 Task: Add an event with the title Second Client Appreciation Networking Event: Wine Tasting Reception, date '2023/10/05', time 7:50 AM to 9:50 AMand add a description: Participants will be led through a body scan exercise, where they will direct their attention to different parts of their body, noticing sensations and releasing any tension or discomfort. This practice promotes body awareness and relaxation., put the event into Orange category . Add location for the event as: 456 Champs-Élysées, Paris, France, logged in from the account softage.9@softage.netand send the event invitation to softage.1@softage.net with CC to  softage.2@softage.net. Set a reminder for the event 99 week before
Action: Mouse moved to (116, 149)
Screenshot: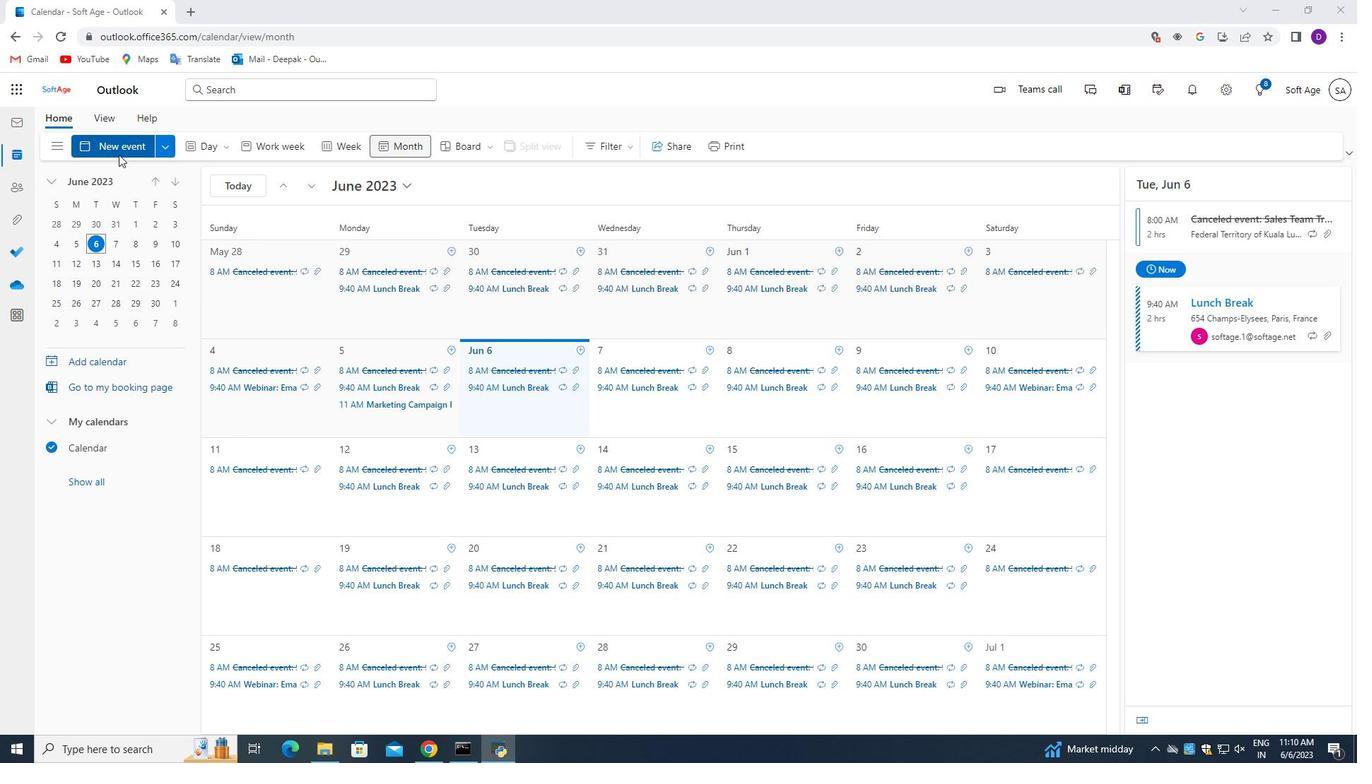 
Action: Mouse pressed left at (116, 149)
Screenshot: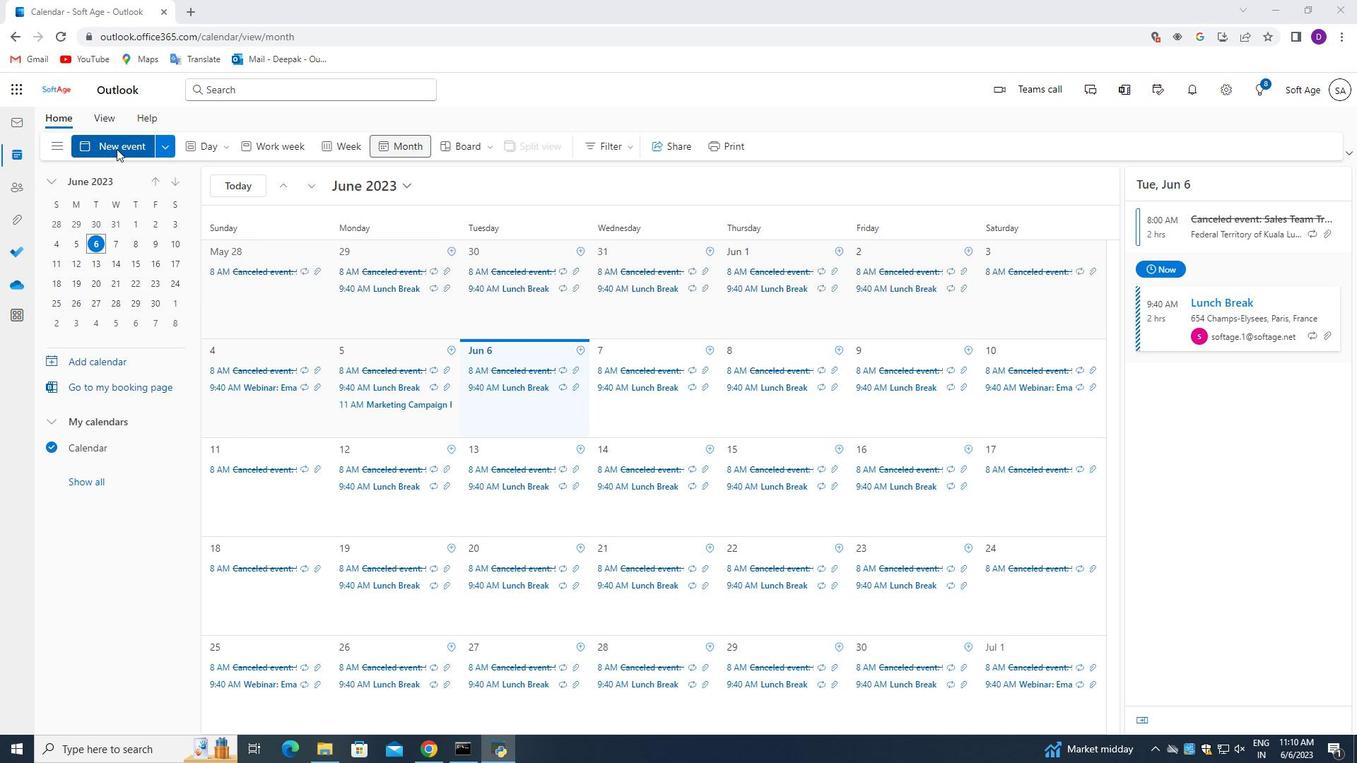 
Action: Mouse moved to (533, 535)
Screenshot: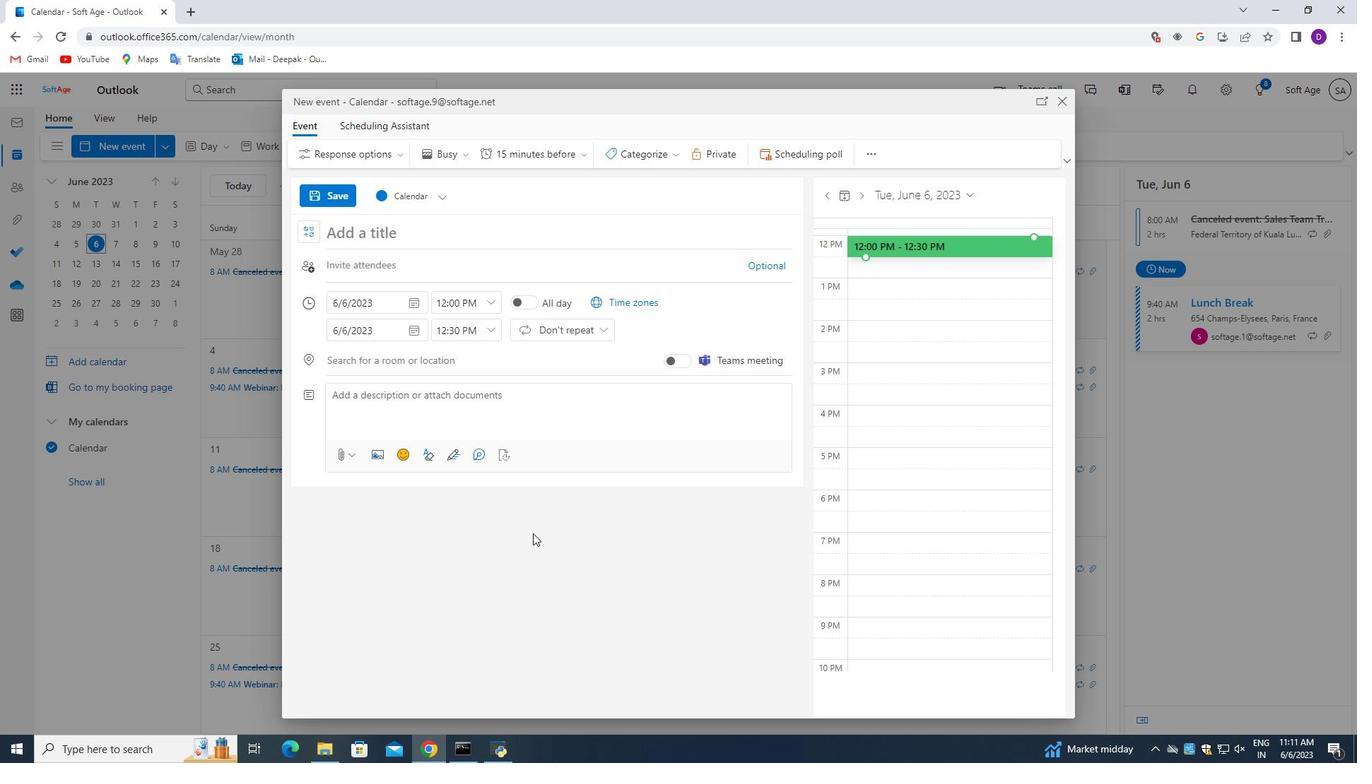 
Action: Key pressed <Key.shift_r>Second<Key.space><Key.shift_r>client<Key.space><Key.shift_r>a<Key.backspace><Key.backspace><Key.backspace><Key.backspace><Key.backspace><Key.backspace><Key.backspace><Key.backspace><Key.shift_r>Client<Key.space><Key.shift_r>Appreciation<Key.space><Key.shift>Networking<Key.space><Key.shift_r>Event<Key.shift_r>:<Key.space><Key.shift_r>Wine<Key.space><Key.shift_r>Tasting<Key.space><Key.shift_r>Reception,<Key.backspace>
Screenshot: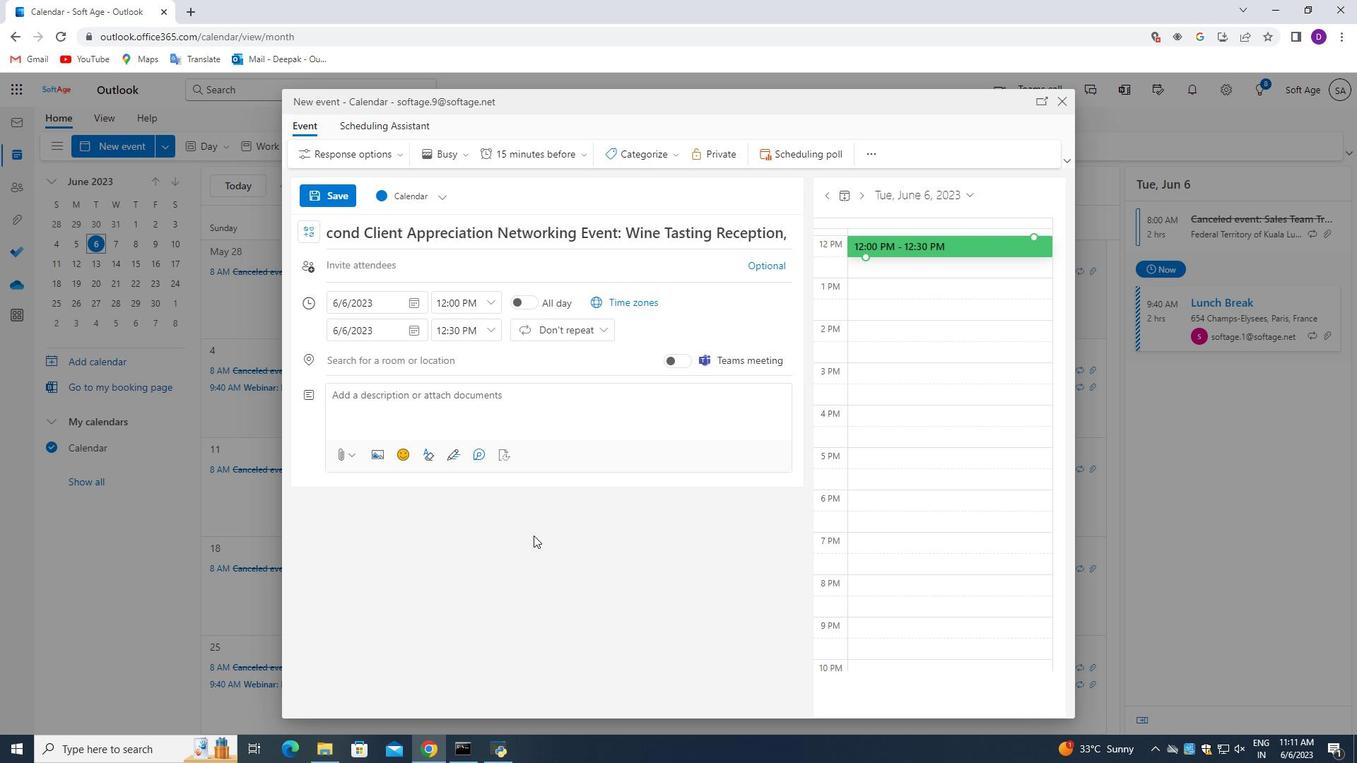 
Action: Mouse moved to (413, 300)
Screenshot: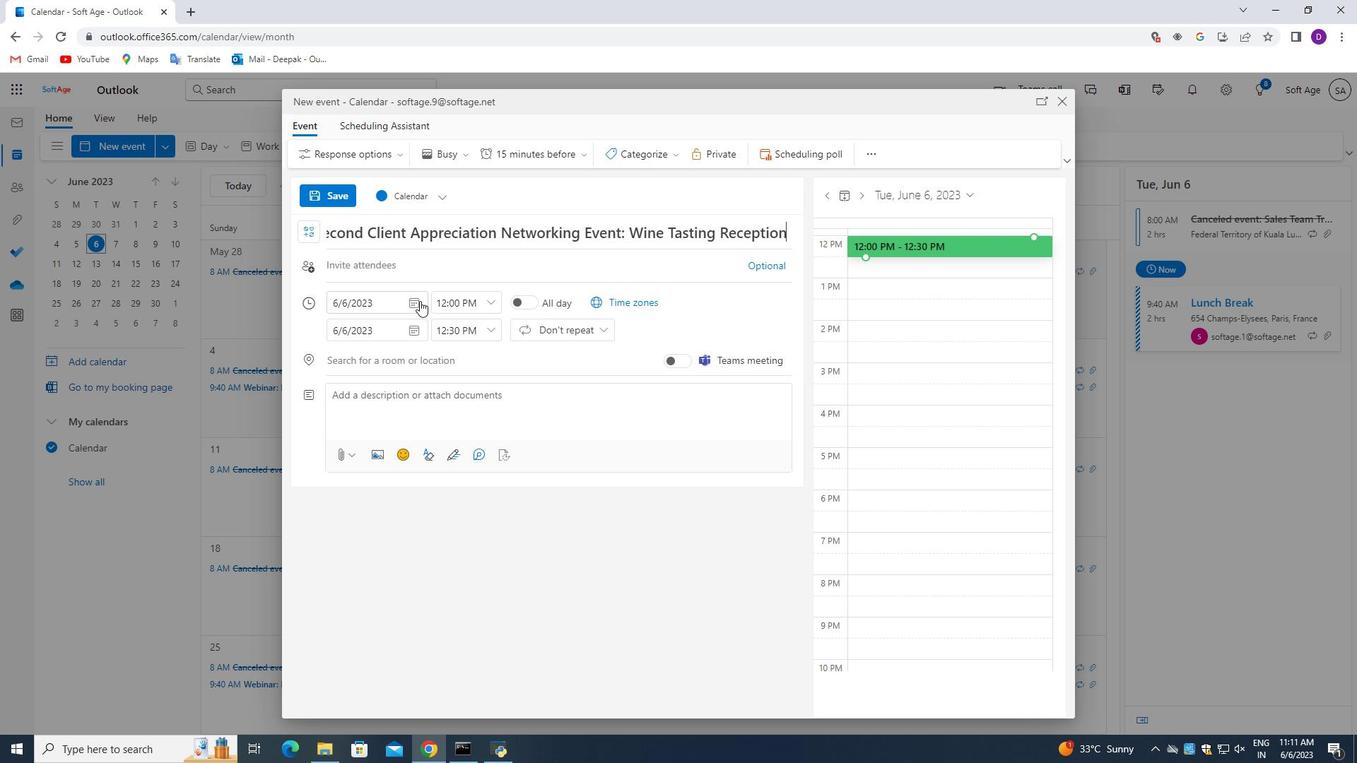 
Action: Mouse pressed left at (413, 300)
Screenshot: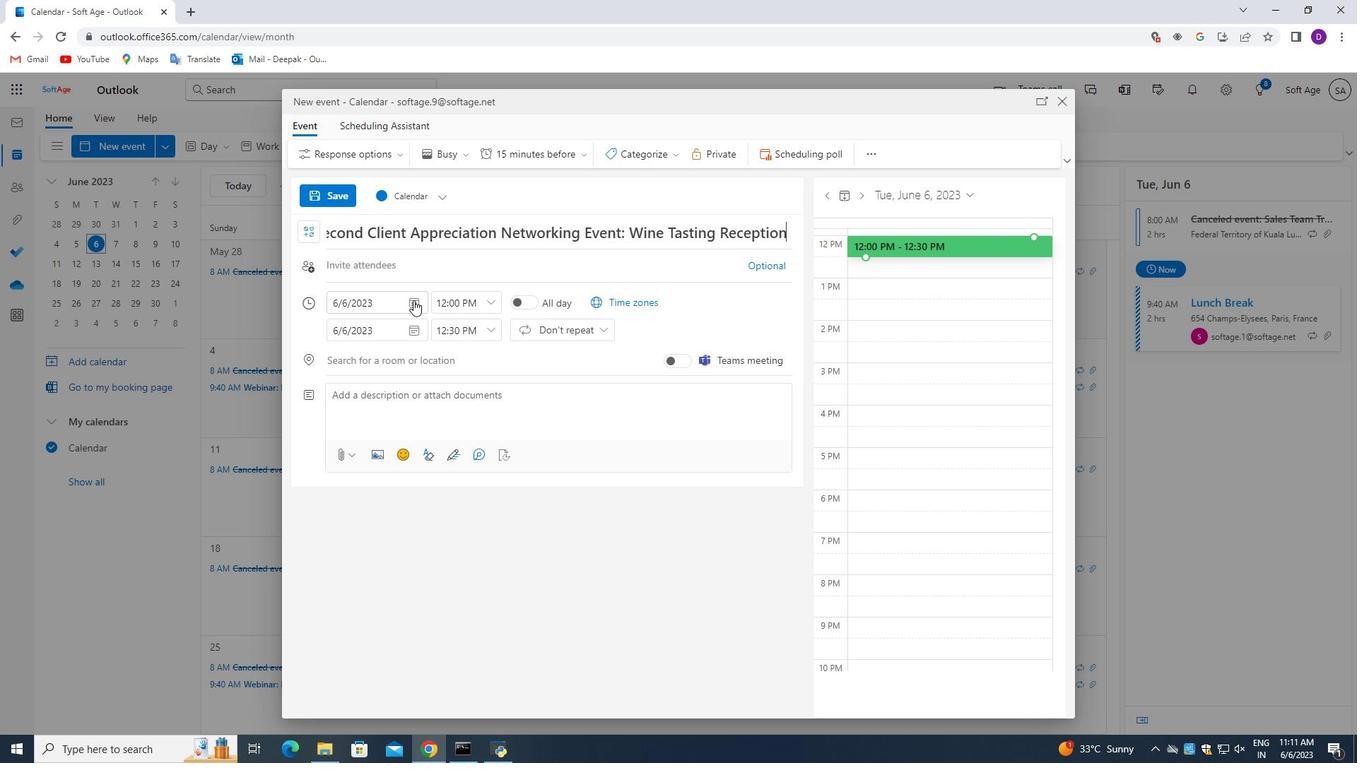 
Action: Mouse moved to (383, 326)
Screenshot: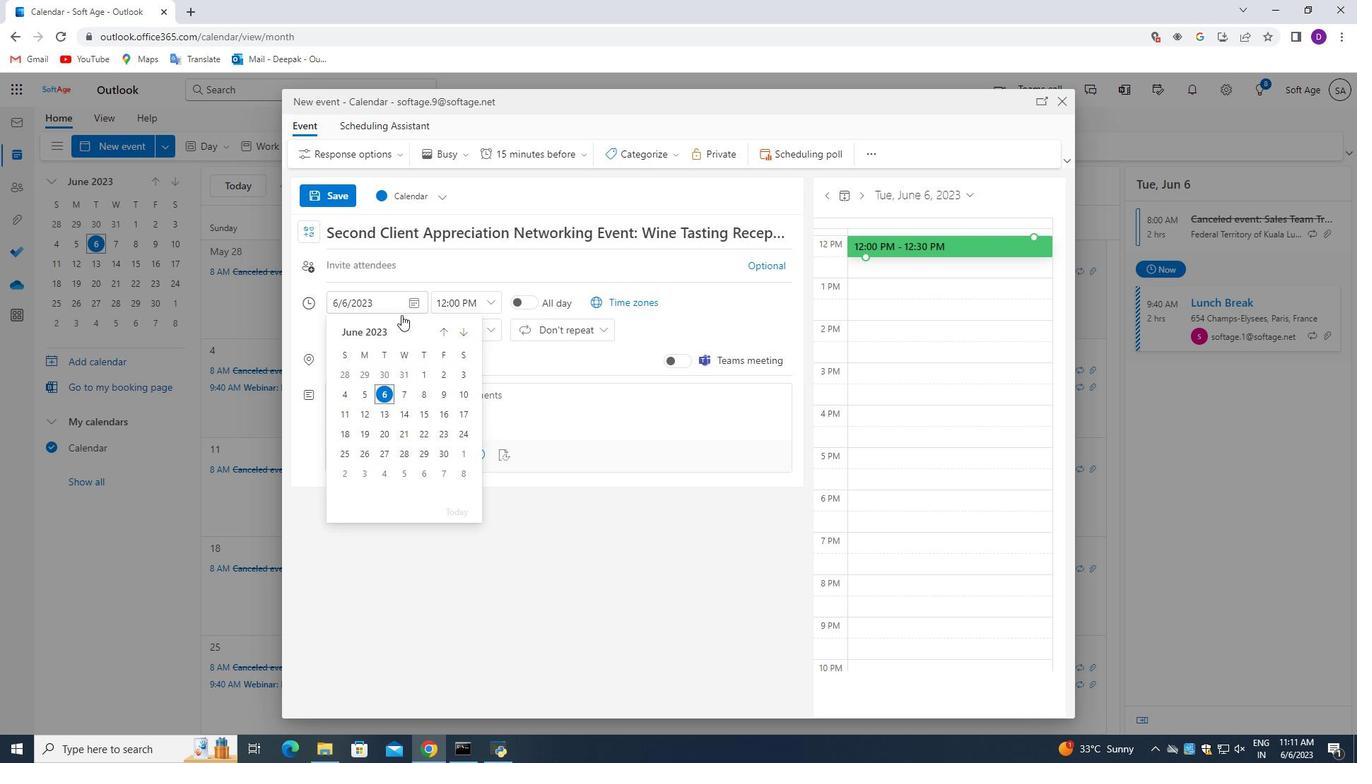 
Action: Mouse pressed left at (383, 326)
Screenshot: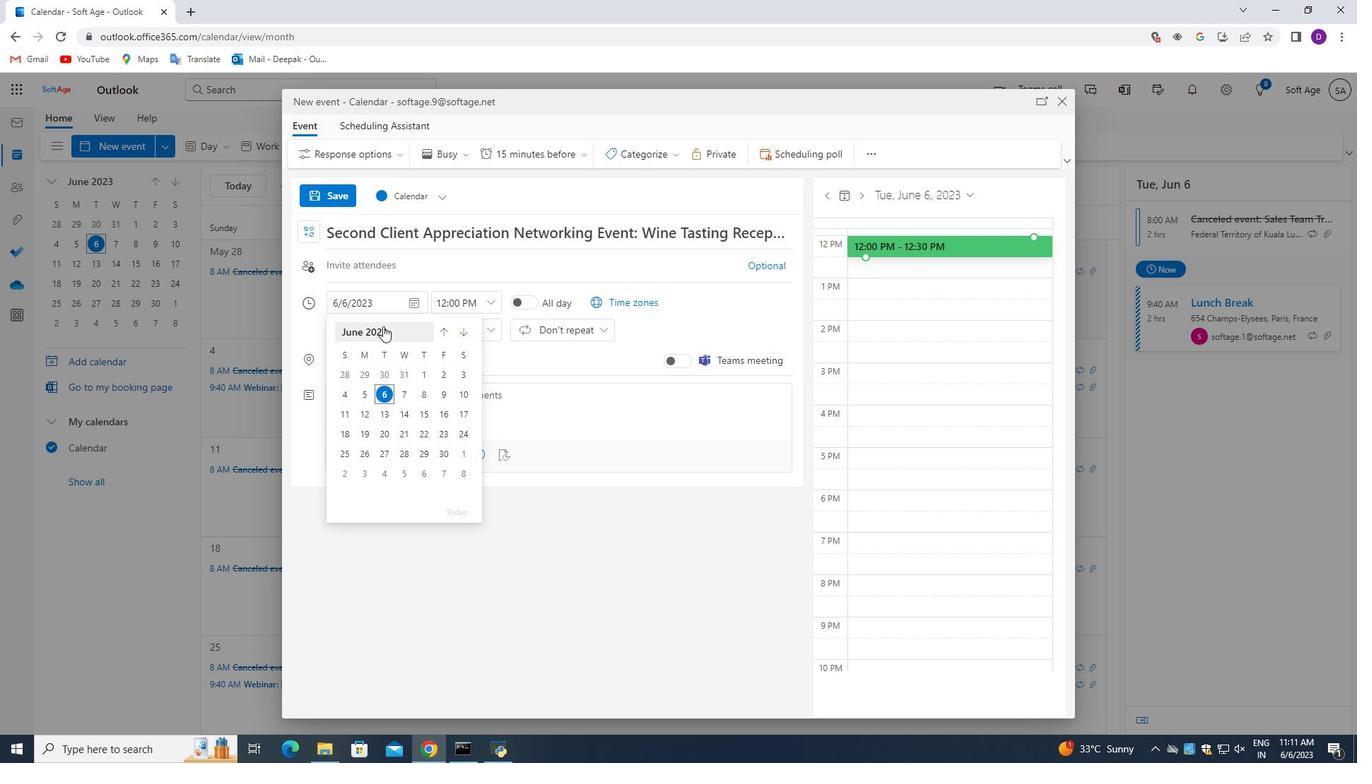 
Action: Mouse moved to (388, 437)
Screenshot: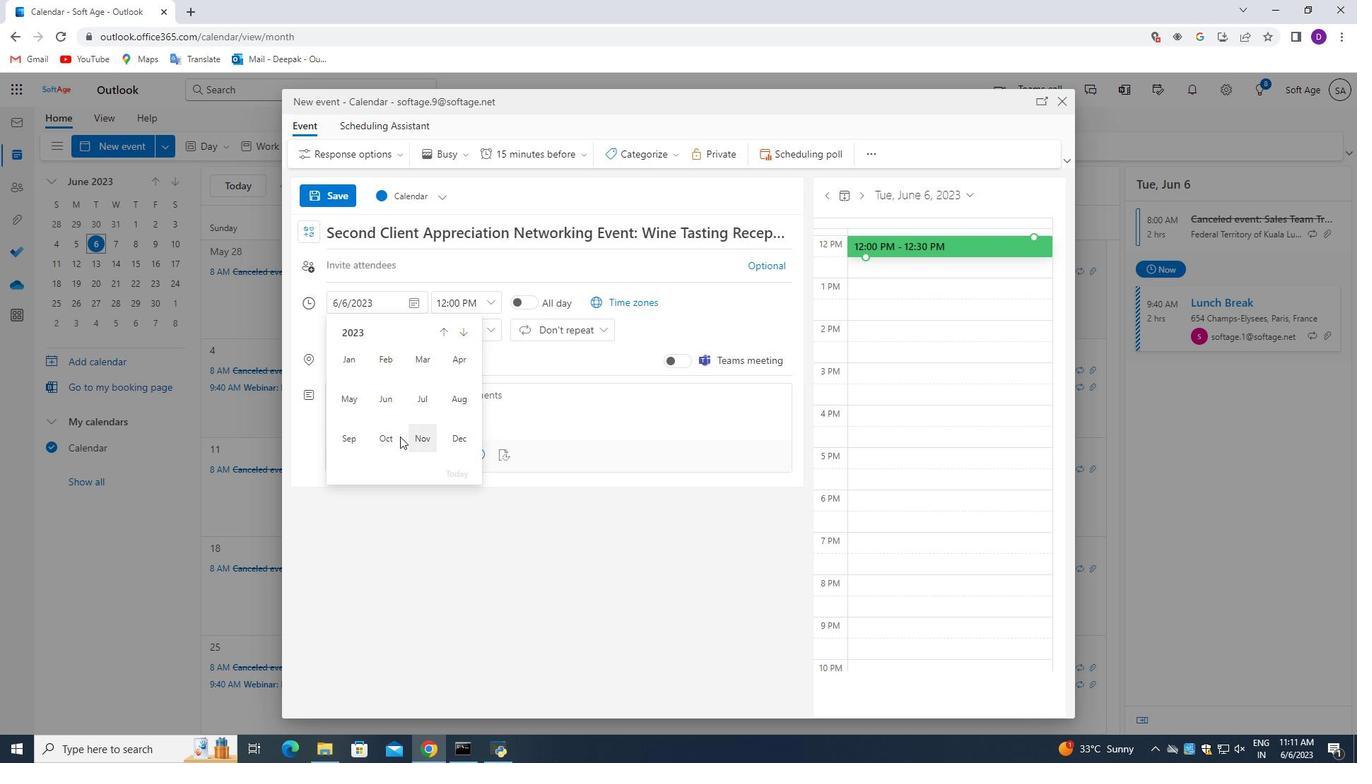 
Action: Mouse pressed left at (388, 437)
Screenshot: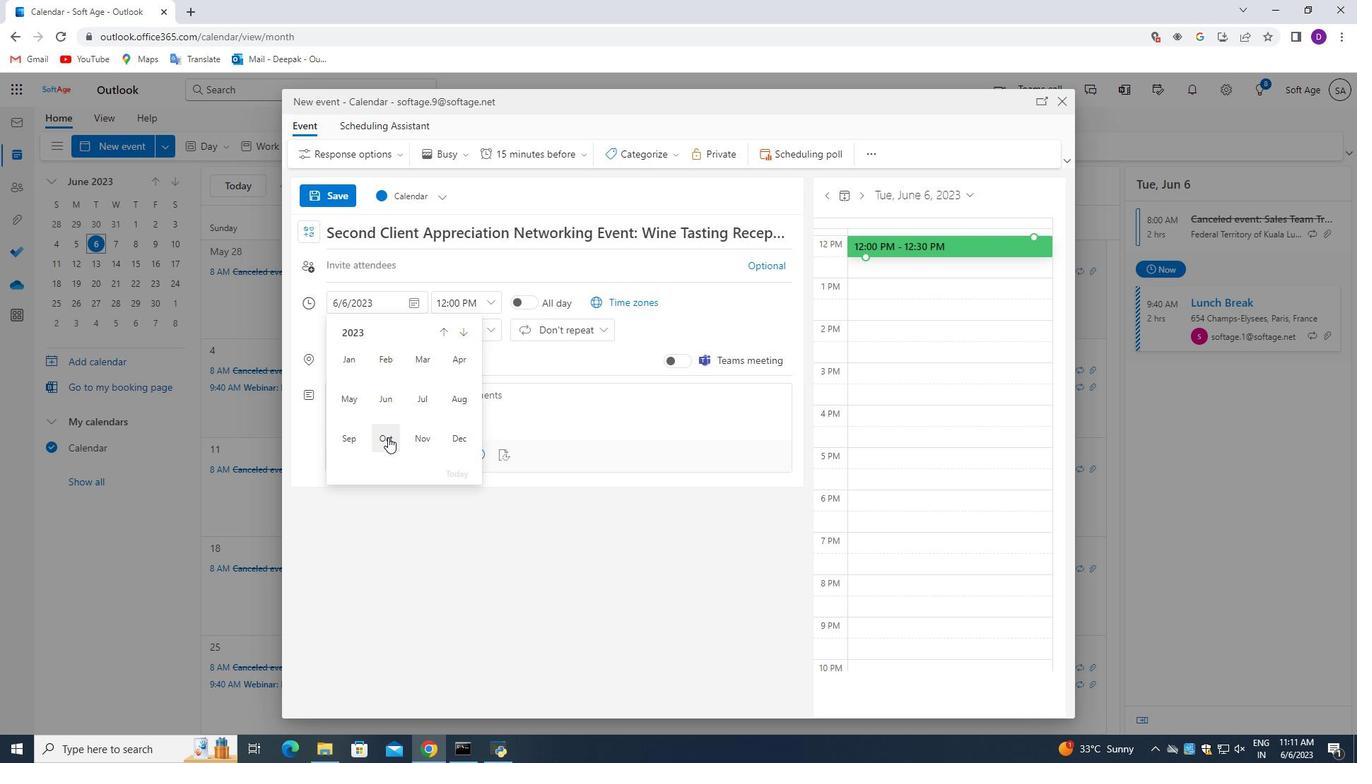 
Action: Mouse moved to (424, 373)
Screenshot: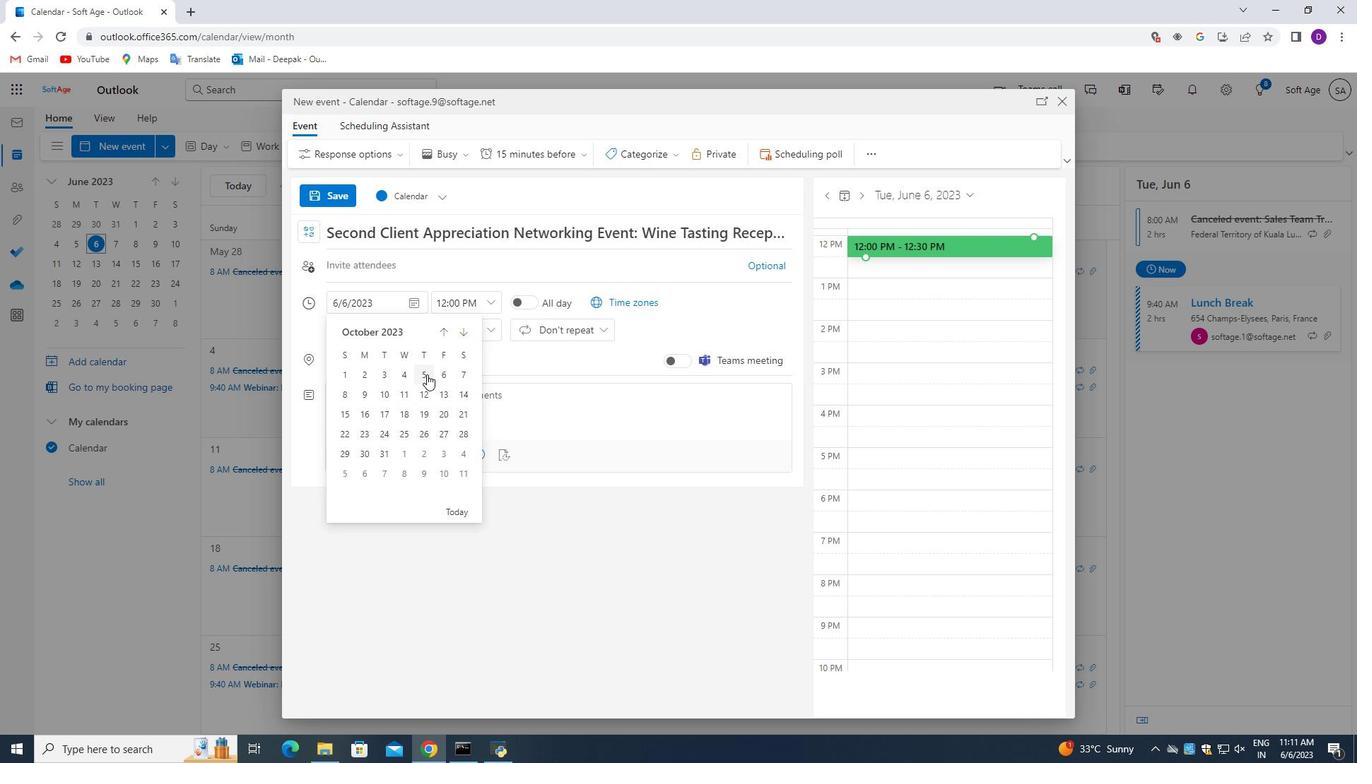 
Action: Mouse pressed left at (424, 373)
Screenshot: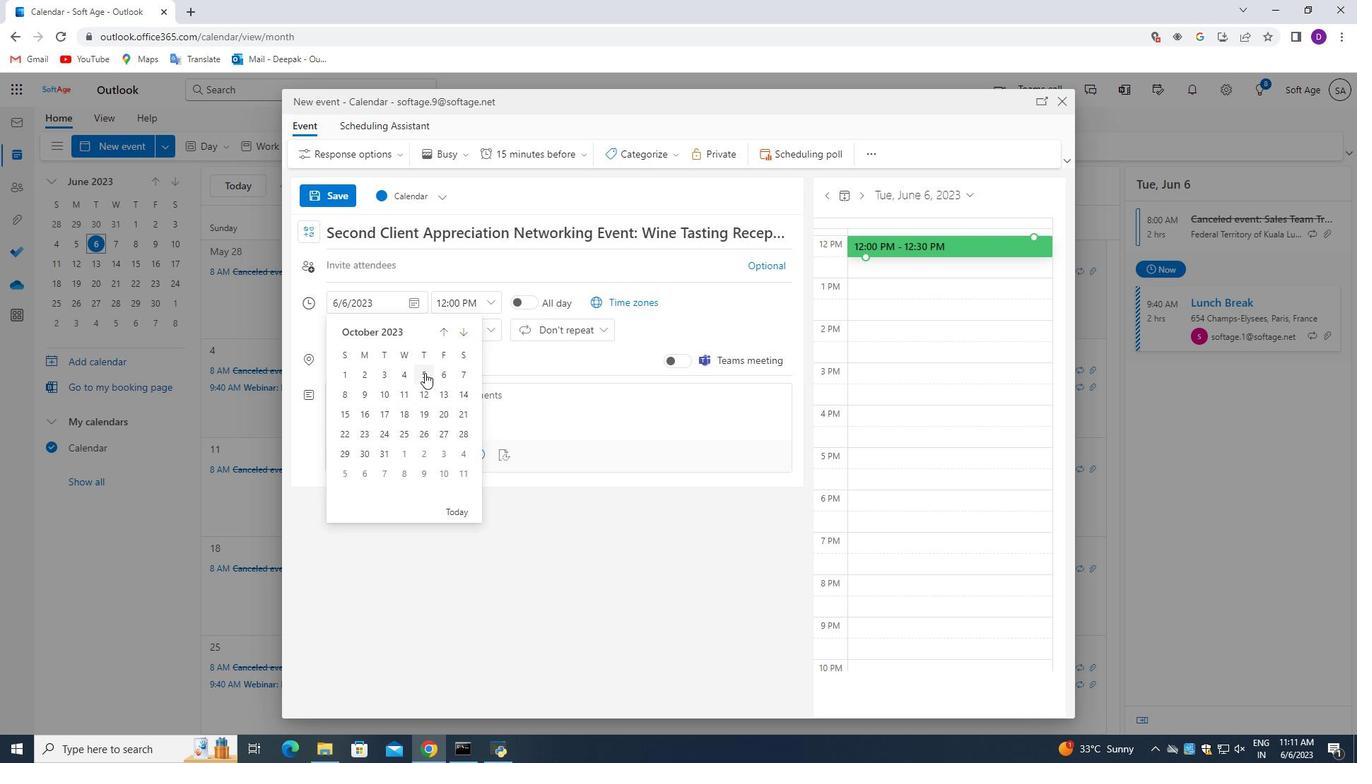 
Action: Mouse moved to (488, 302)
Screenshot: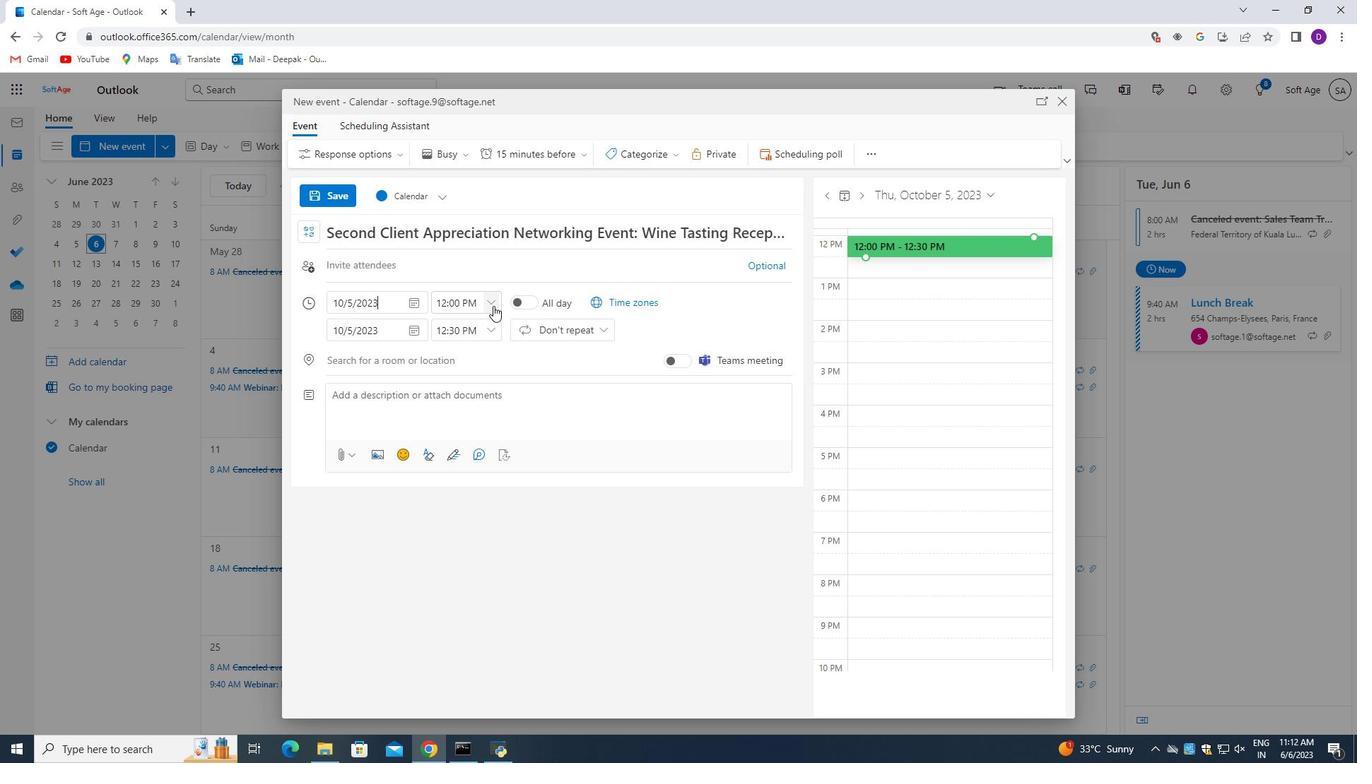 
Action: Mouse pressed left at (488, 302)
Screenshot: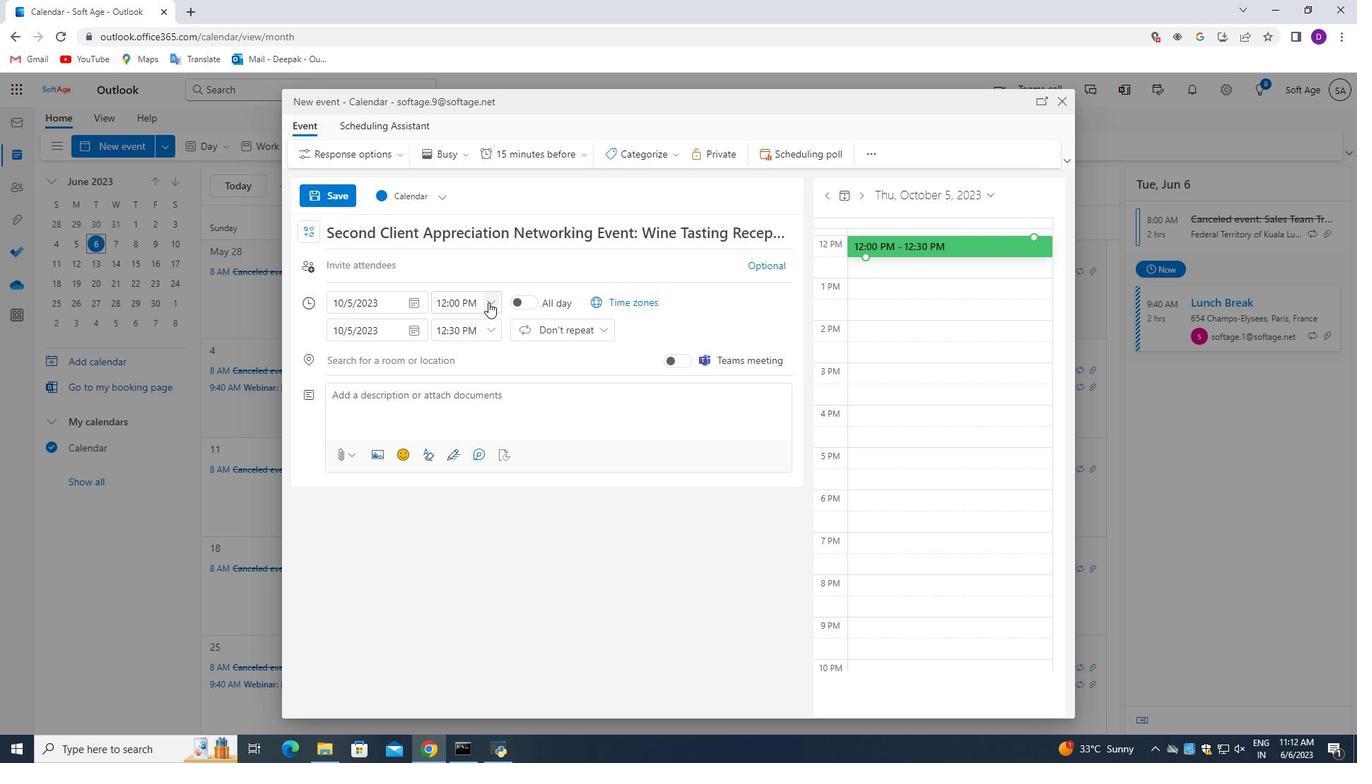 
Action: Mouse moved to (471, 403)
Screenshot: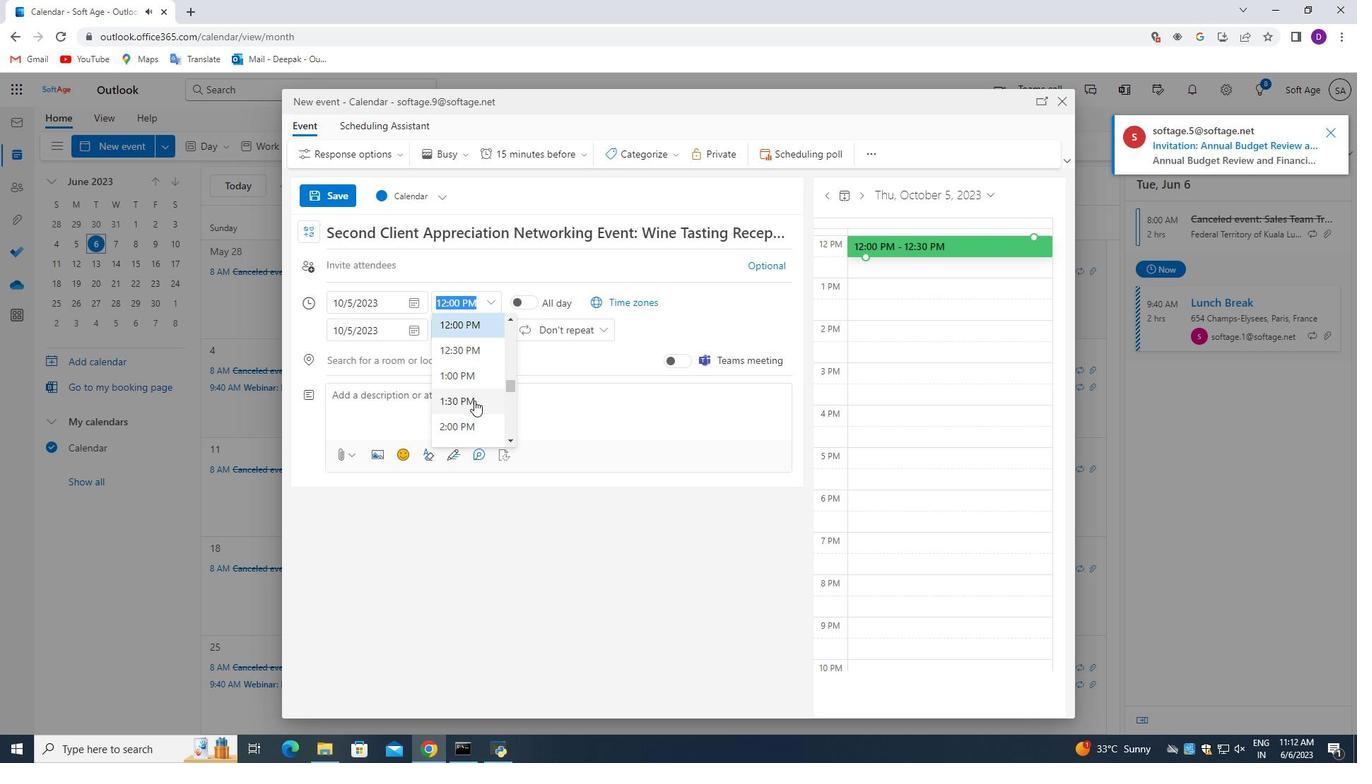 
Action: Mouse scrolled (473, 402) with delta (0, 0)
Screenshot: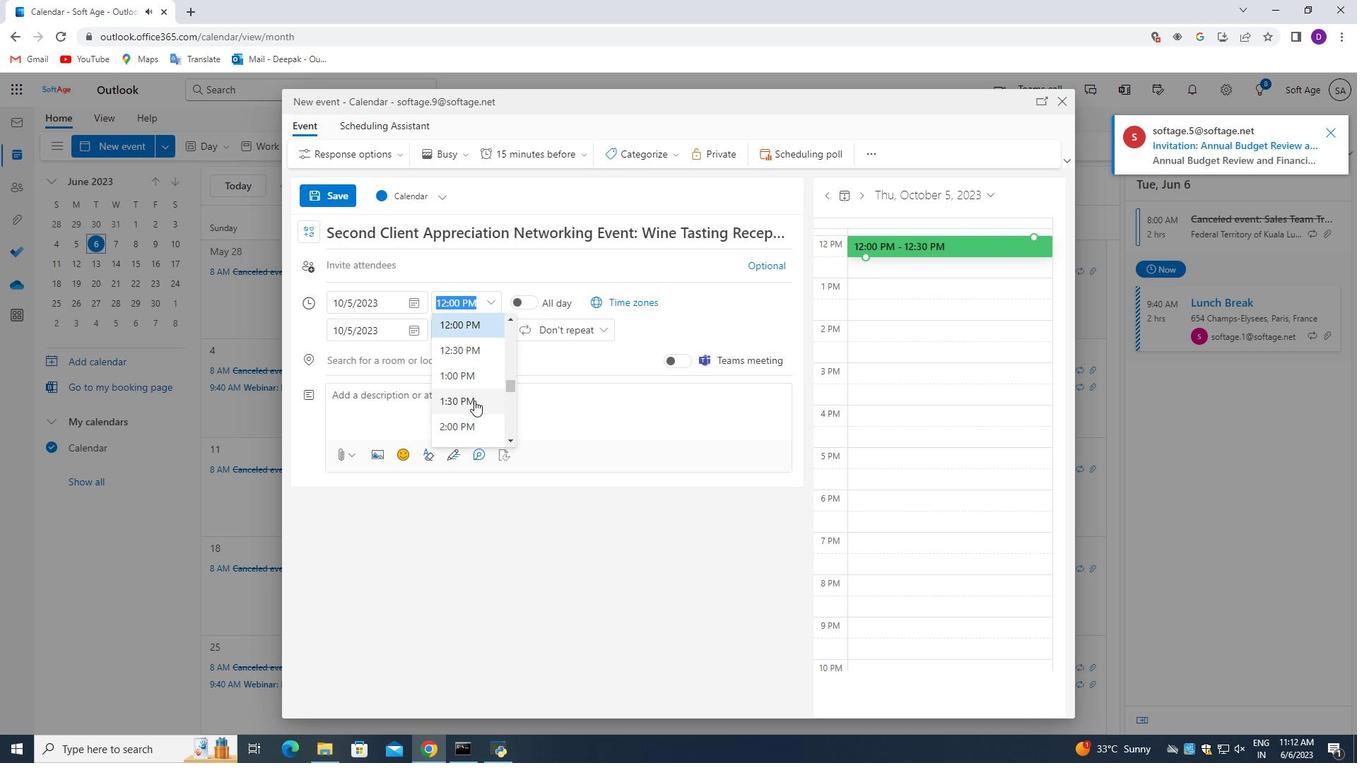 
Action: Mouse moved to (470, 403)
Screenshot: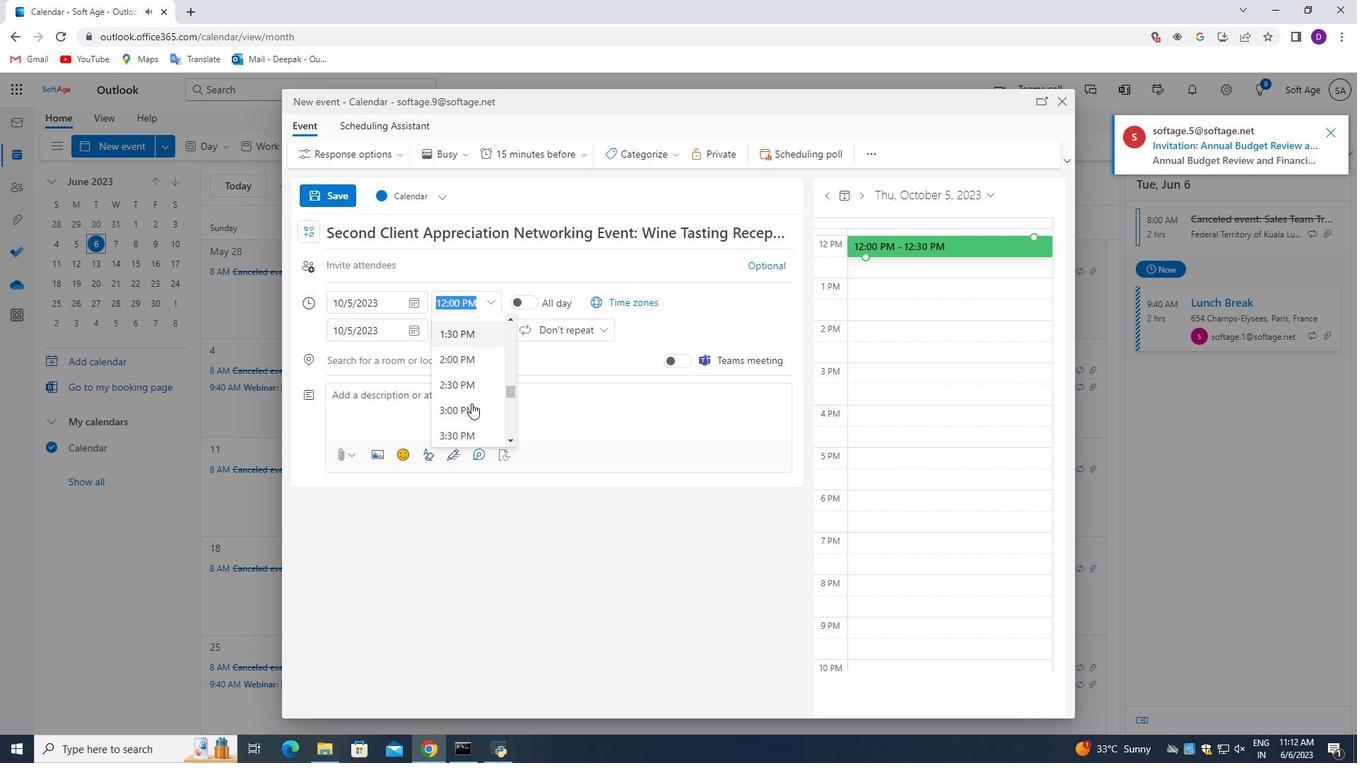 
Action: Mouse scrolled (470, 404) with delta (0, 0)
Screenshot: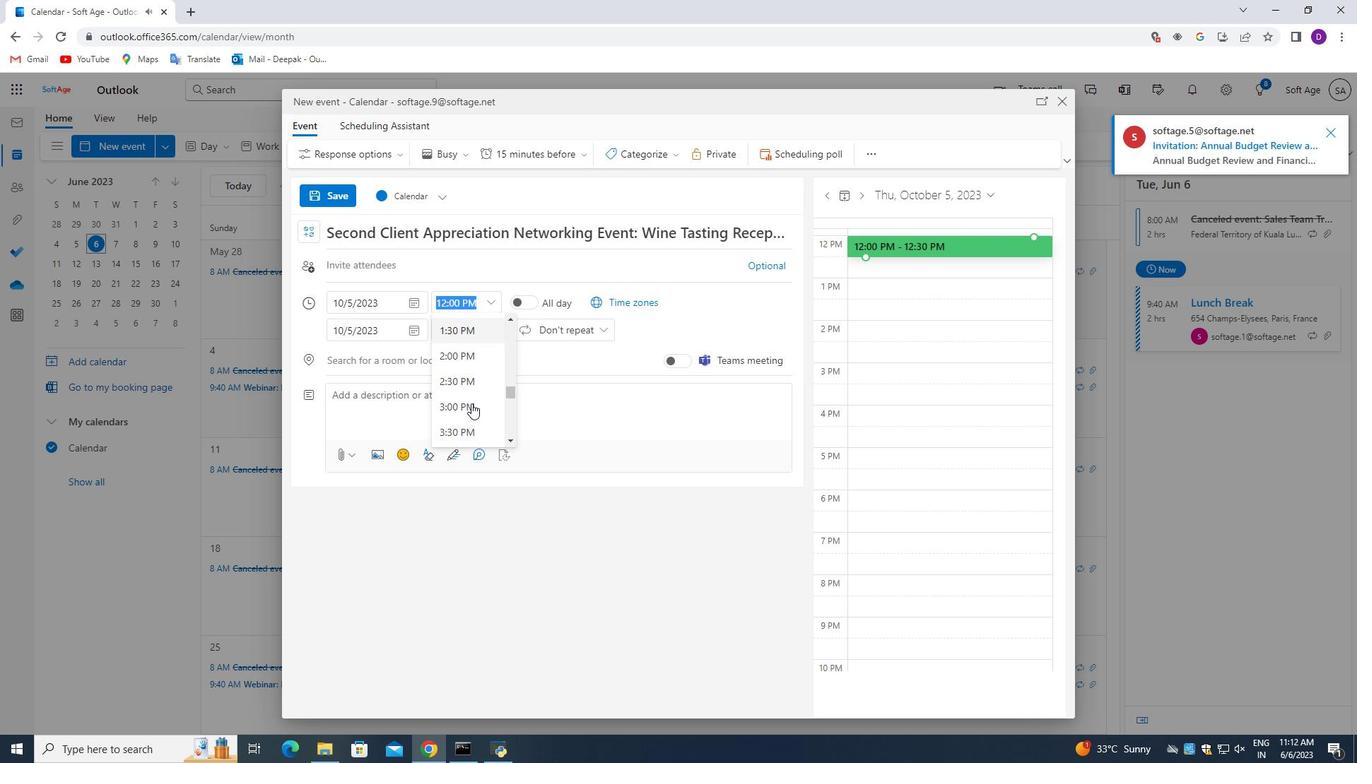 
Action: Mouse scrolled (470, 404) with delta (0, 0)
Screenshot: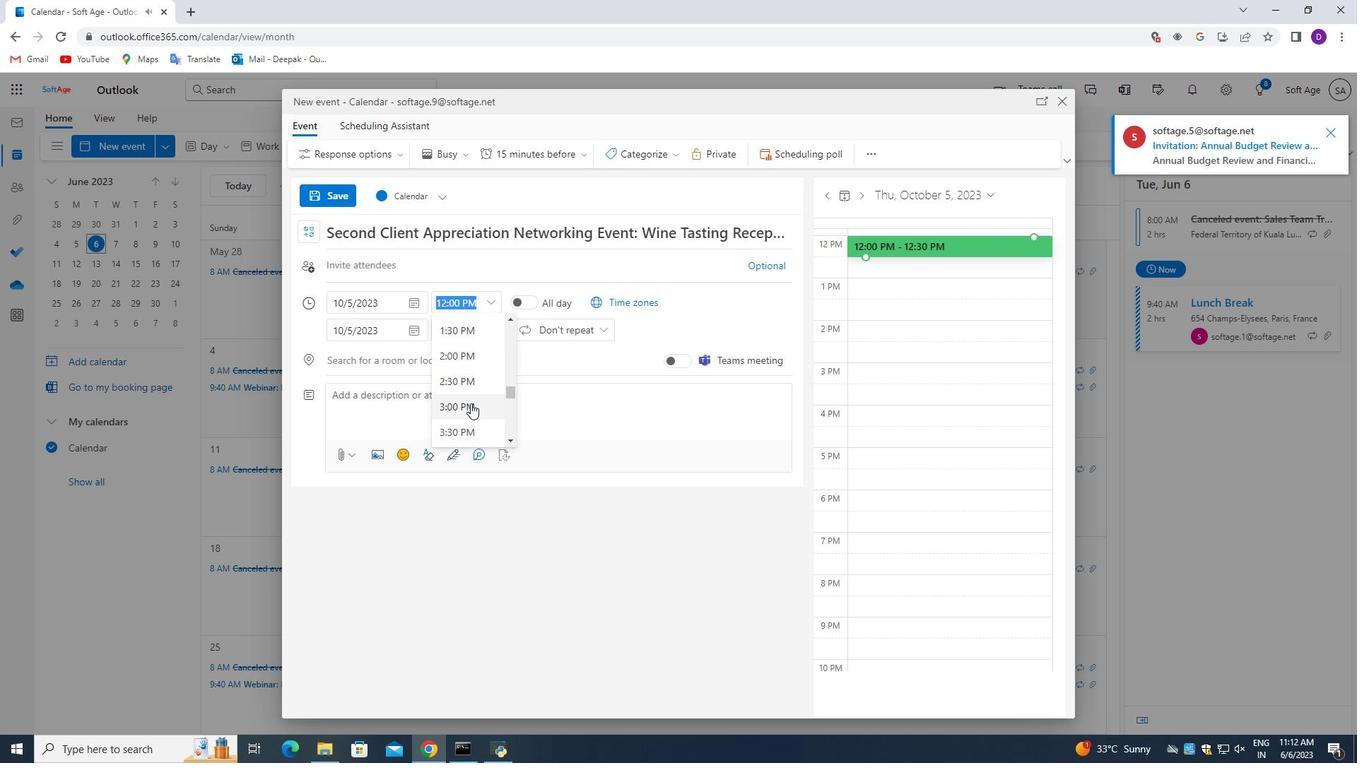 
Action: Mouse moved to (470, 400)
Screenshot: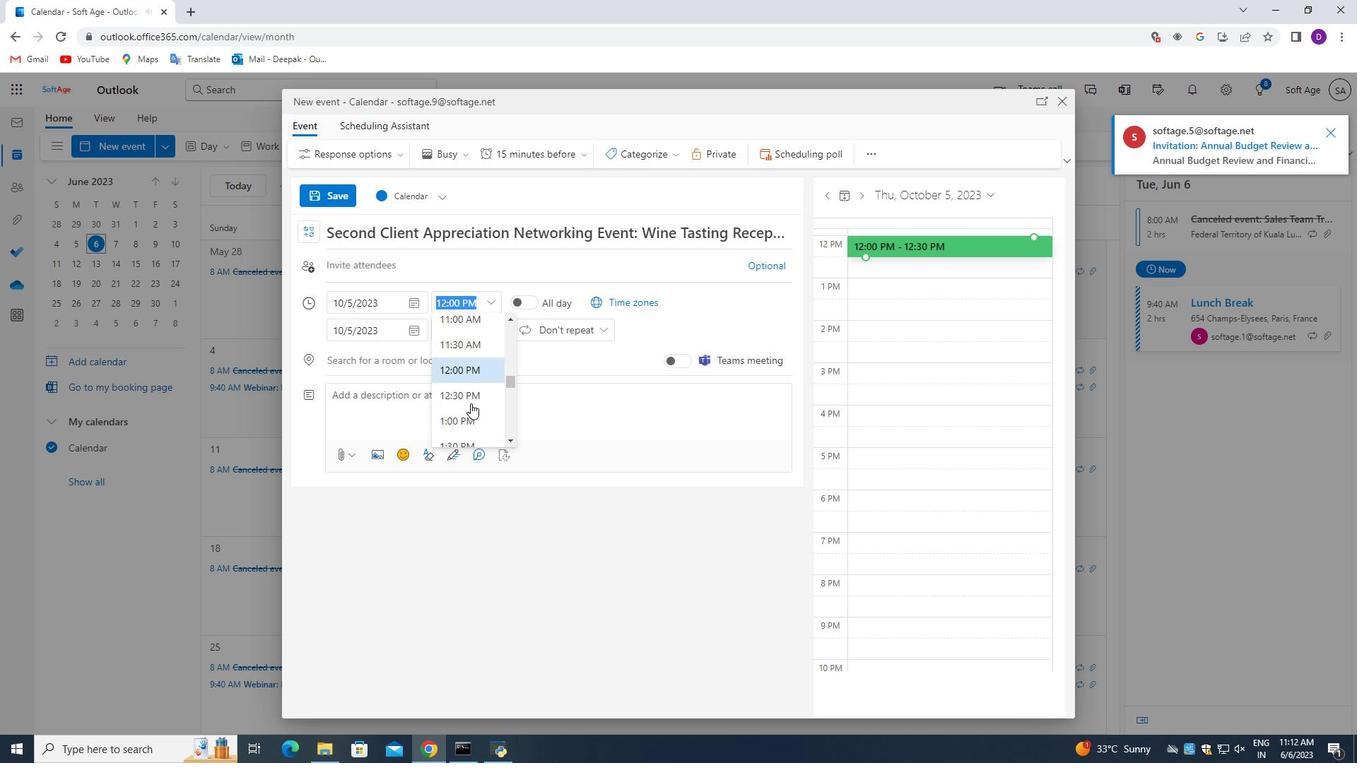 
Action: Mouse scrolled (470, 400) with delta (0, 0)
Screenshot: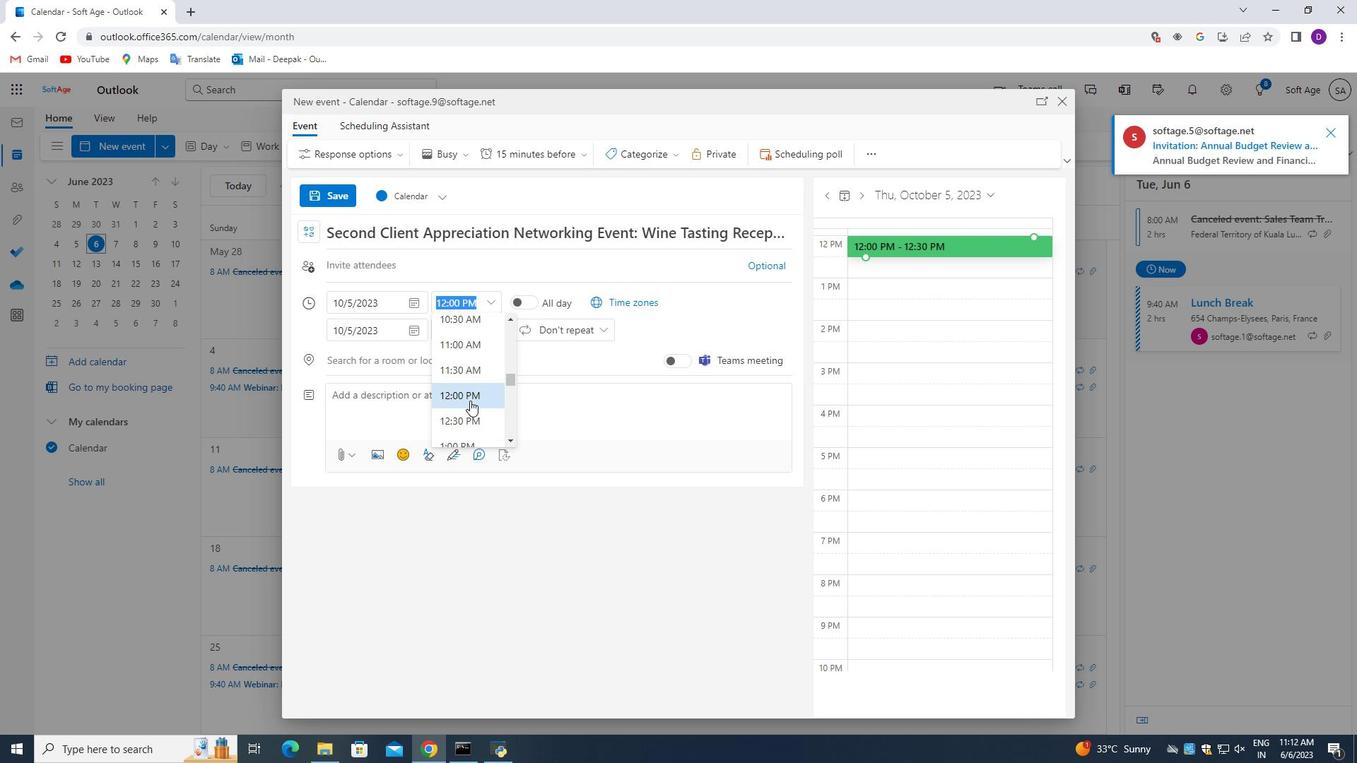 
Action: Mouse scrolled (470, 400) with delta (0, 0)
Screenshot: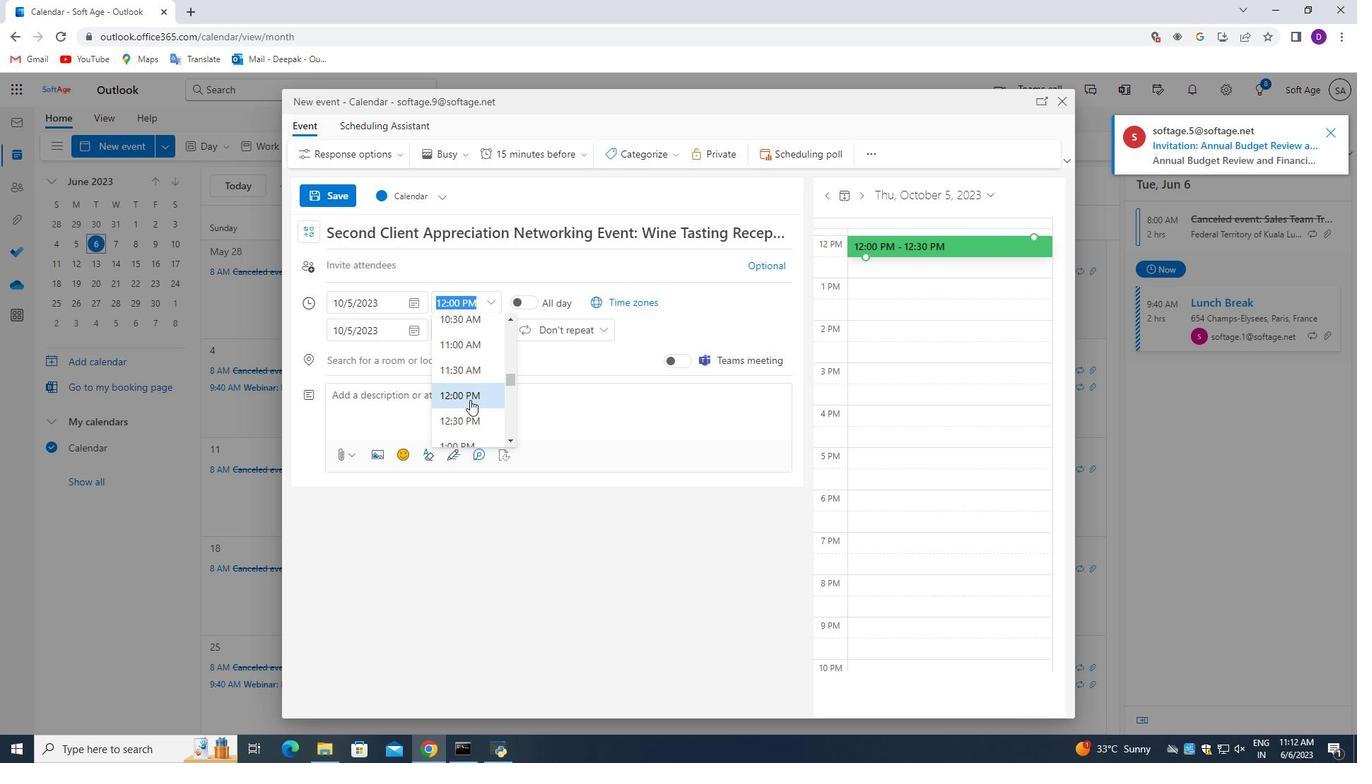 
Action: Mouse moved to (459, 390)
Screenshot: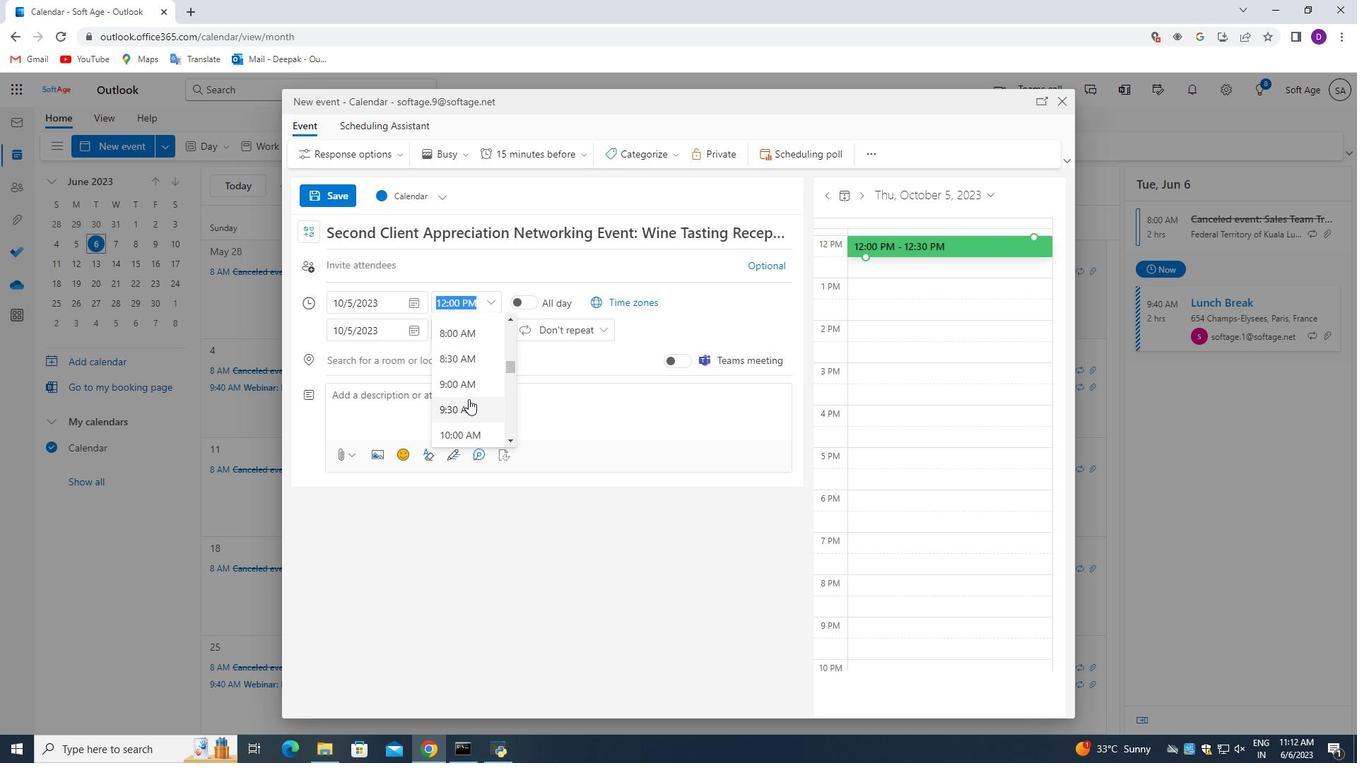 
Action: Mouse scrolled (459, 390) with delta (0, 0)
Screenshot: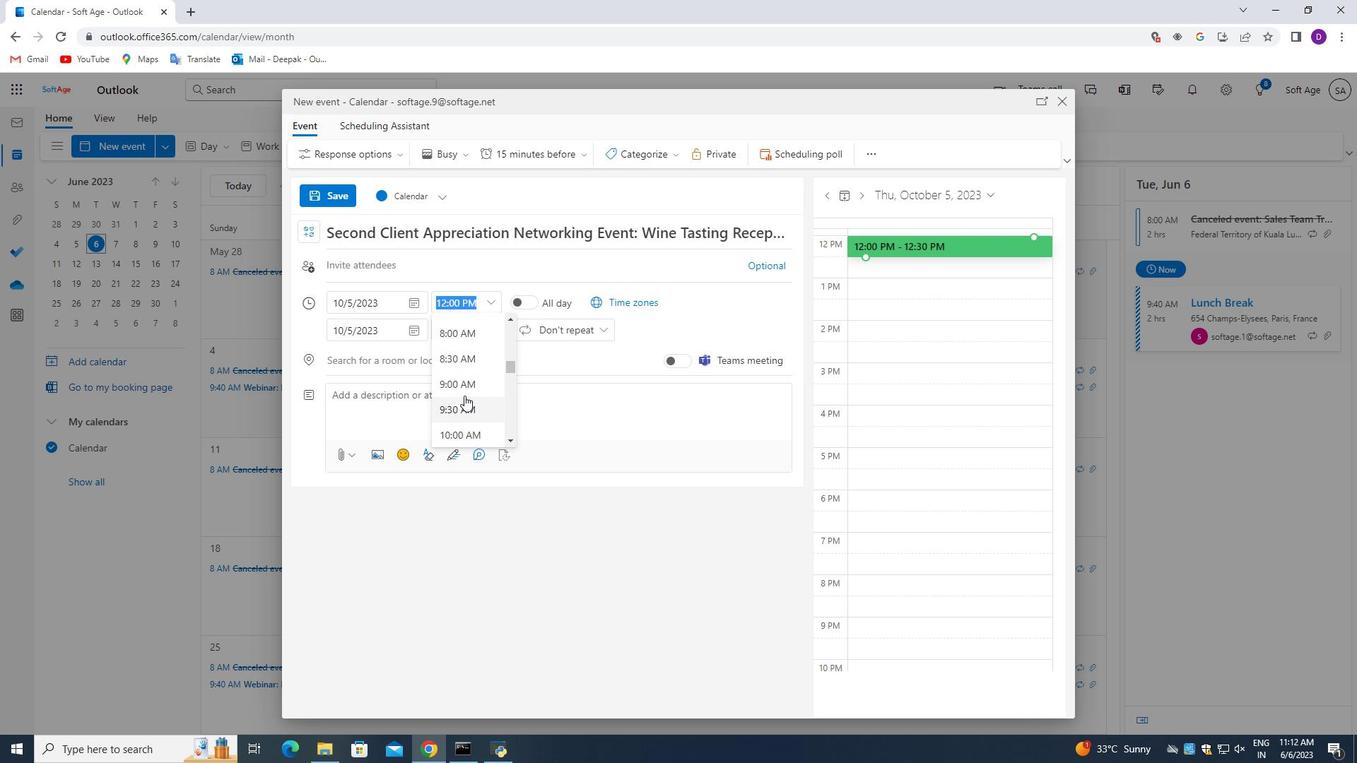 
Action: Mouse scrolled (459, 390) with delta (0, 0)
Screenshot: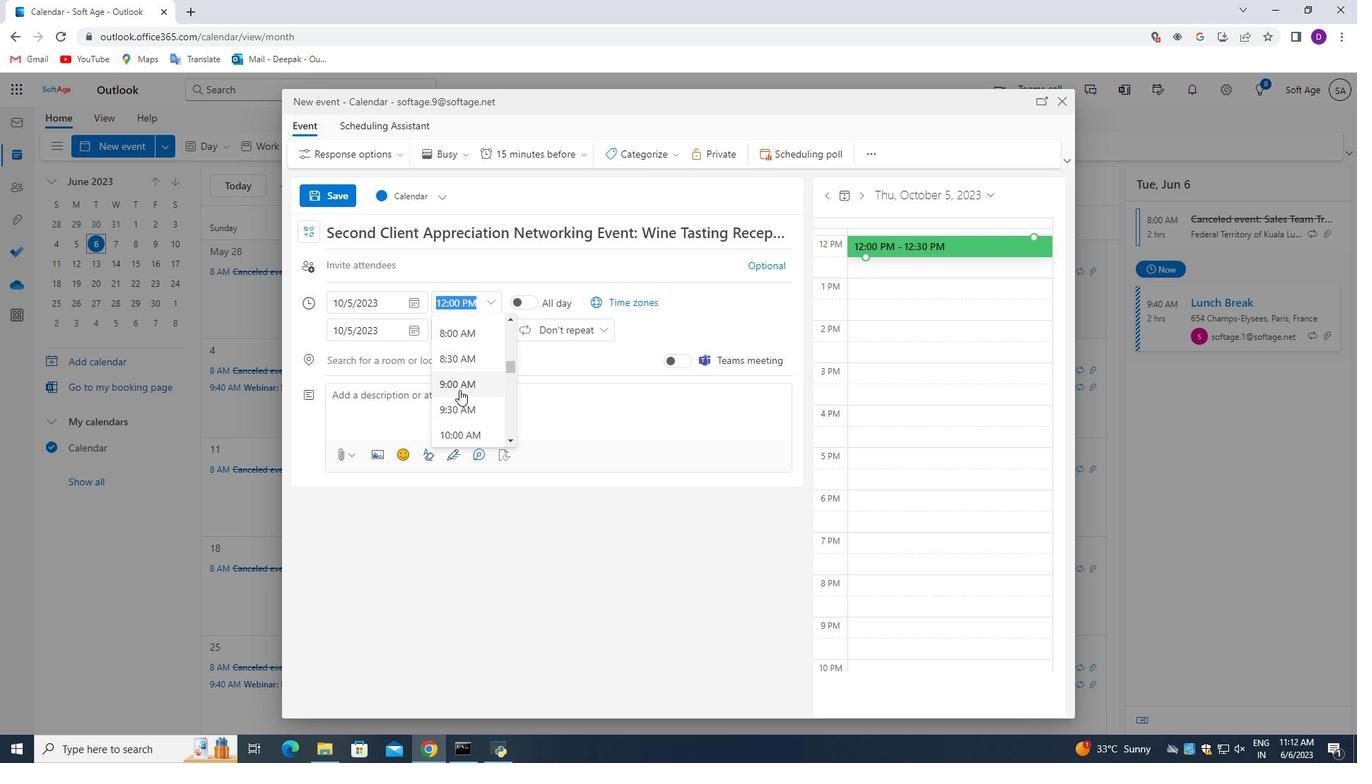 
Action: Mouse moved to (468, 383)
Screenshot: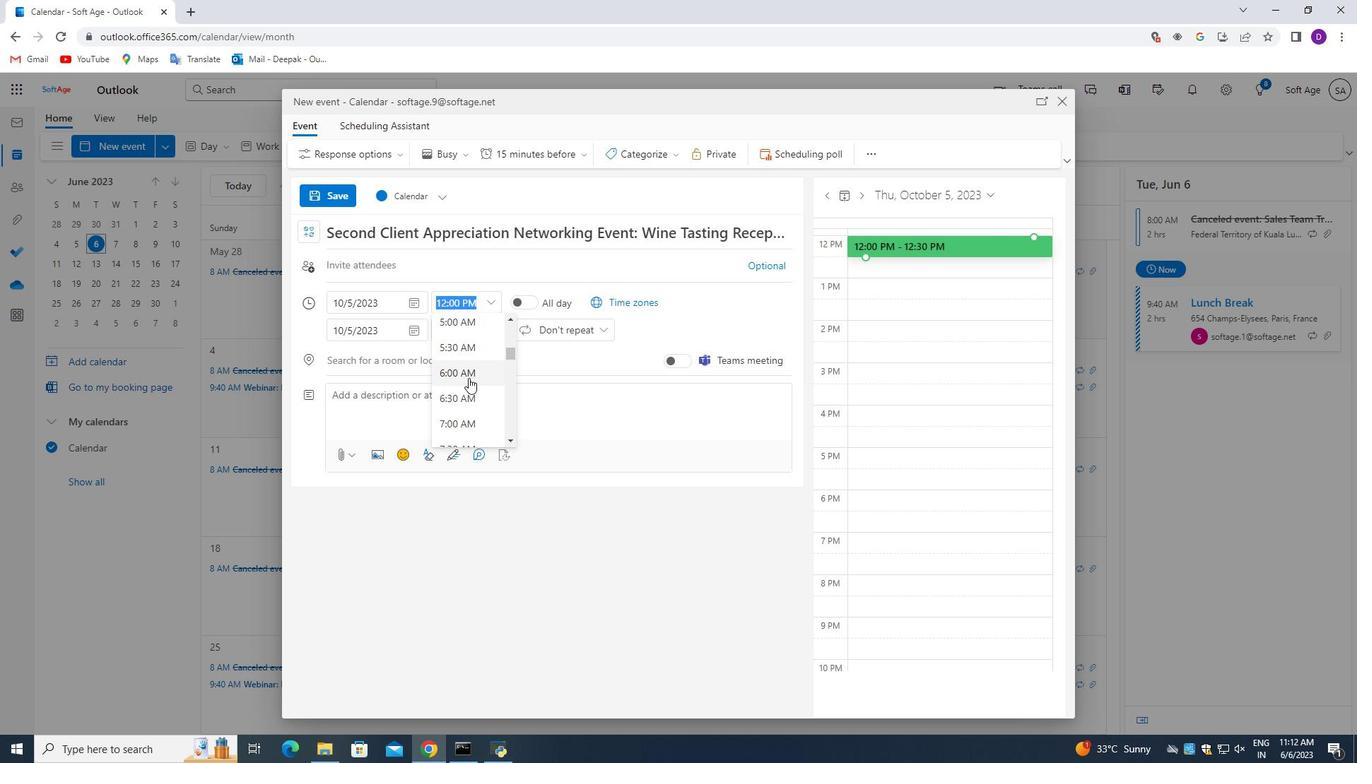 
Action: Mouse scrolled (468, 383) with delta (0, 0)
Screenshot: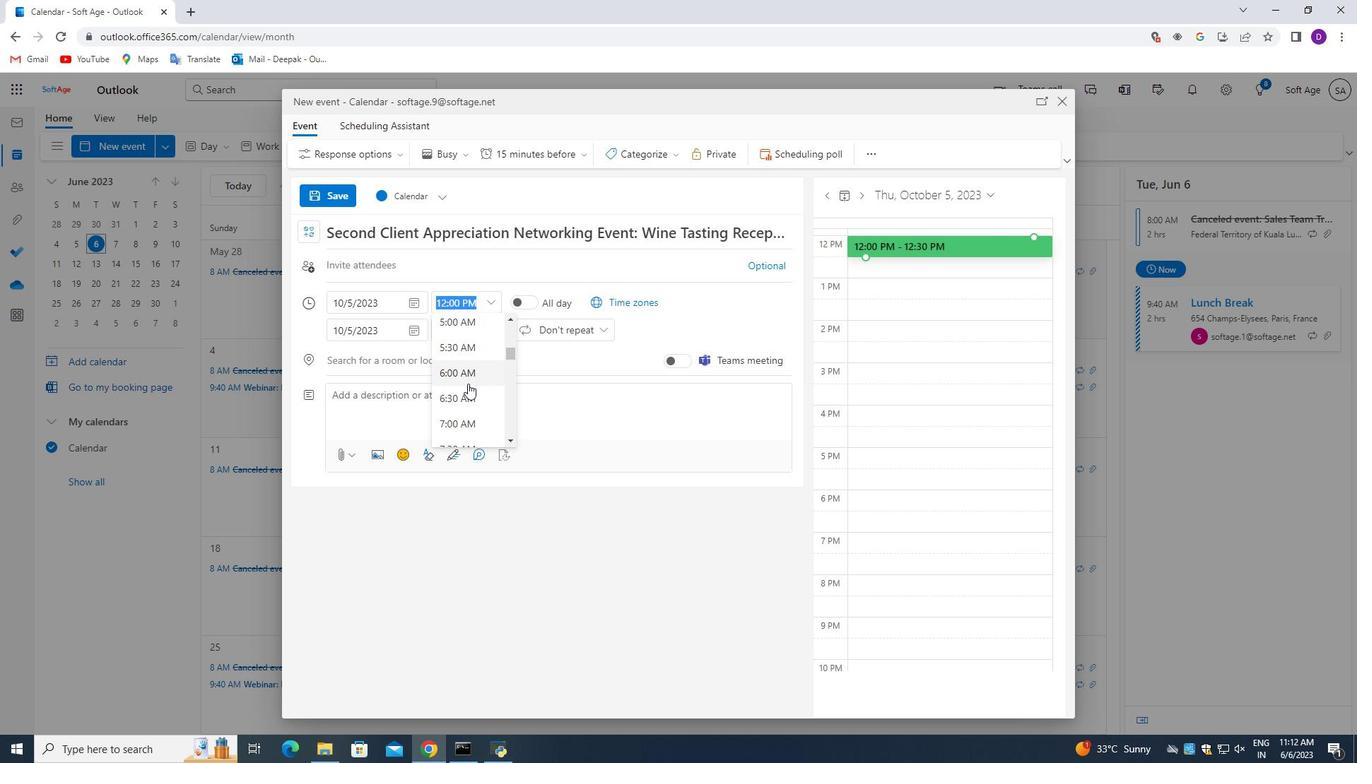 
Action: Mouse moved to (455, 378)
Screenshot: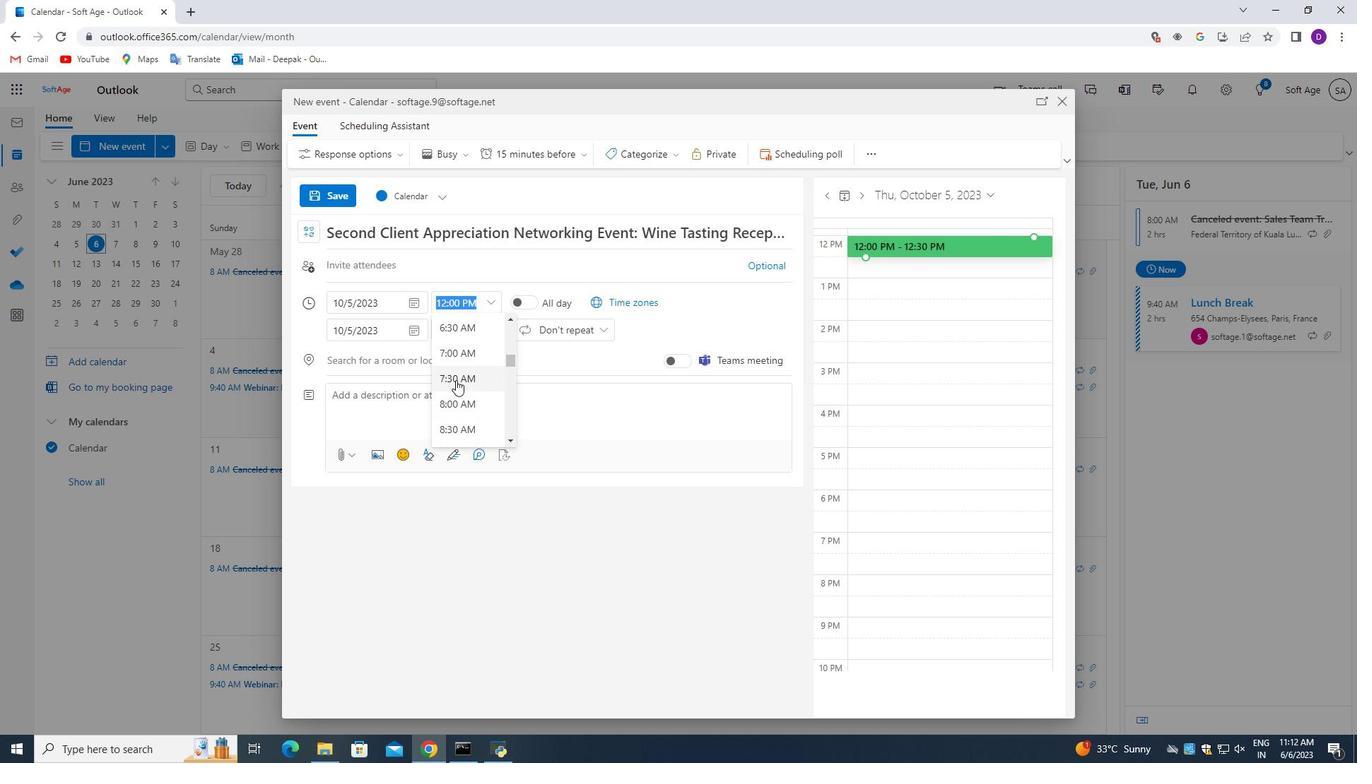 
Action: Mouse pressed left at (455, 378)
Screenshot: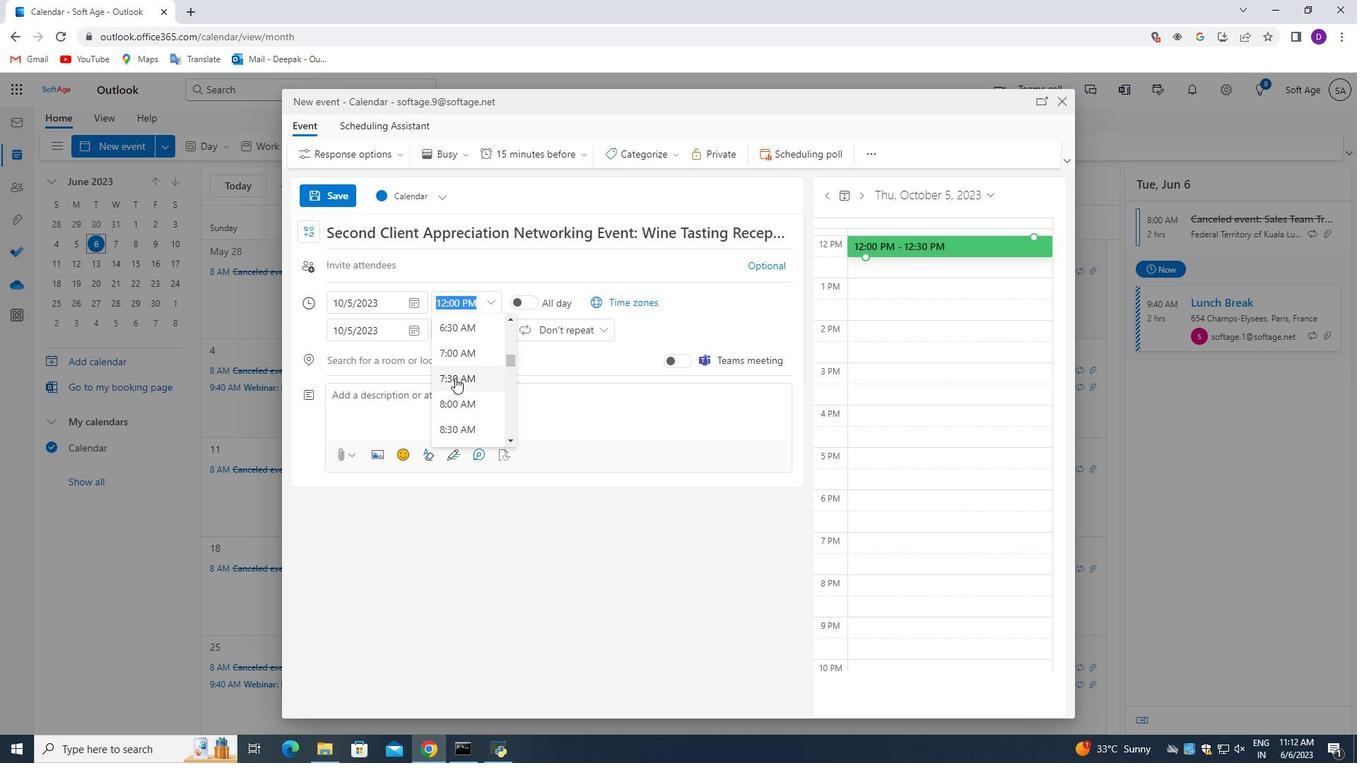
Action: Mouse moved to (448, 302)
Screenshot: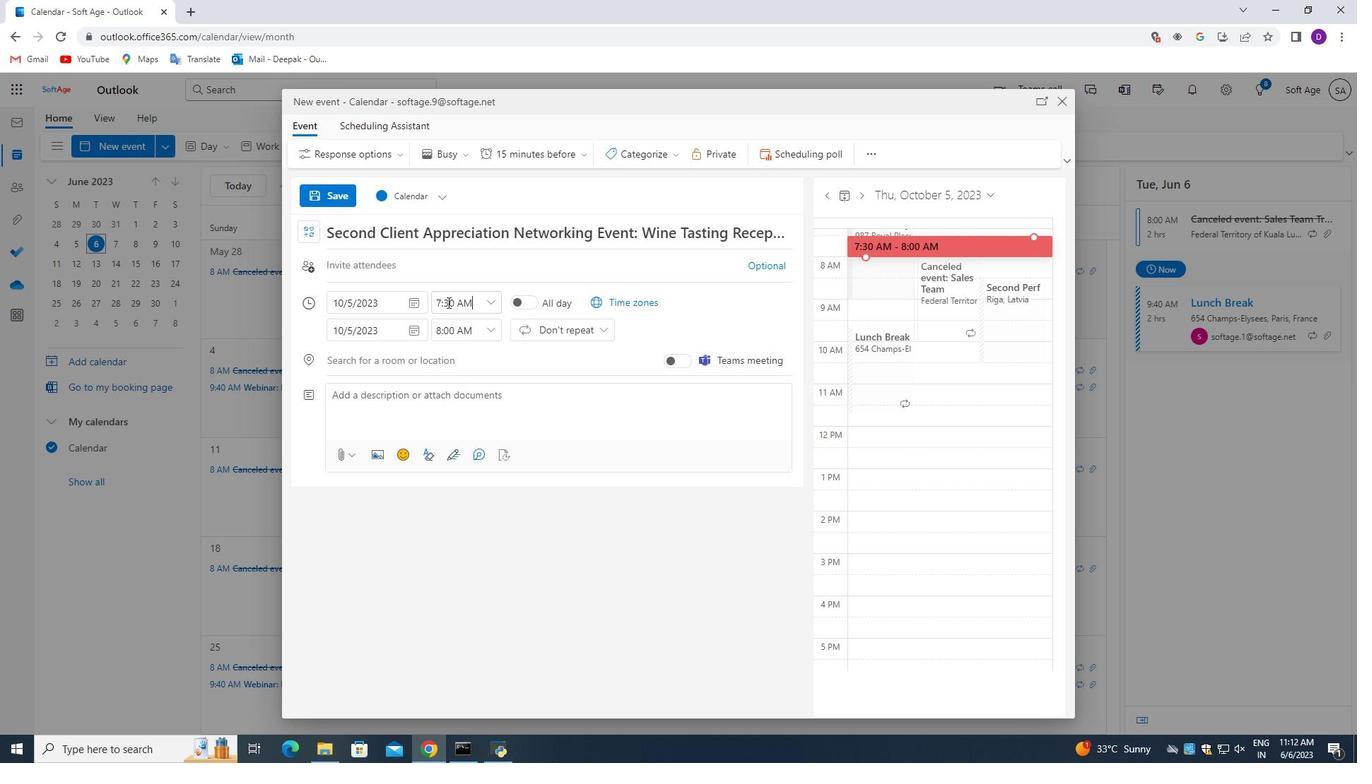 
Action: Mouse pressed left at (448, 302)
Screenshot: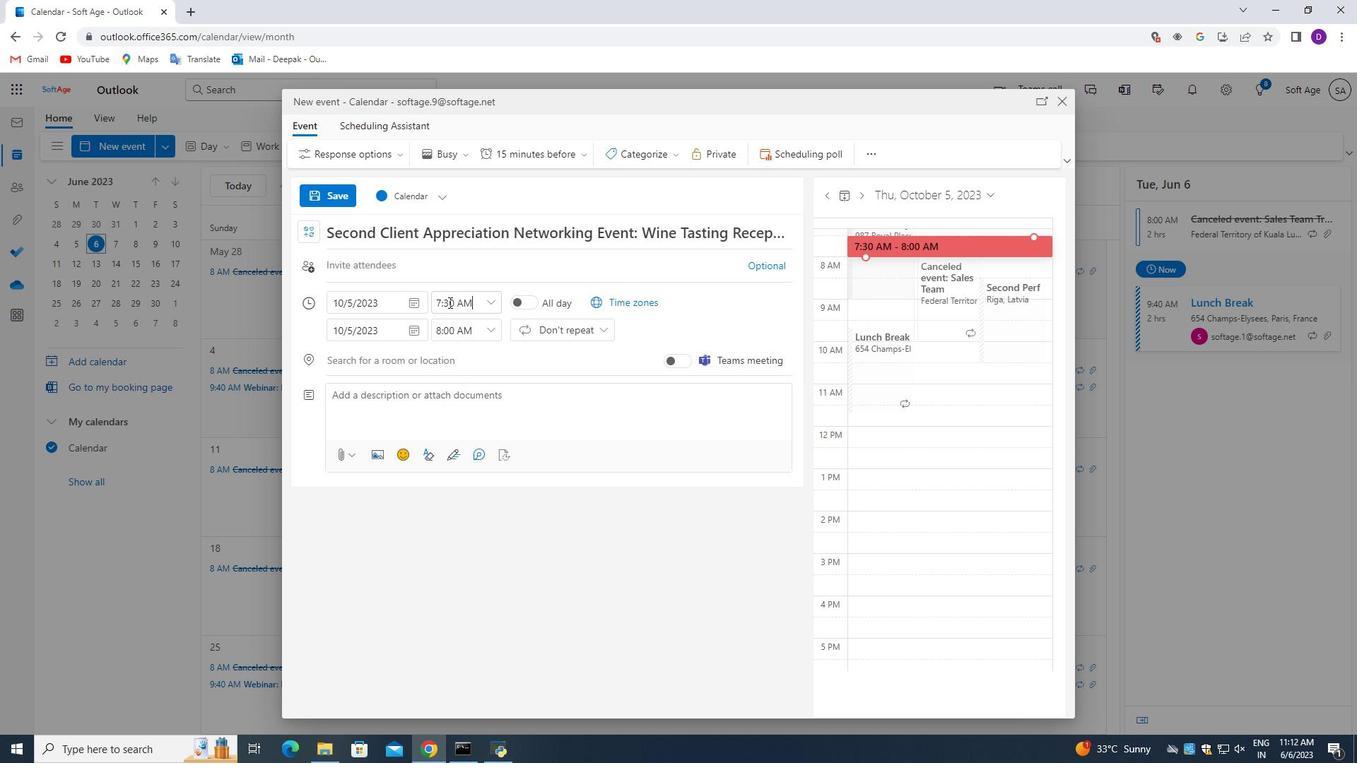 
Action: Mouse moved to (479, 385)
Screenshot: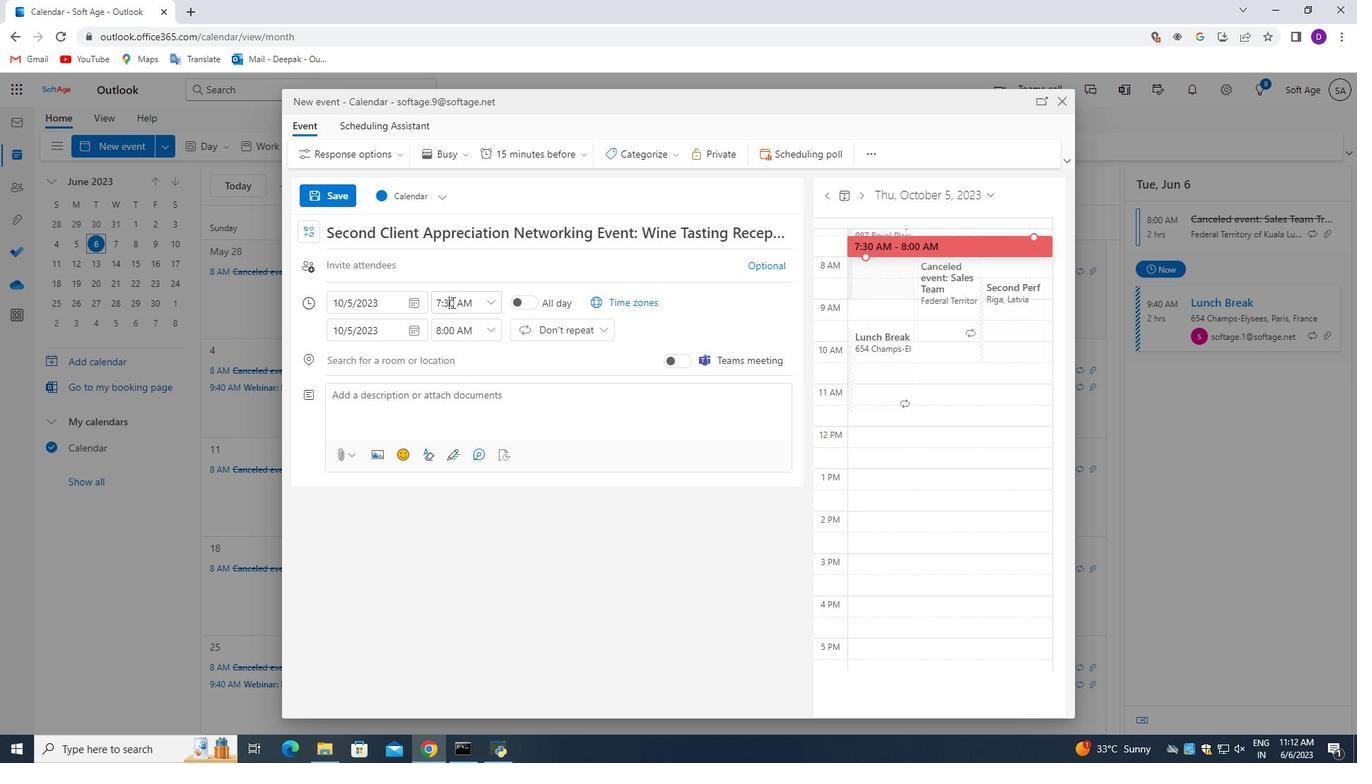 
Action: Key pressed <Key.backspace>5
Screenshot: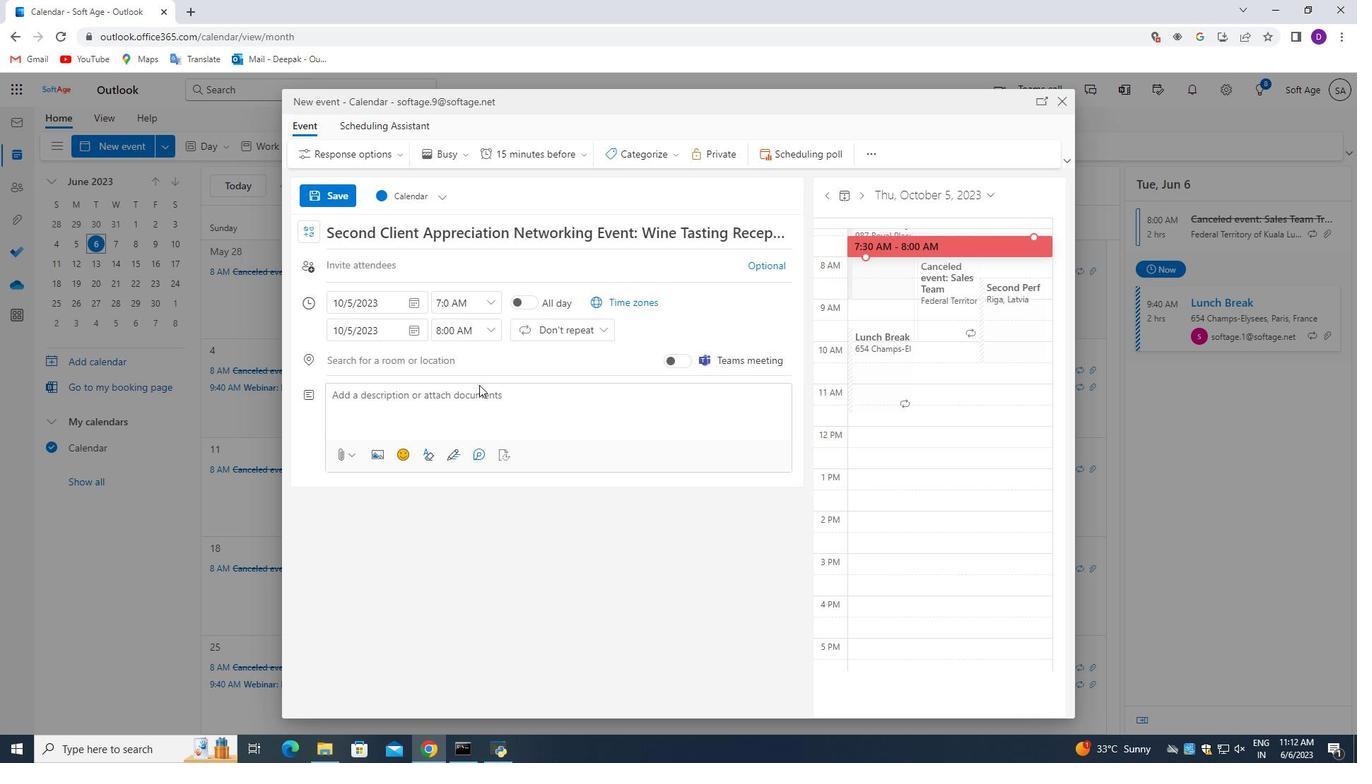 
Action: Mouse moved to (489, 332)
Screenshot: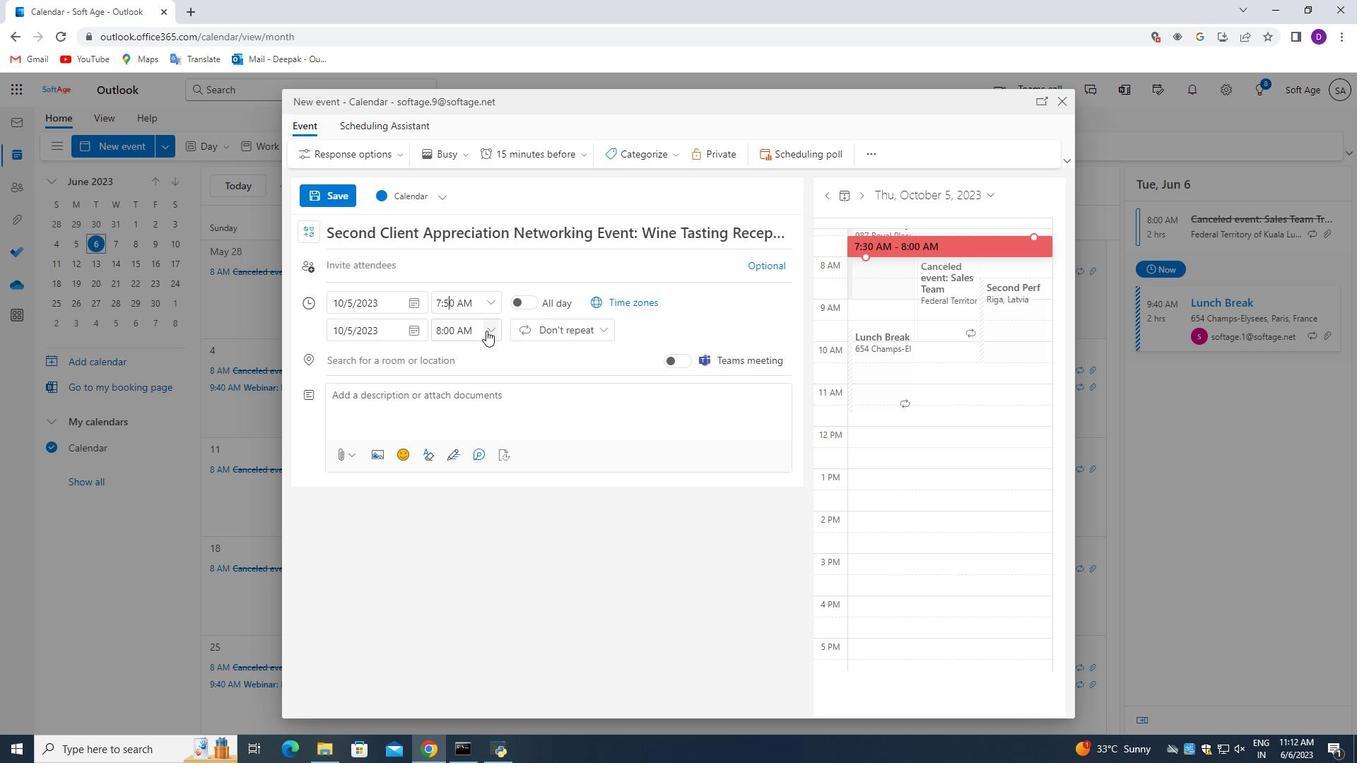 
Action: Mouse pressed left at (489, 332)
Screenshot: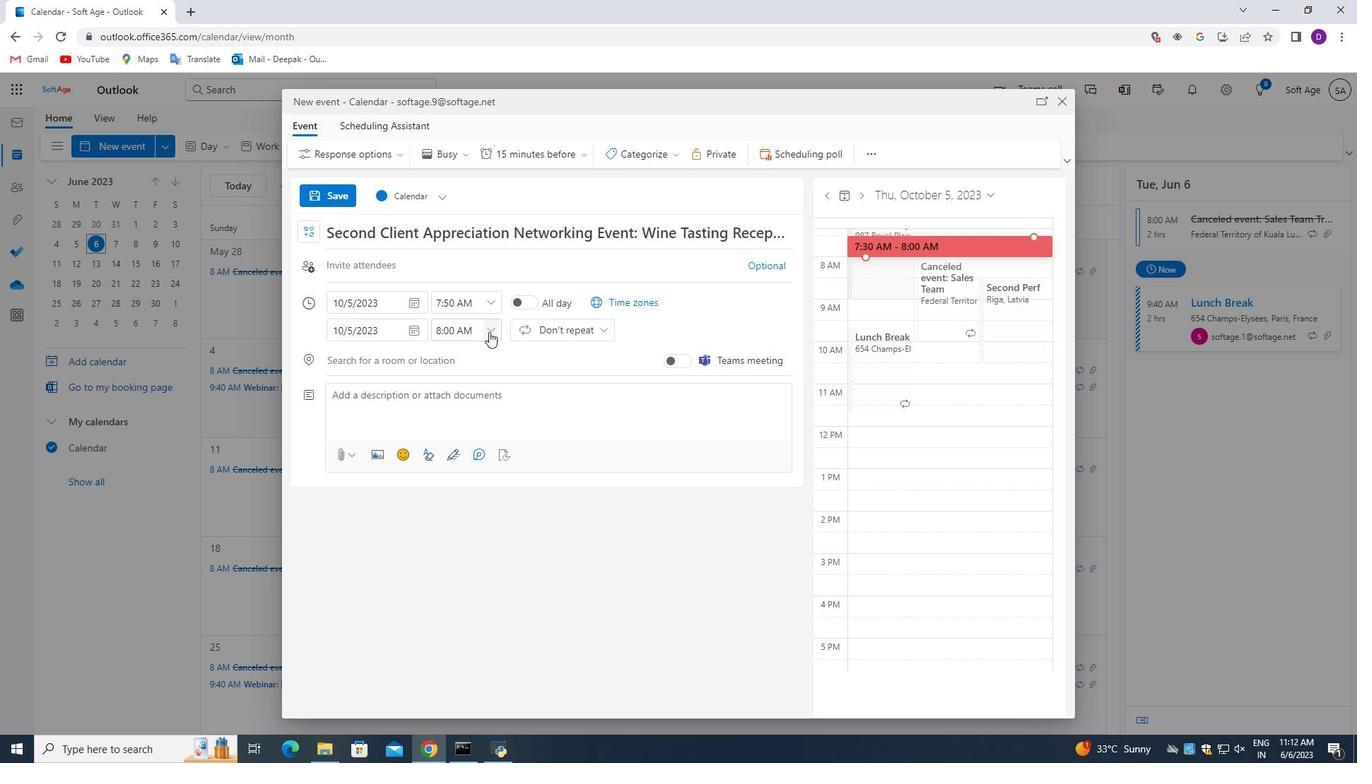 
Action: Mouse moved to (482, 423)
Screenshot: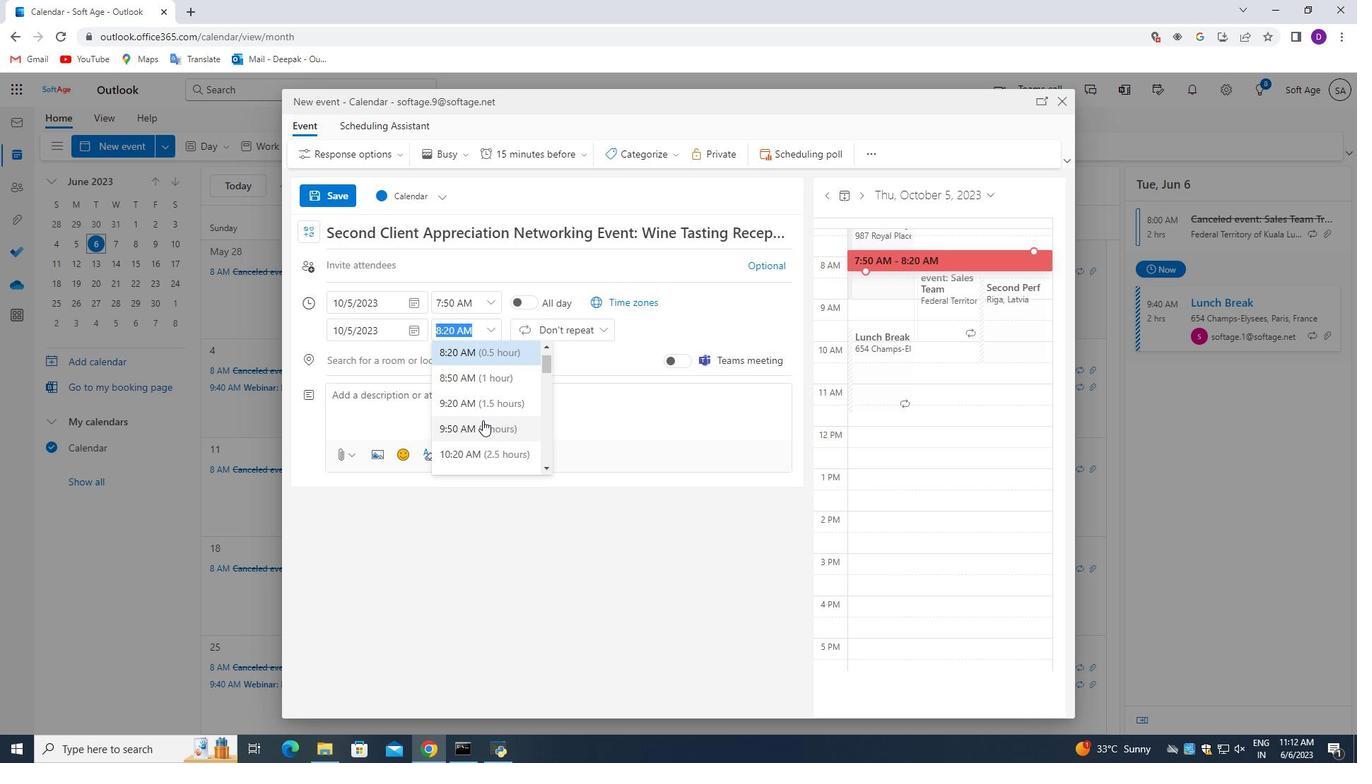 
Action: Mouse pressed left at (482, 423)
Screenshot: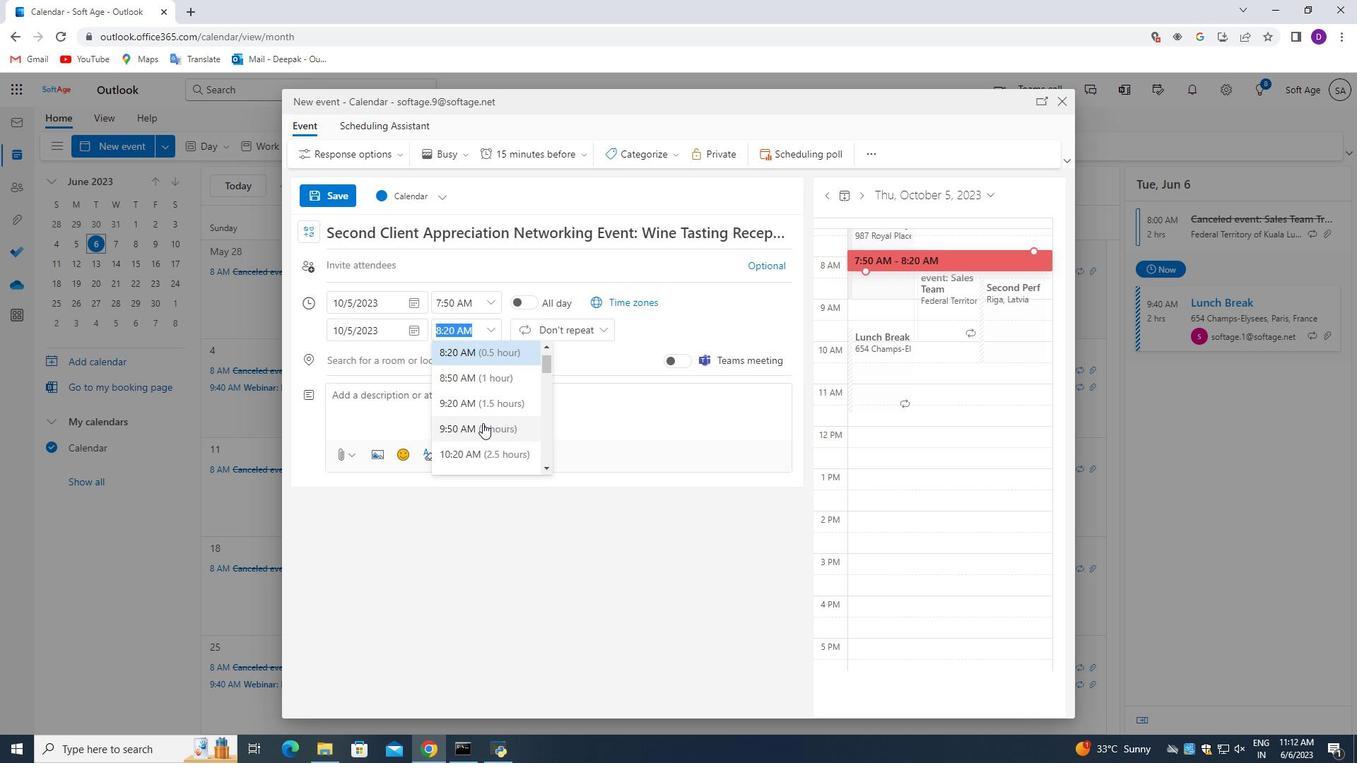 
Action: Mouse moved to (434, 400)
Screenshot: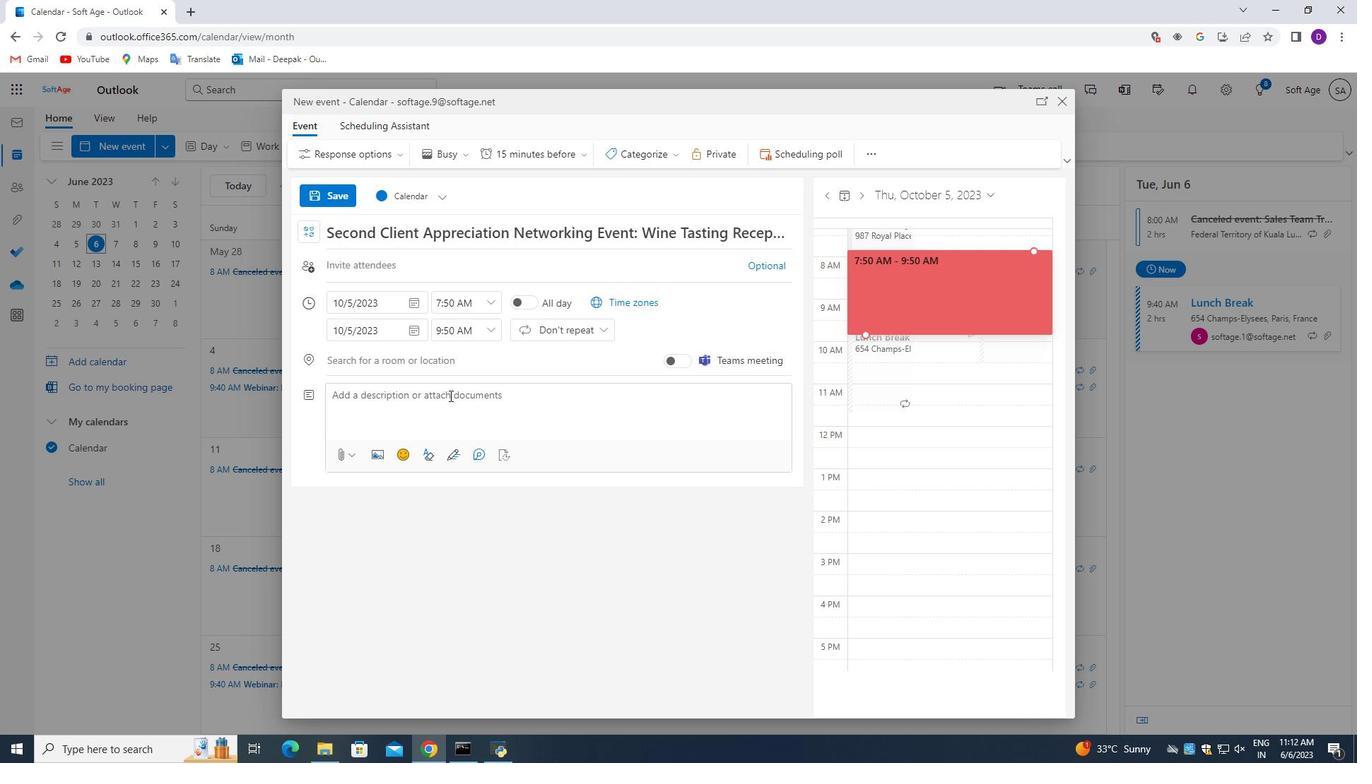 
Action: Mouse pressed left at (434, 400)
Screenshot: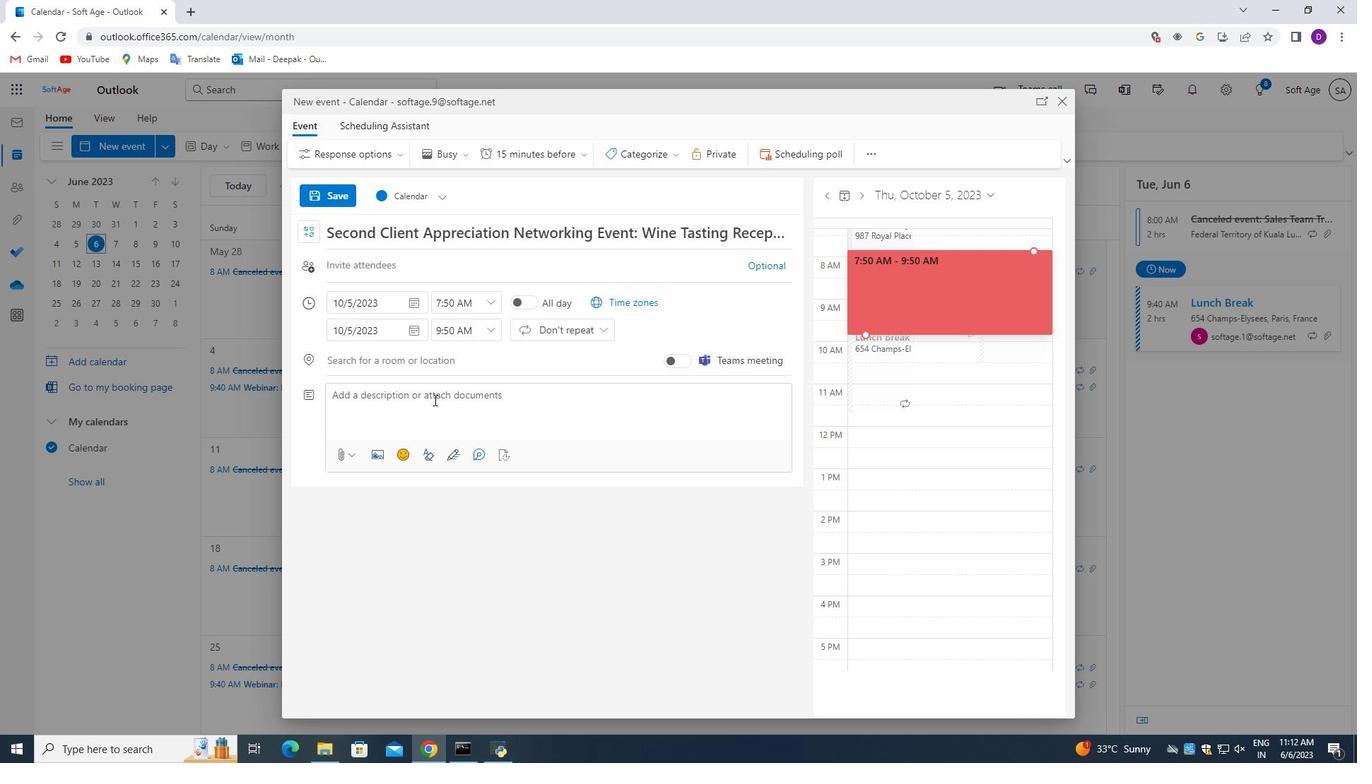 
Action: Mouse moved to (456, 576)
Screenshot: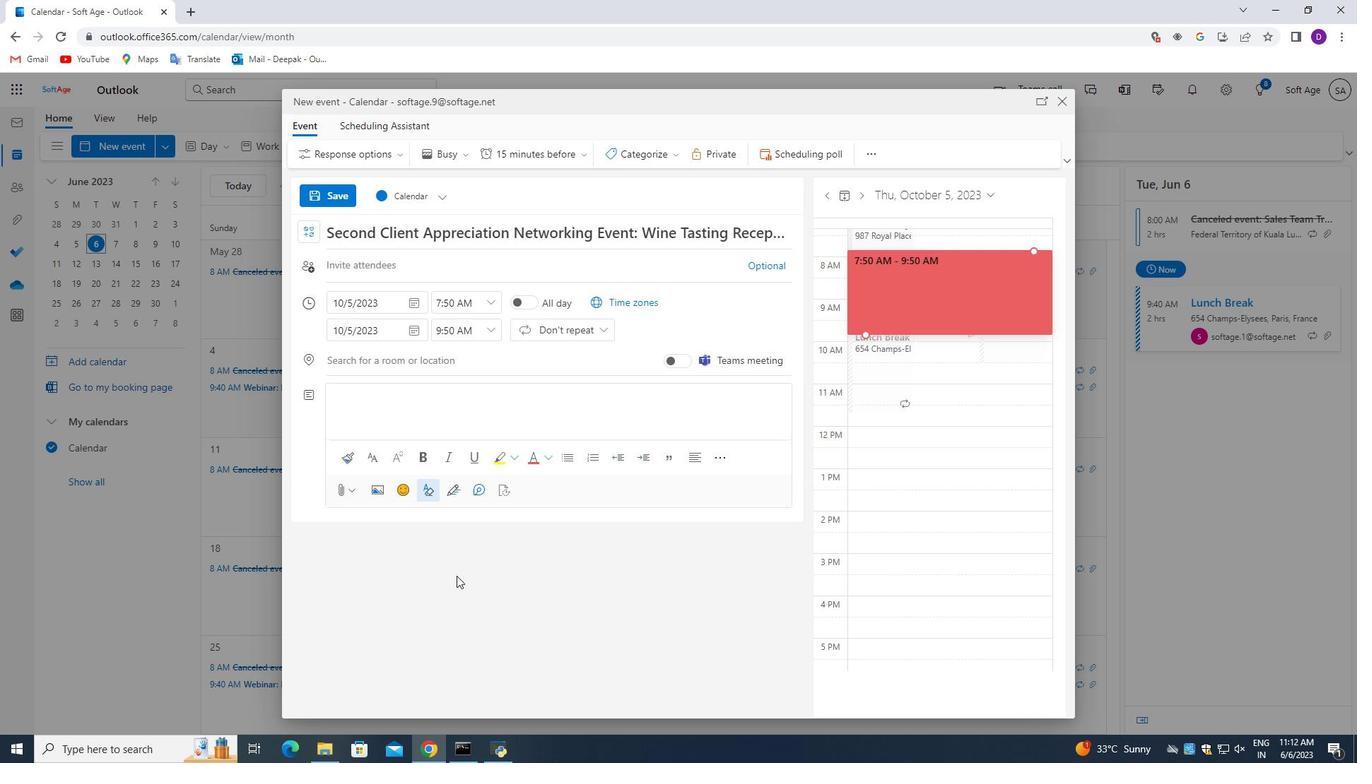 
Action: Key pressed <Key.shift>Participants<Key.space>will<Key.space>be<Key.space>let<Key.backspace>d<Key.space>through<Key.space>a<Key.space>body<Key.space>scan<Key.space>exercise,<Key.space>where<Key.space>they<Key.space>will<Key.space>direct<Key.space>their<Key.space>attention<Key.space>to<Key.space>different<Key.space>parts<Key.space>of<Key.space>their<Key.space>attention<Key.space>to<Key.space>different<Key.space>parts<Key.space>of<Key.space>their<Key.space>body,<Key.space>noticing<Key.space>sensations<Key.space>and<Key.space>releasing<Key.space>any<Key.space>tension<Key.space>or<Key.space>discomfort.<Key.space><Key.shift_r>This<Key.space>pa<Key.backspace>ractice<Key.space>promotes<Key.space>body<Key.space>awarenes<Key.space>and<Key.space><Key.backspace><Key.backspace><Key.backspace><Key.backspace><Key.backspace><Key.backspace><Key.backspace><Key.backspace><Key.backspace><Key.backspace><Key.backspace><Key.backspace><Key.backspace>awareness<Key.space>and<Key.space>relaxation.
Screenshot: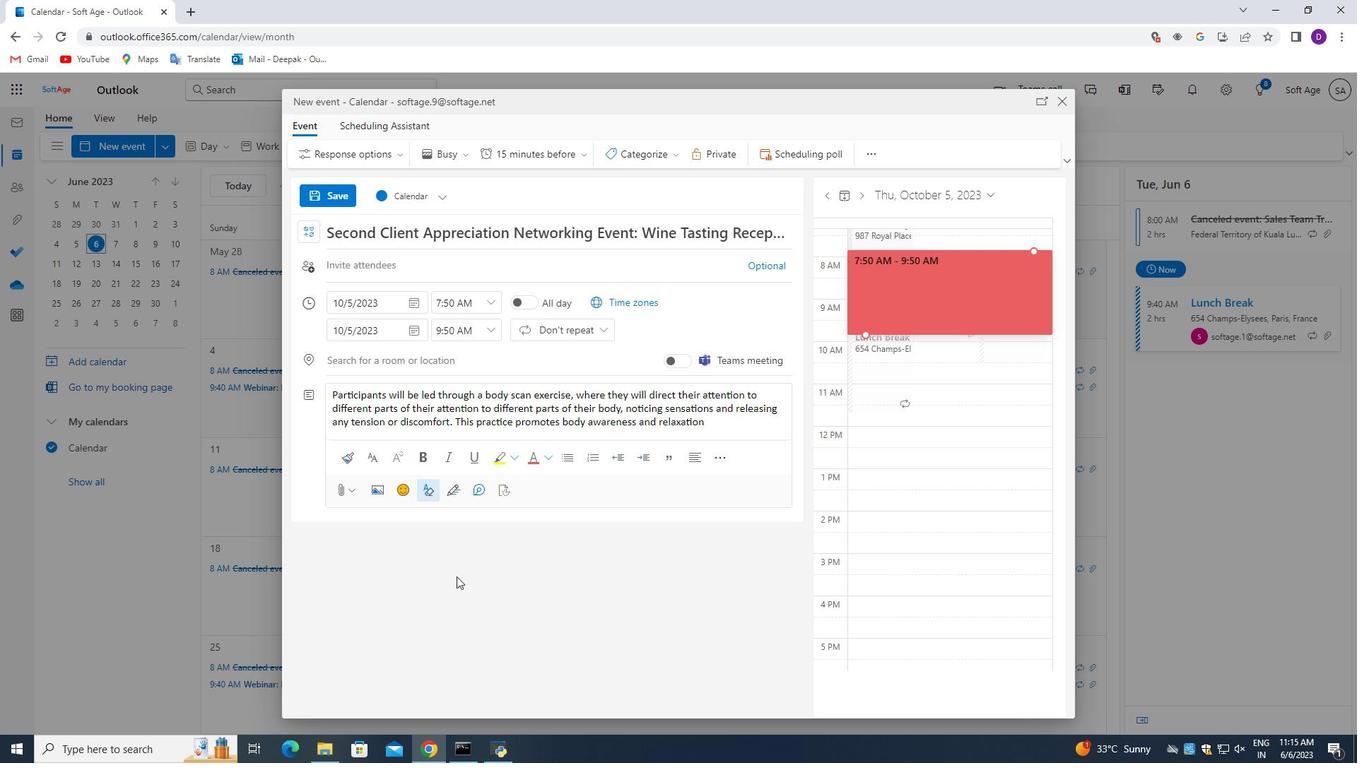 
Action: Mouse moved to (627, 161)
Screenshot: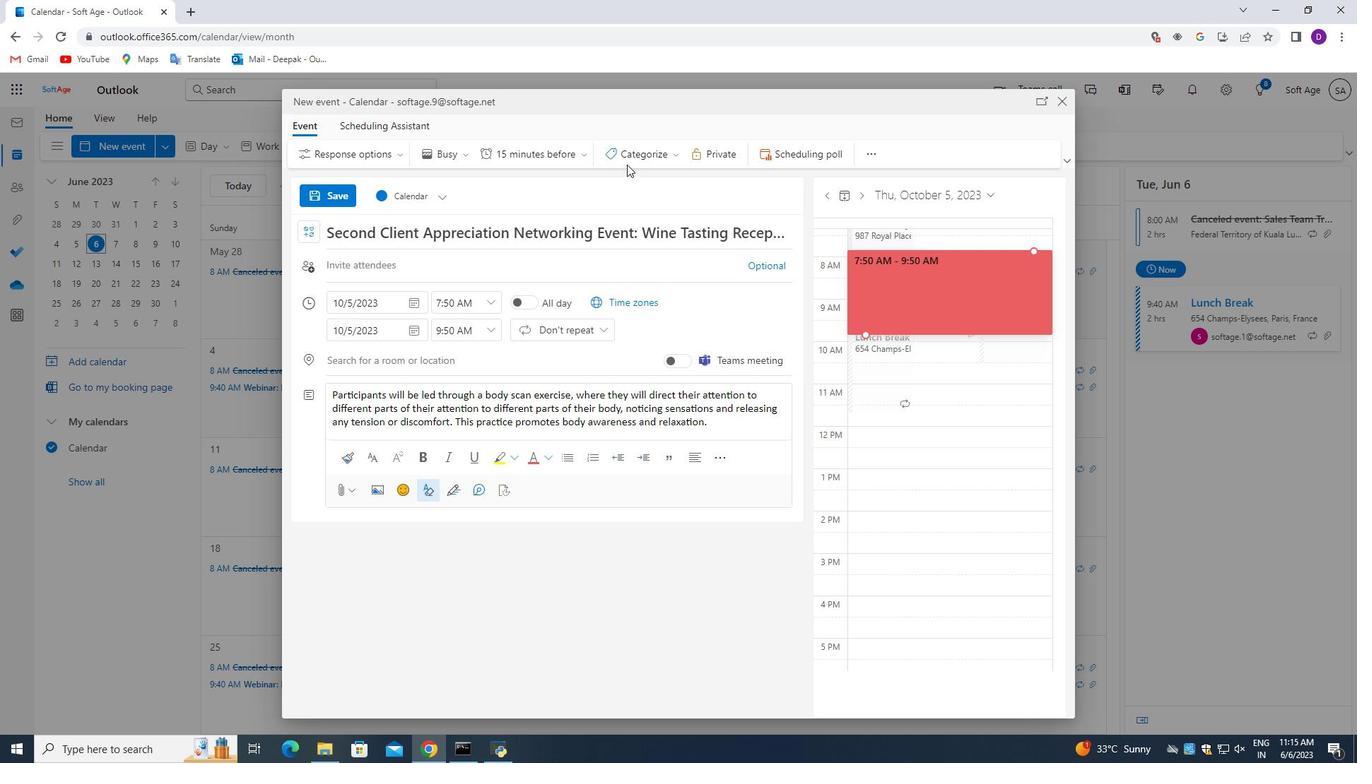 
Action: Mouse pressed left at (627, 161)
Screenshot: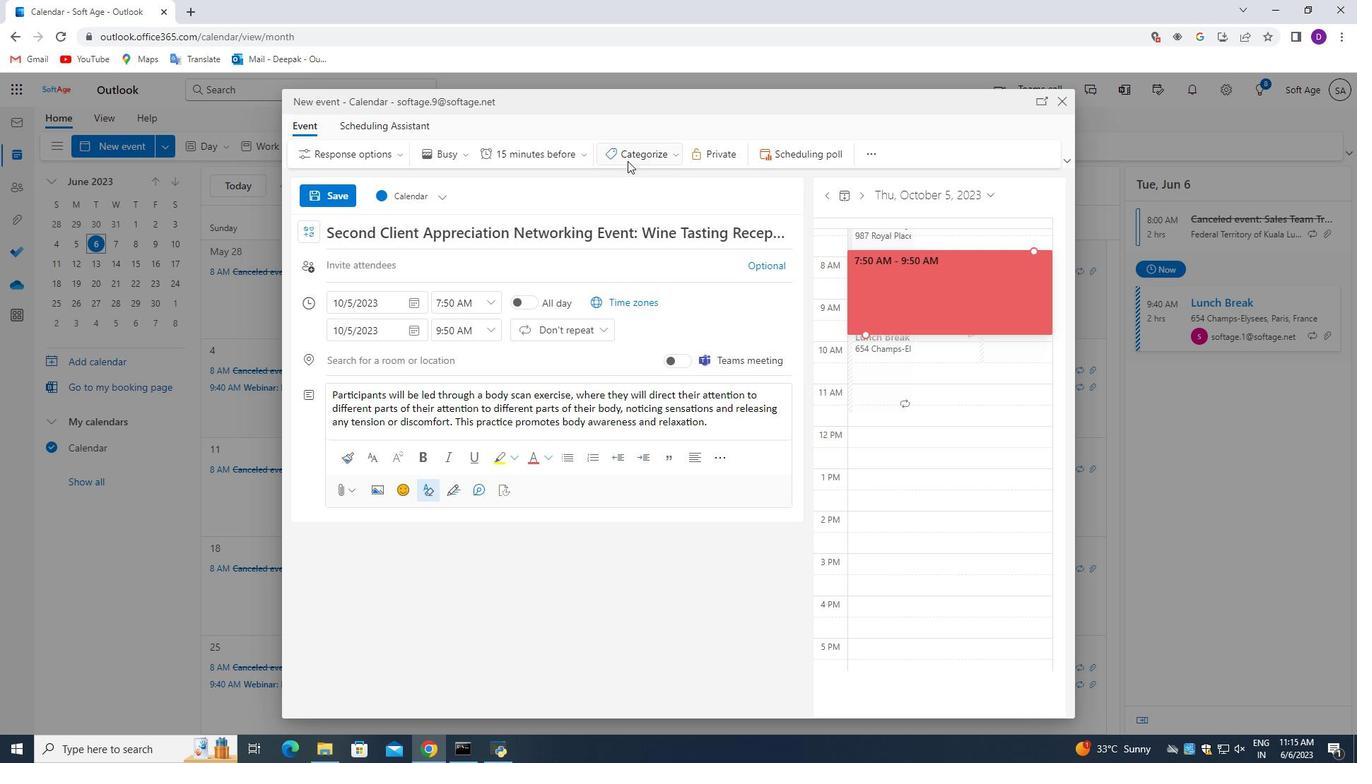 
Action: Mouse moved to (661, 226)
Screenshot: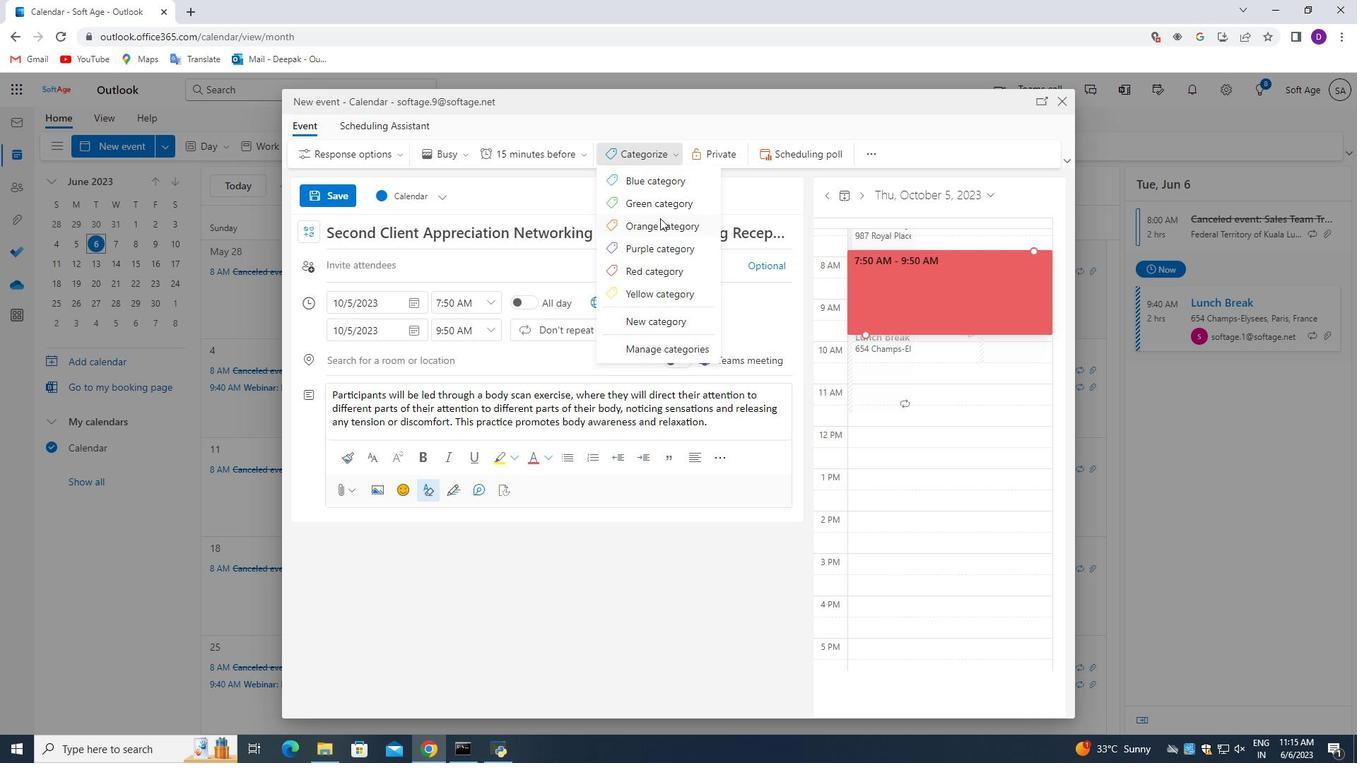 
Action: Mouse pressed left at (661, 226)
Screenshot: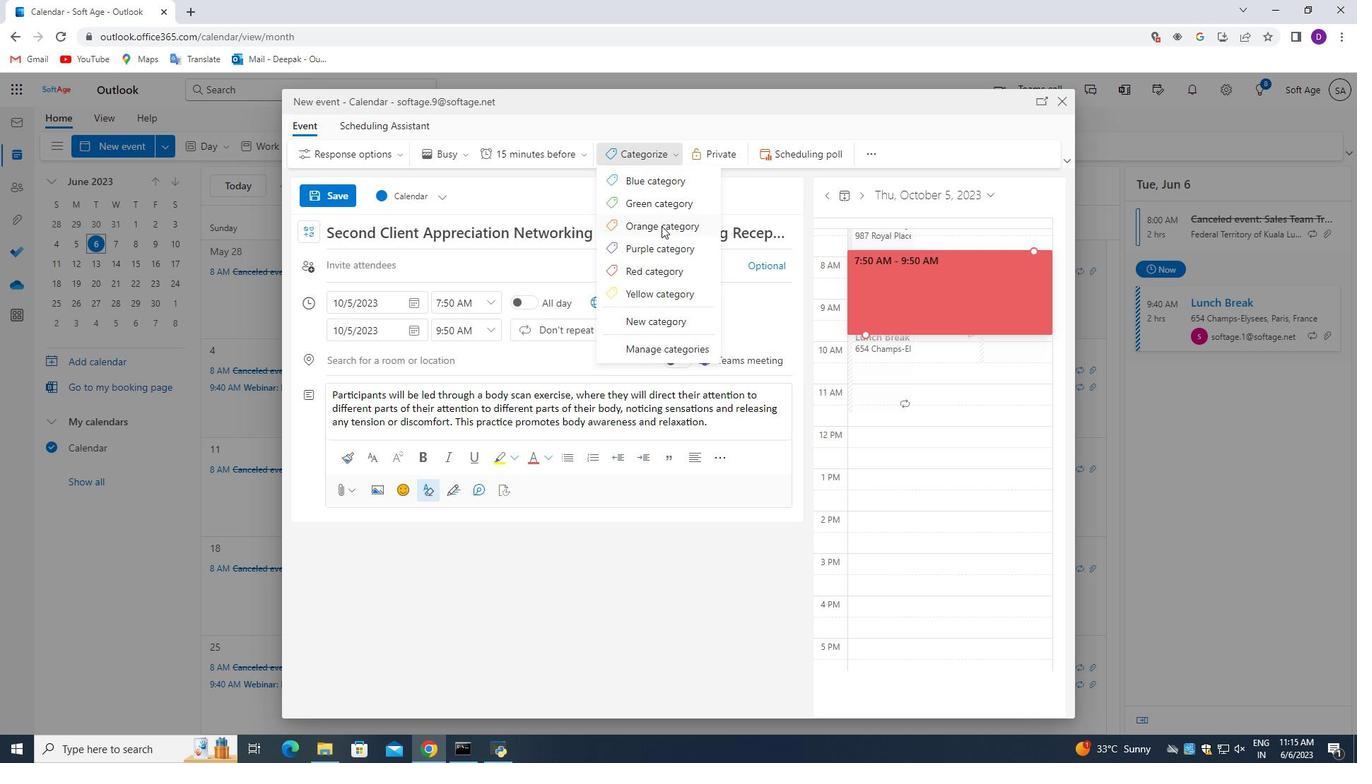 
Action: Mouse moved to (393, 360)
Screenshot: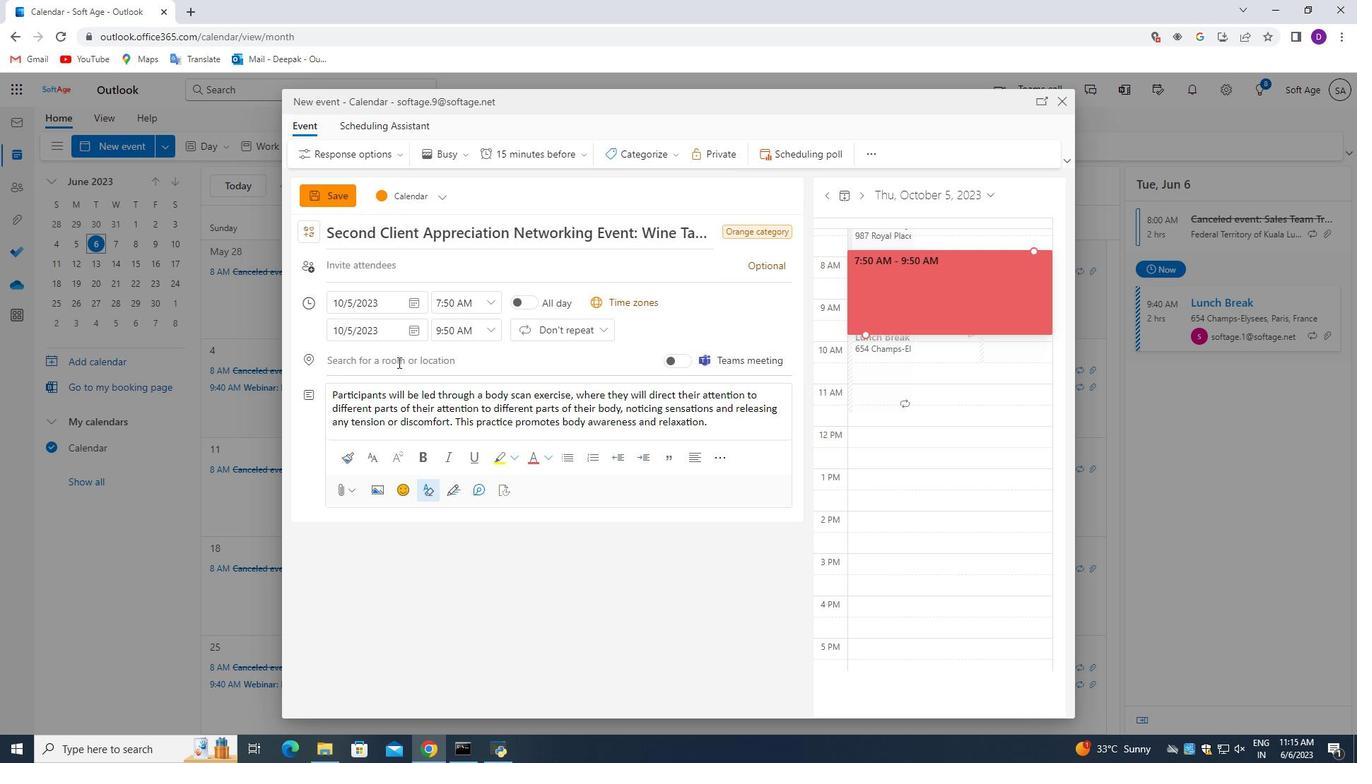 
Action: Mouse pressed left at (393, 360)
Screenshot: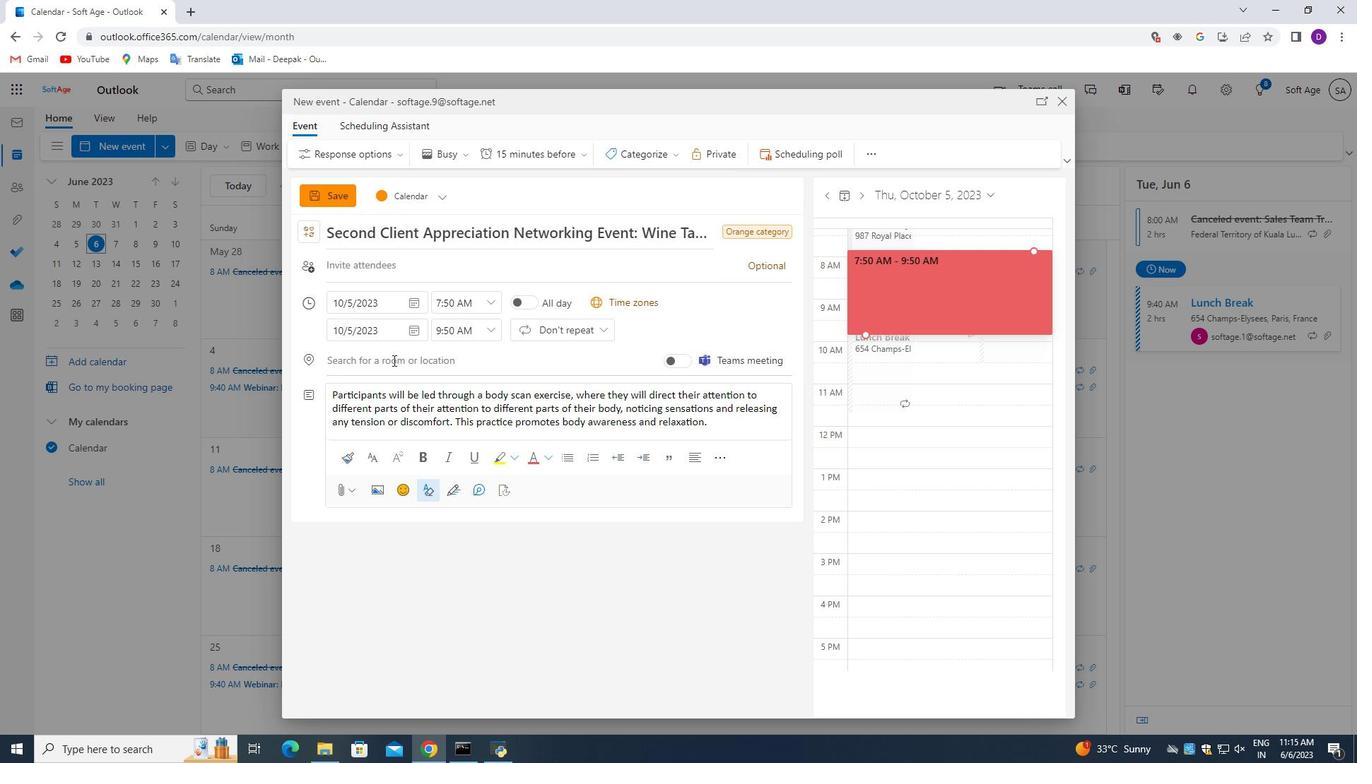 
Action: Mouse moved to (523, 536)
Screenshot: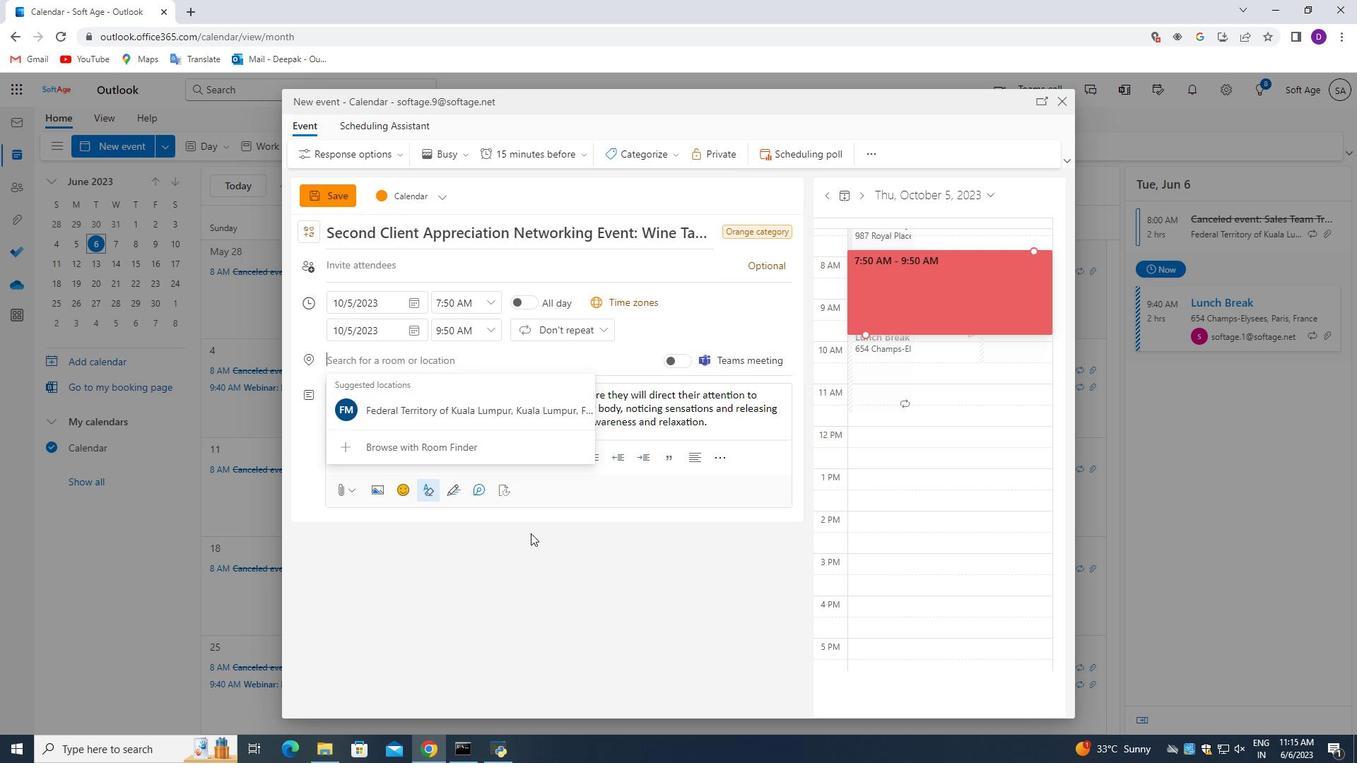
Action: Key pressed 456
Screenshot: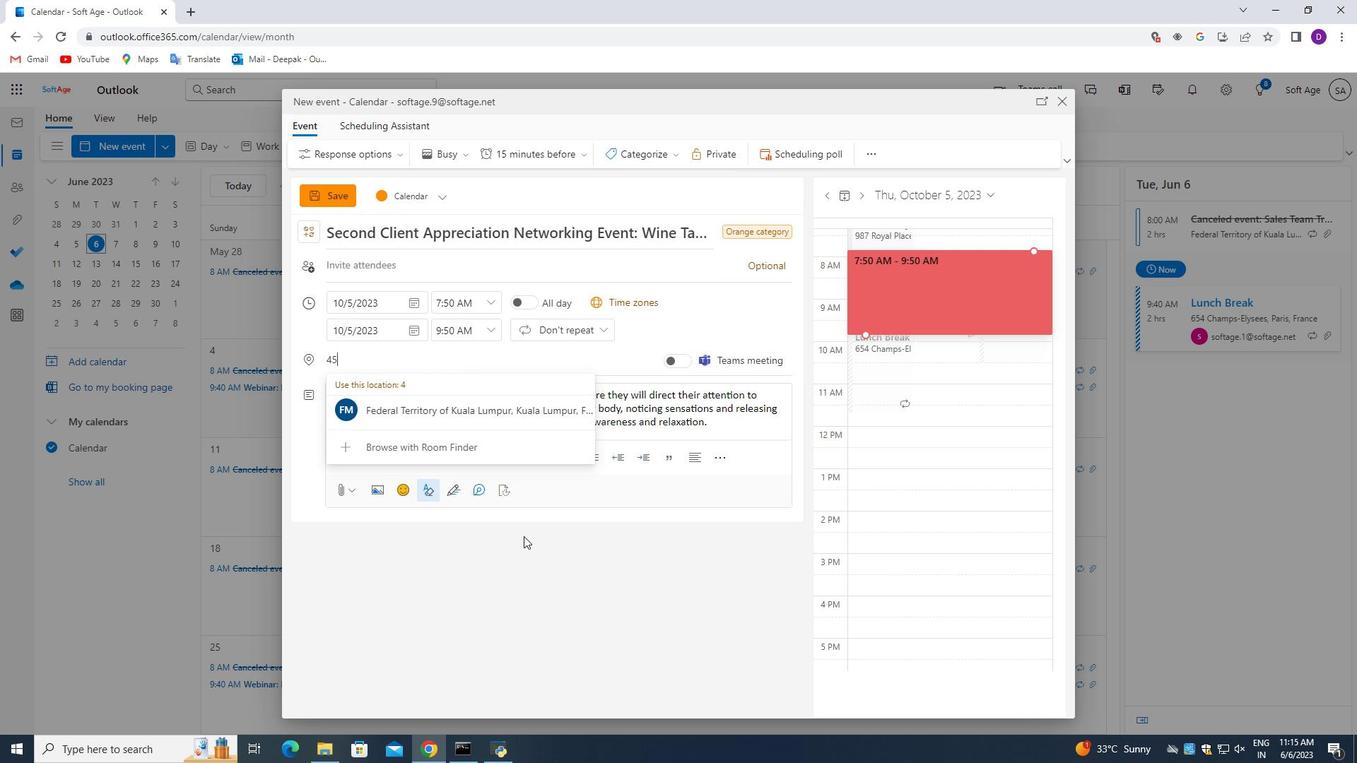 
Action: Mouse moved to (523, 536)
Screenshot: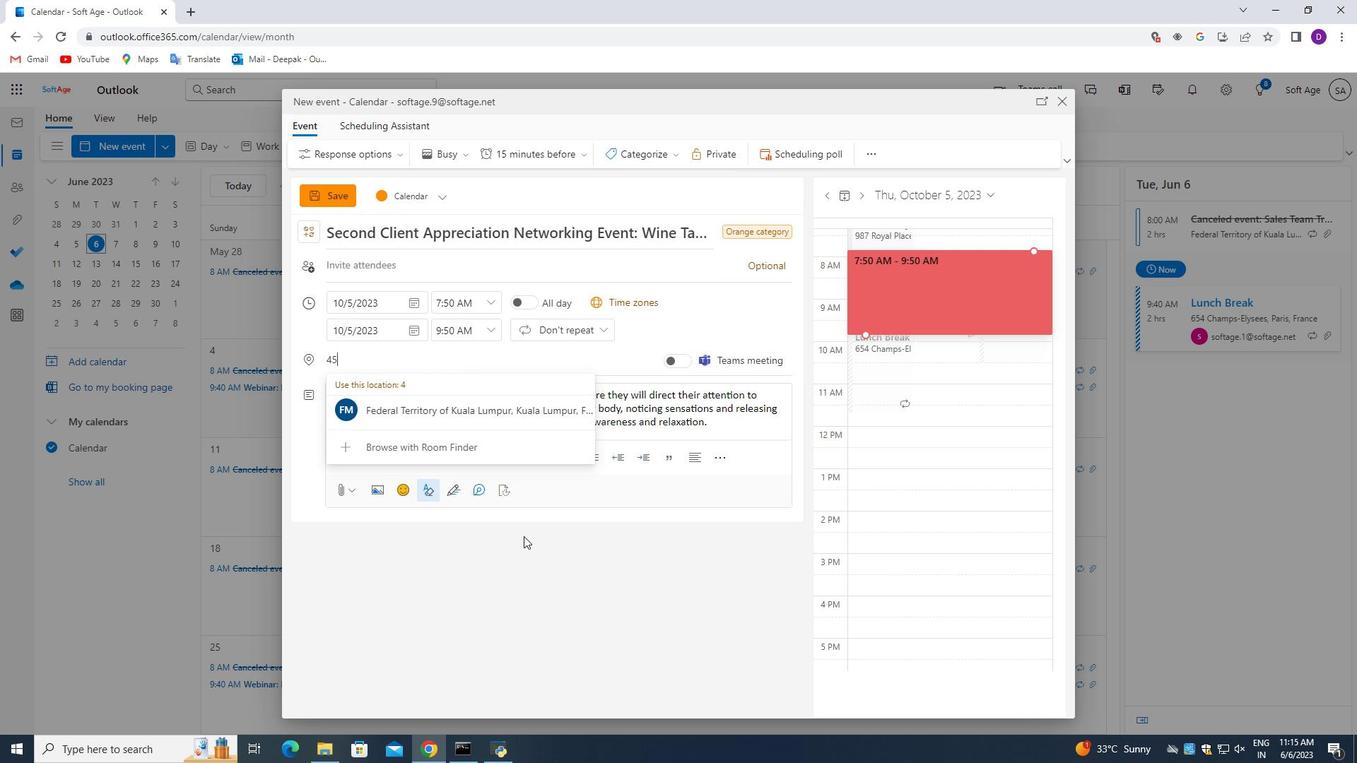 
Action: Key pressed <Key.space><Key.shift_r>cha<Key.backspace><Key.backspace><Key.backspace><Key.shift_r>Champs-<Key.shift_r>Elysess,<Key.space><Key.shift>Paris.<Key.backspace>,<Key.space><Key.shift_r>France
Screenshot: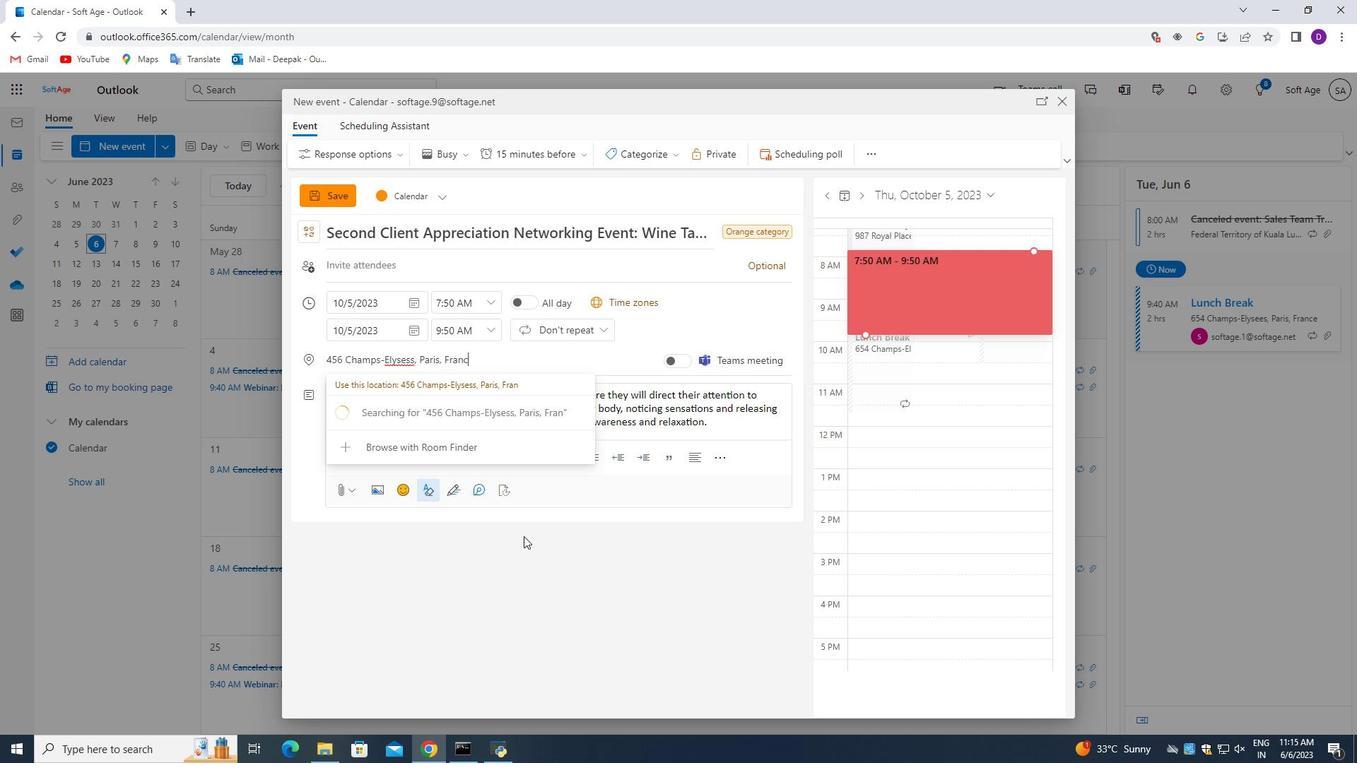 
Action: Mouse pressed left at (523, 536)
Screenshot: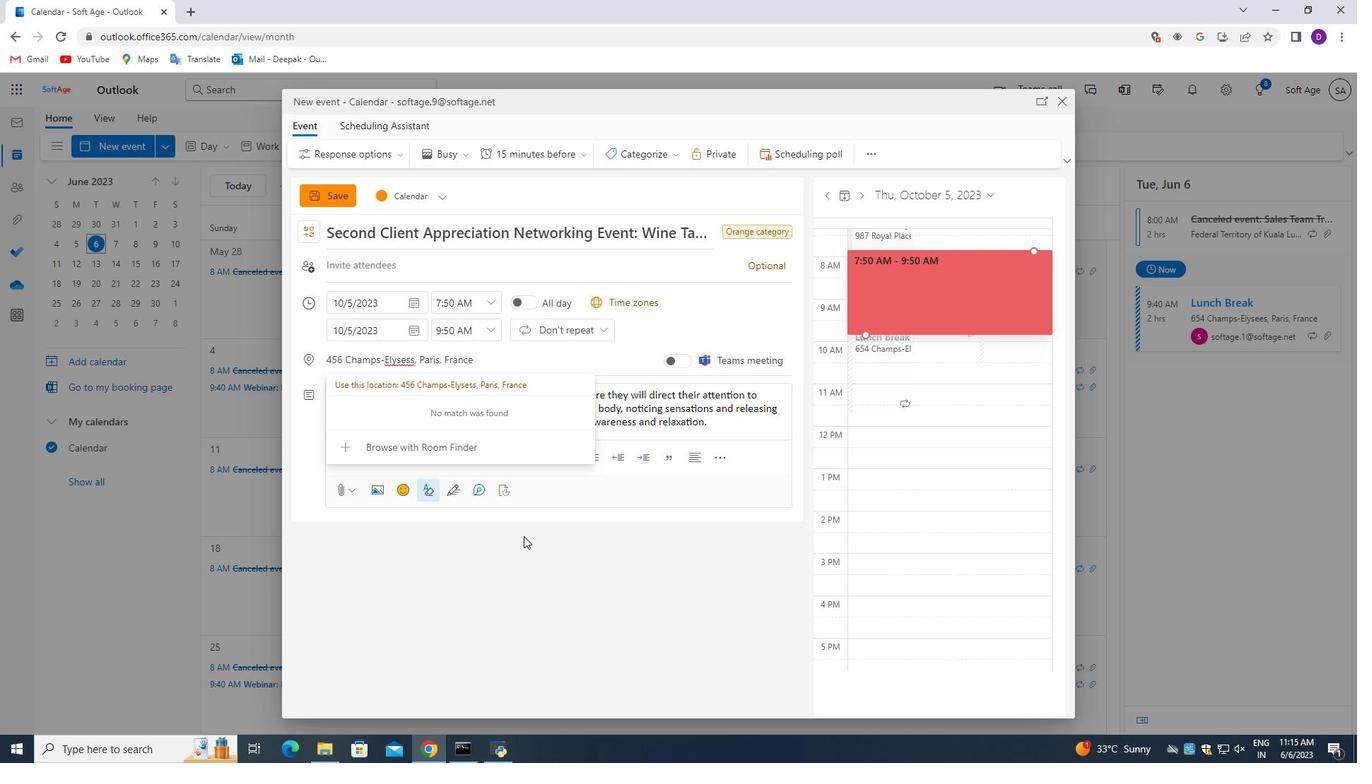 
Action: Mouse moved to (637, 412)
Screenshot: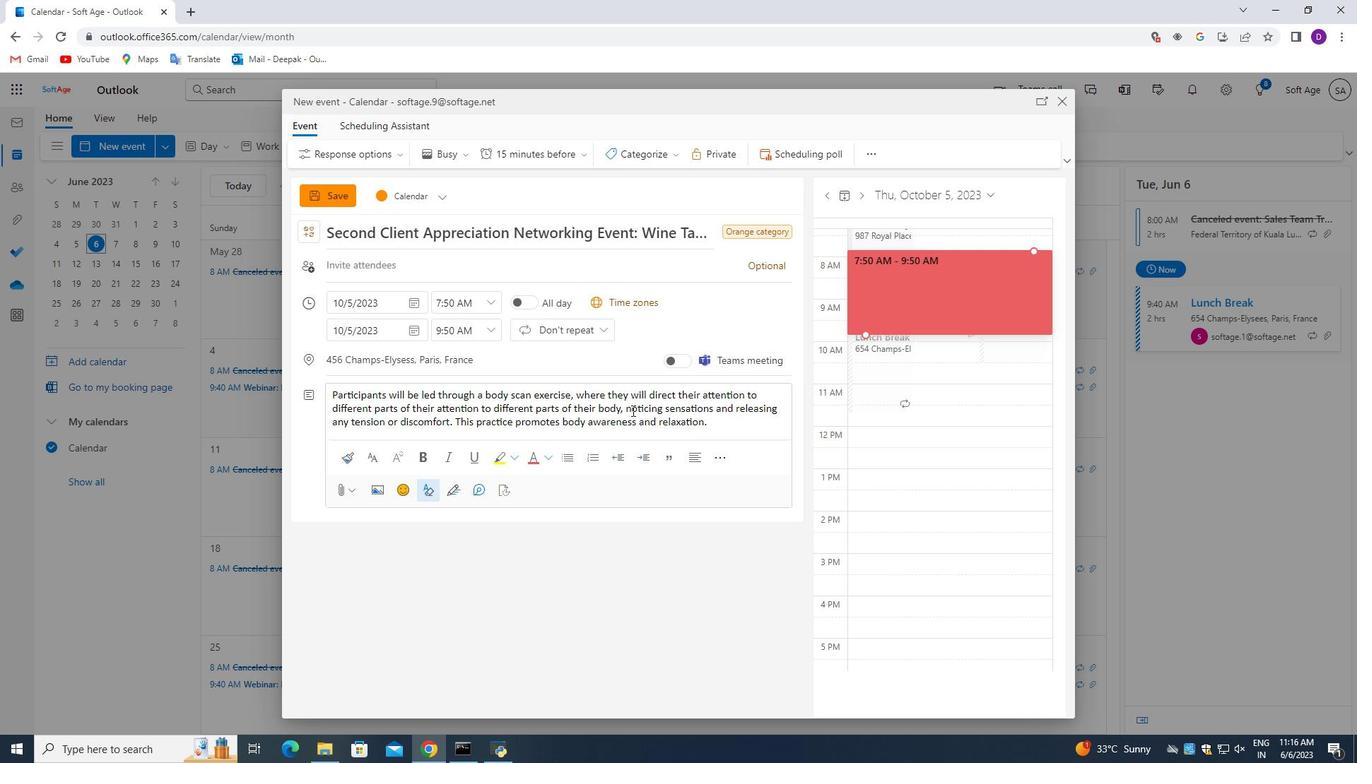 
Action: Mouse scrolled (637, 411) with delta (0, 0)
Screenshot: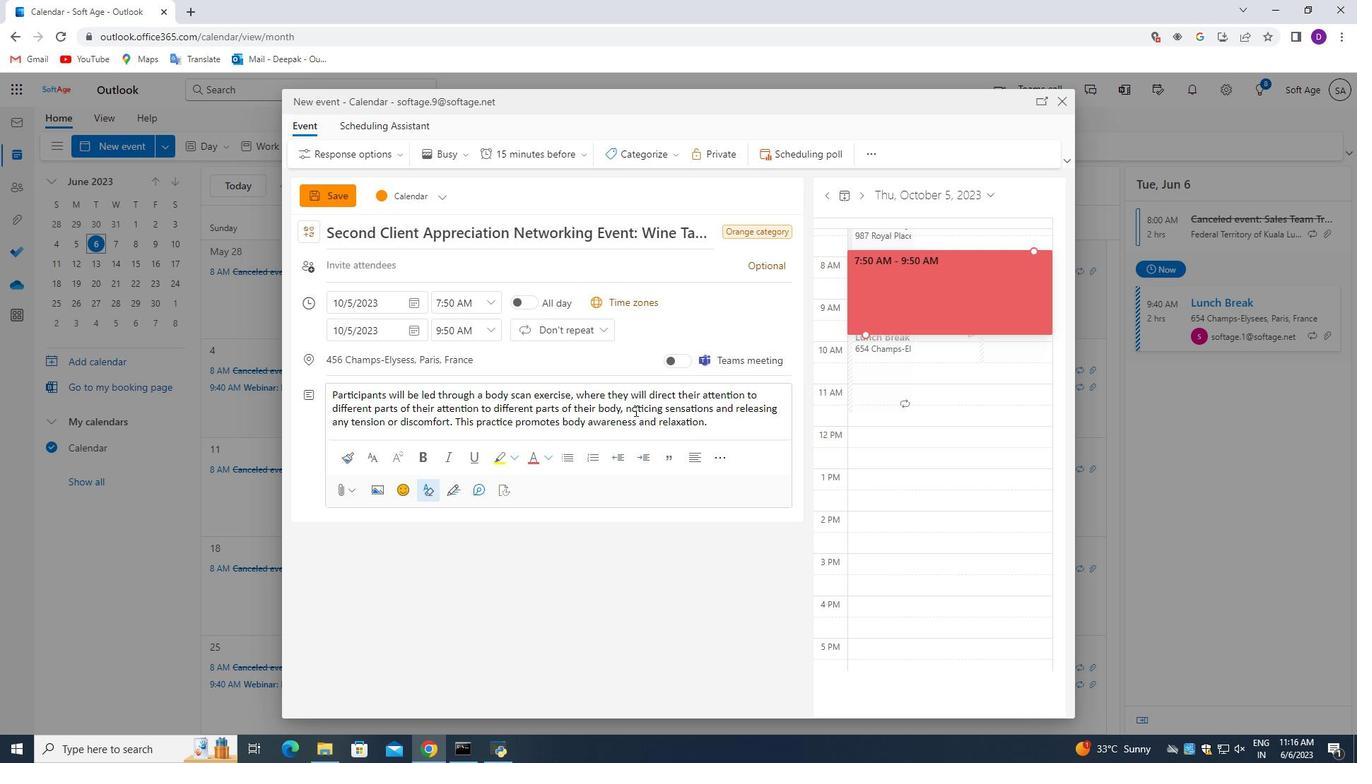 
Action: Mouse moved to (637, 412)
Screenshot: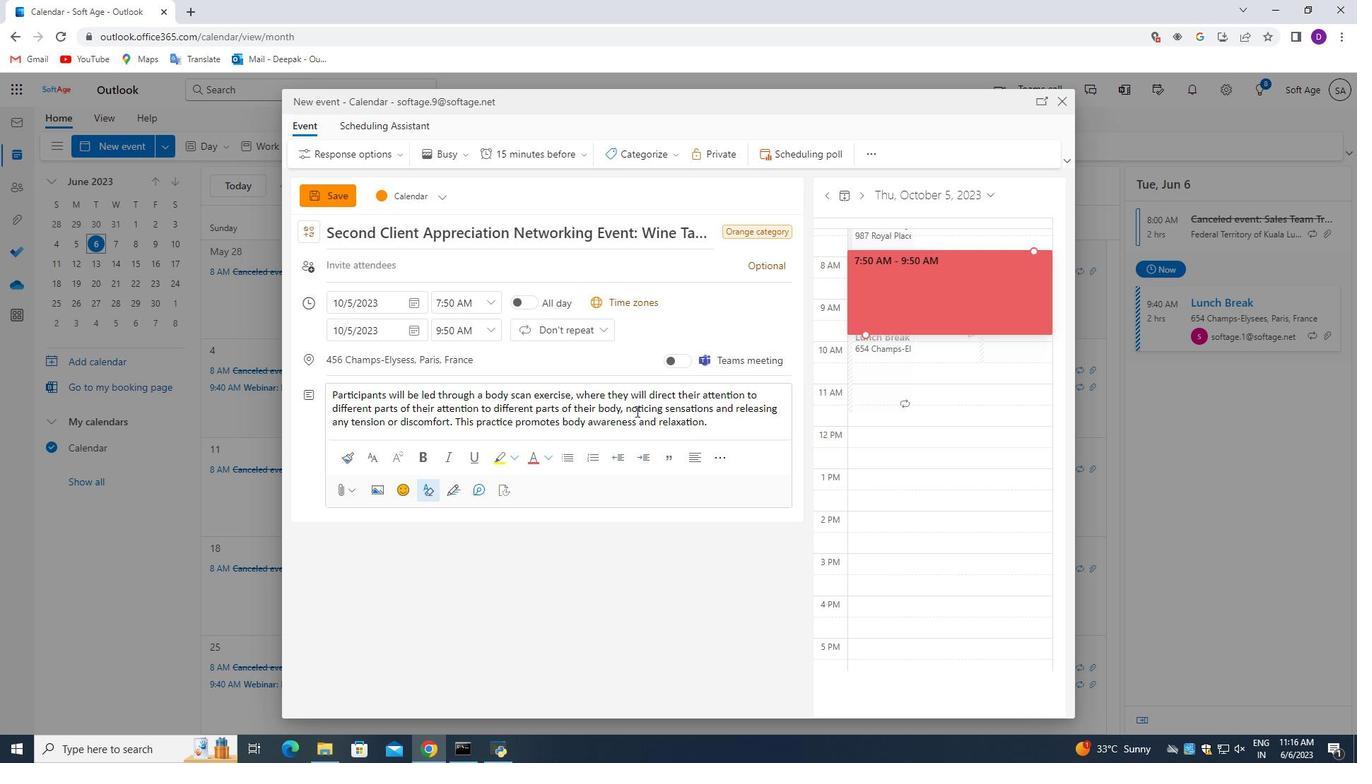 
Action: Mouse scrolled (637, 412) with delta (0, 0)
Screenshot: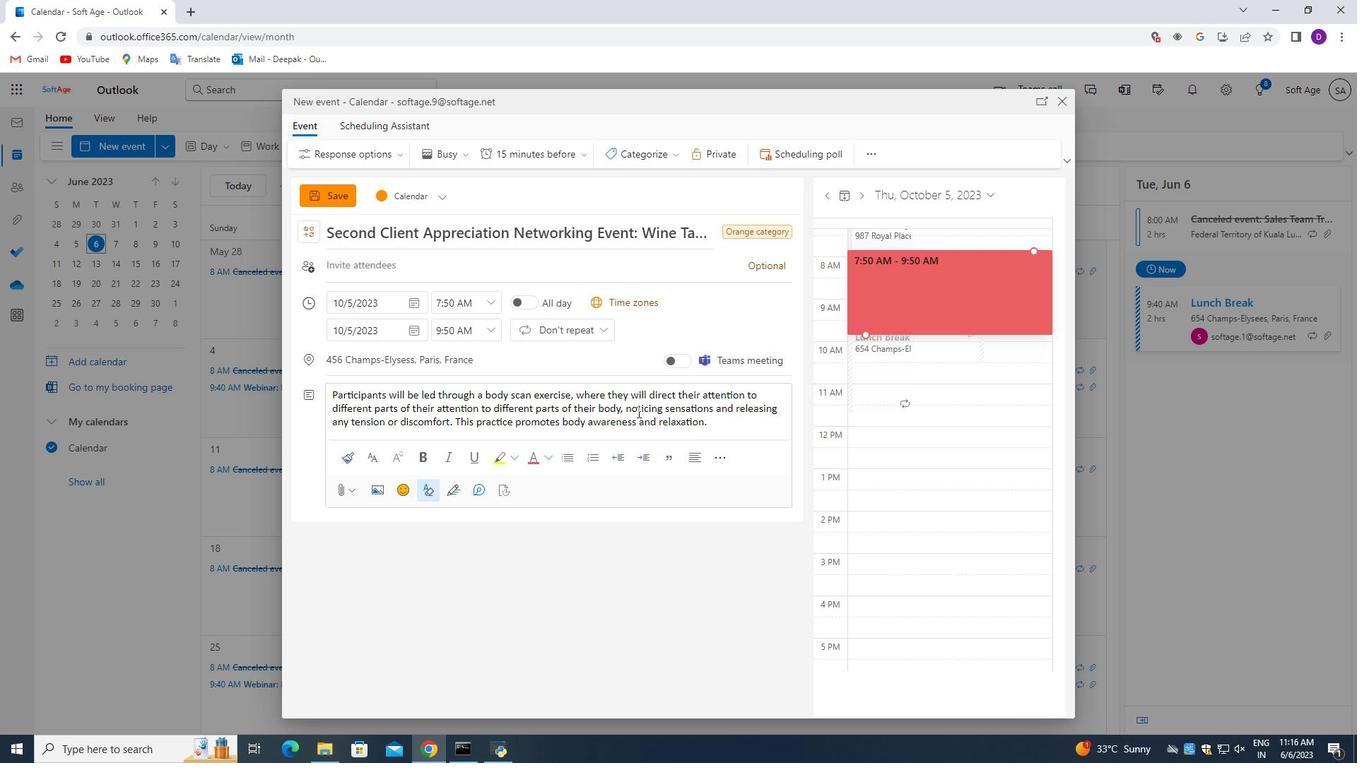 
Action: Mouse moved to (363, 263)
Screenshot: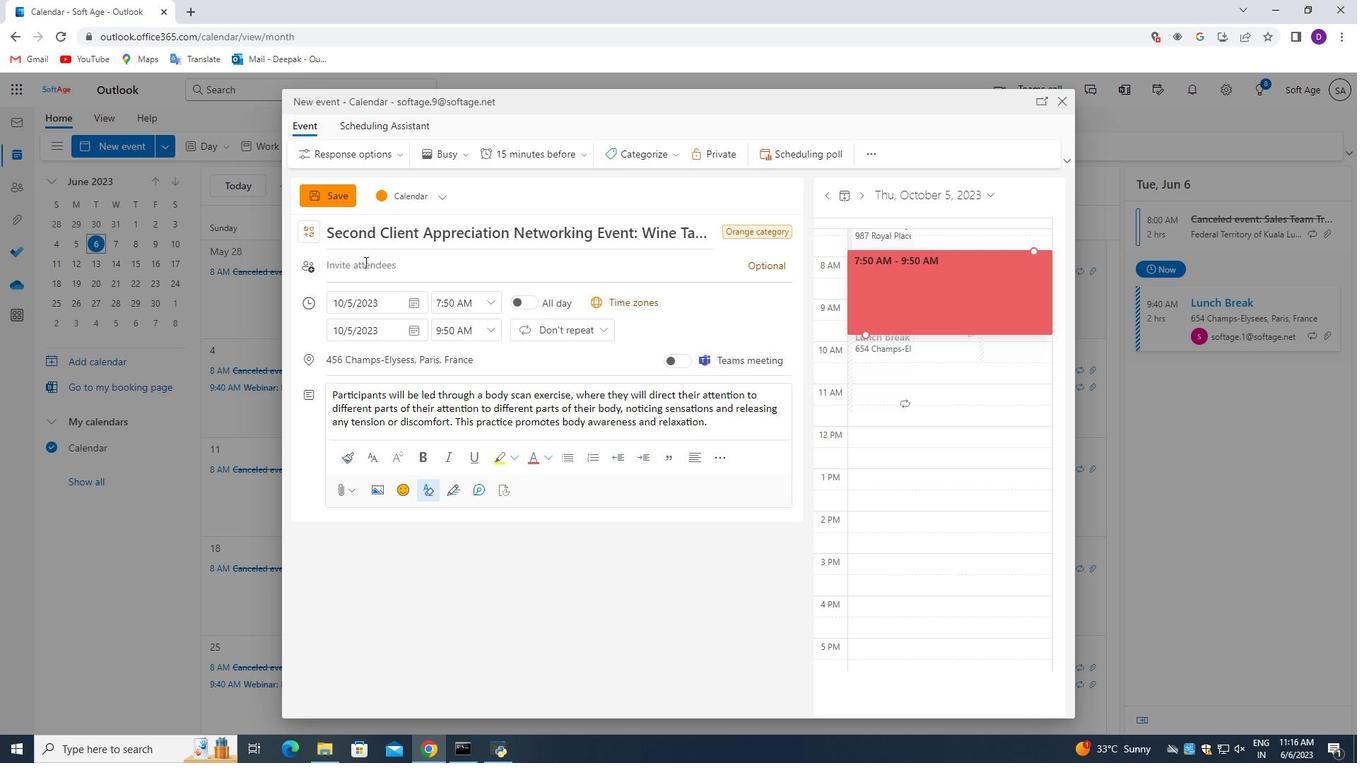 
Action: Mouse pressed left at (363, 263)
Screenshot: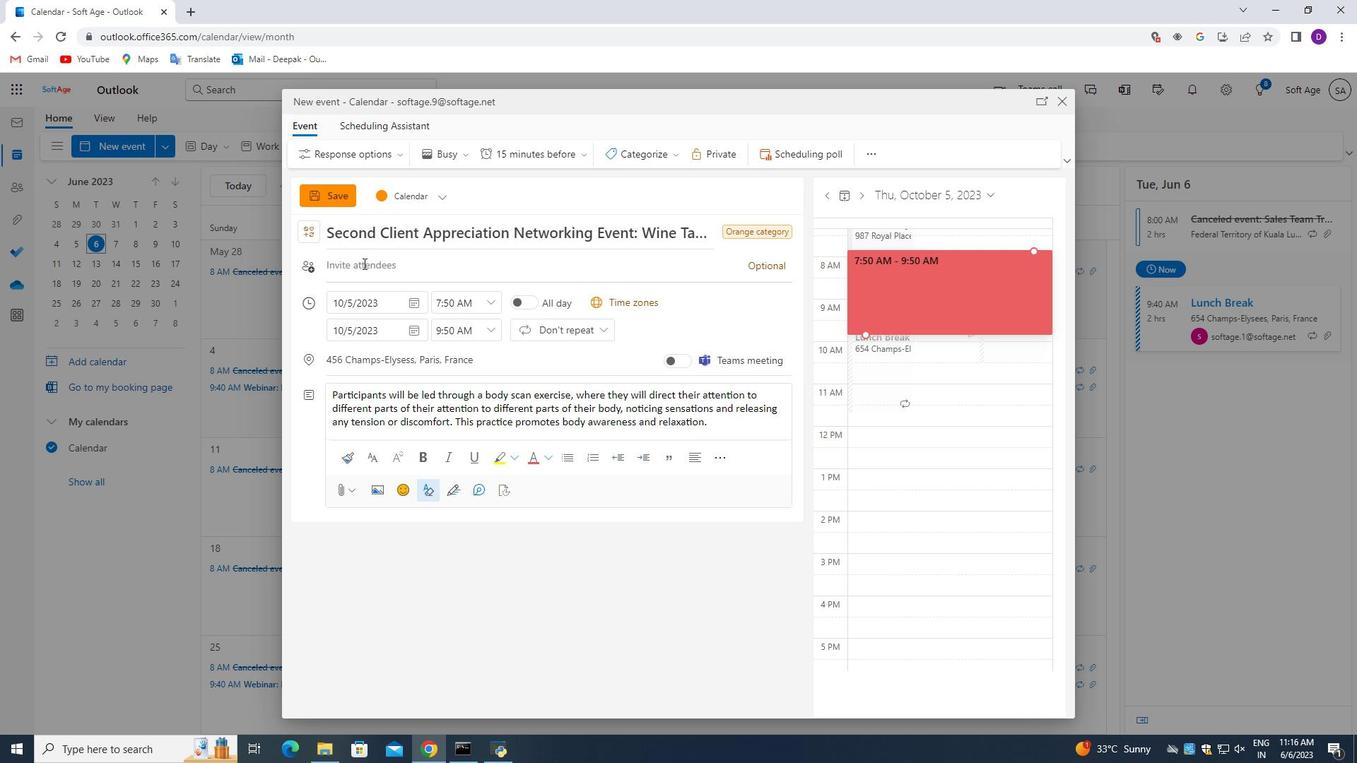
Action: Mouse moved to (551, 573)
Screenshot: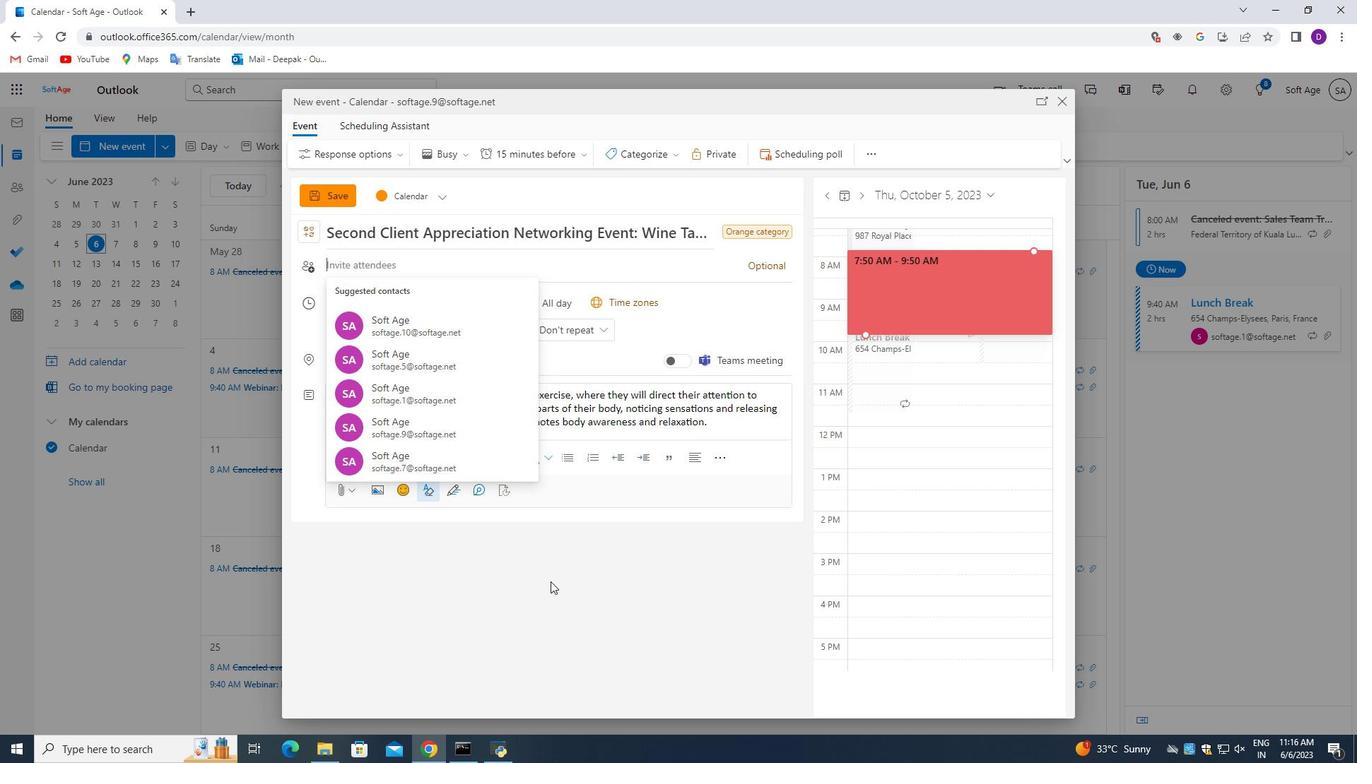 
Action: Key pressed softage.1<Key.shift>@softage.net<Key.enter>
Screenshot: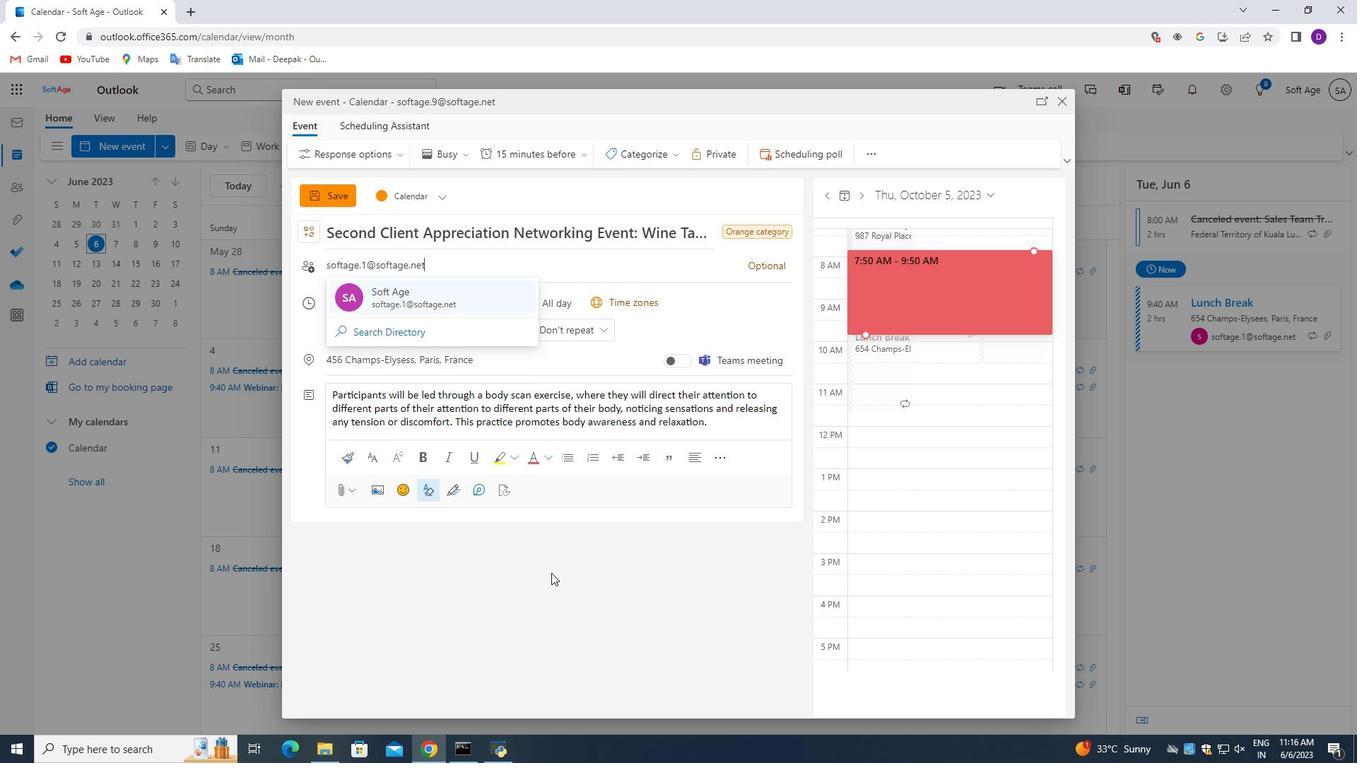 
Action: Mouse moved to (764, 272)
Screenshot: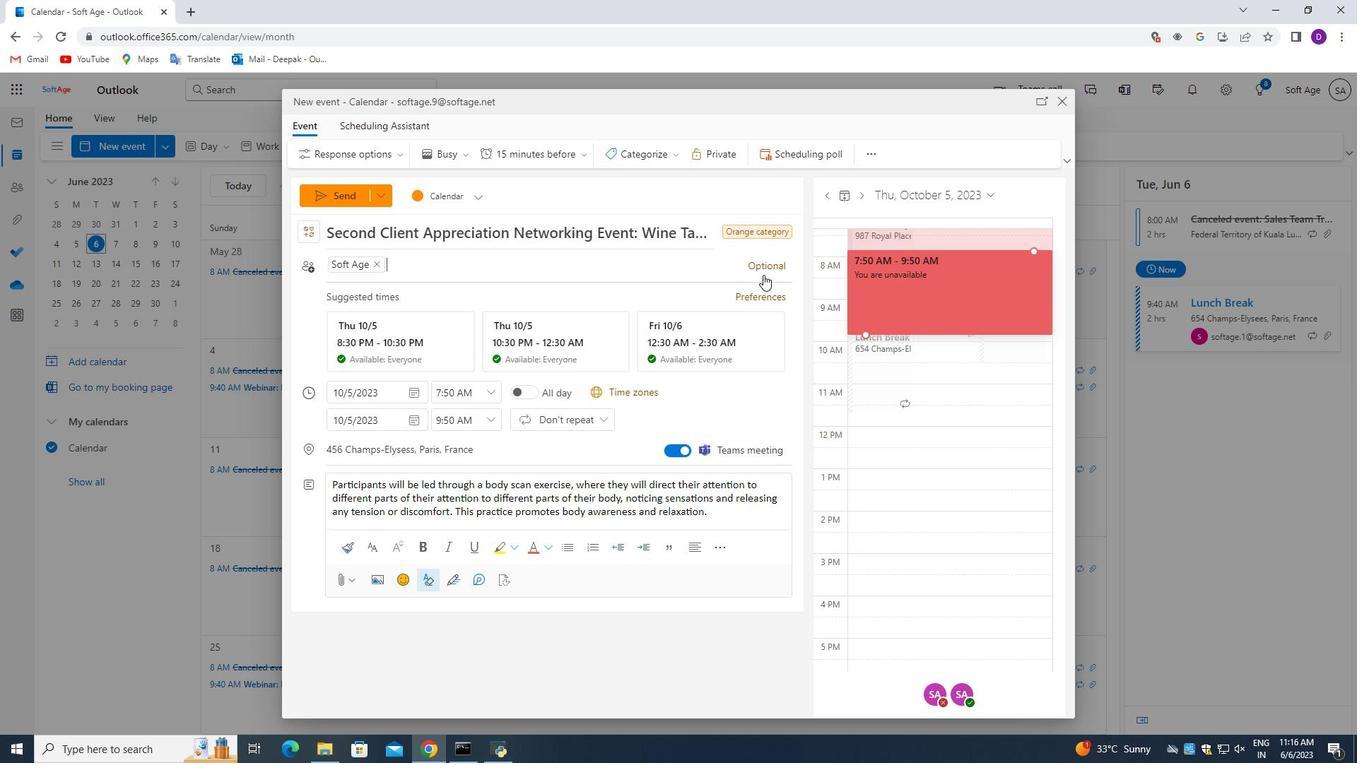 
Action: Mouse pressed left at (764, 272)
Screenshot: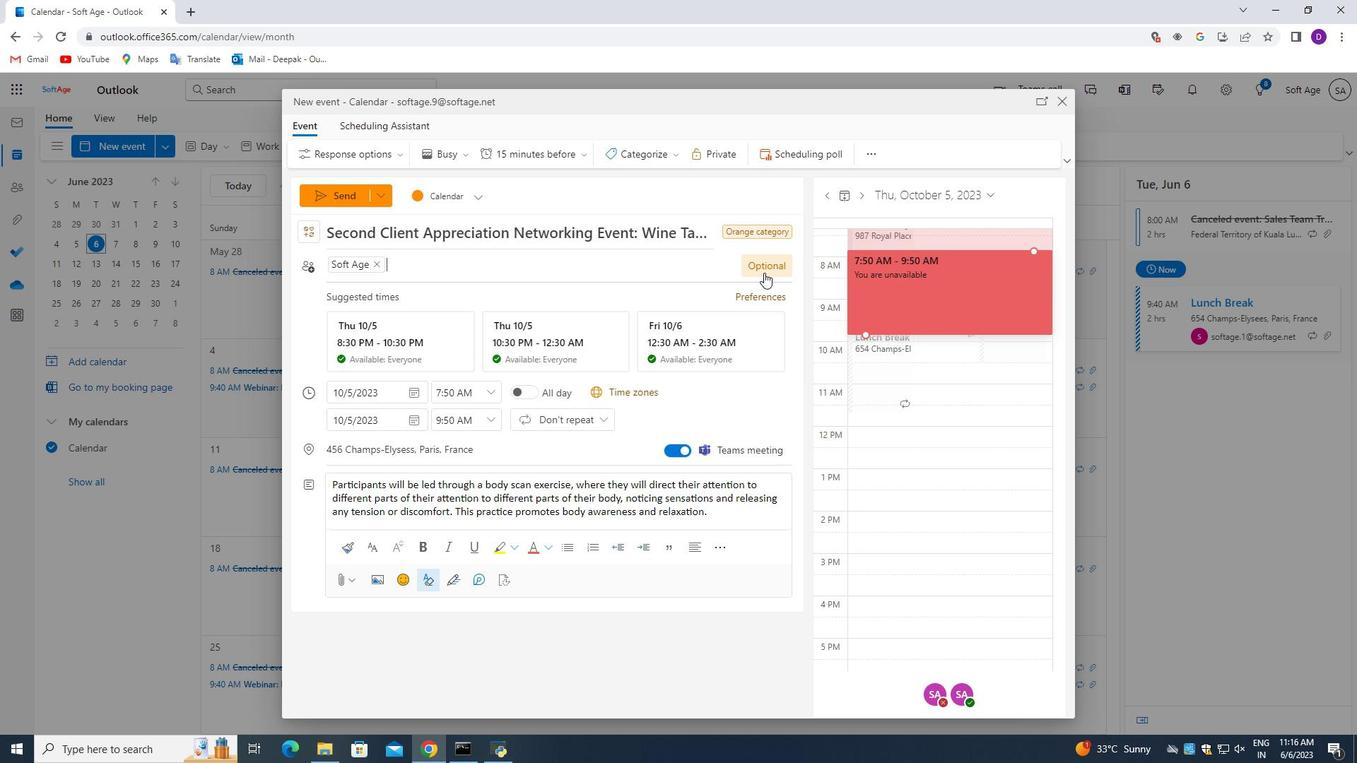 
Action: Mouse moved to (492, 265)
Screenshot: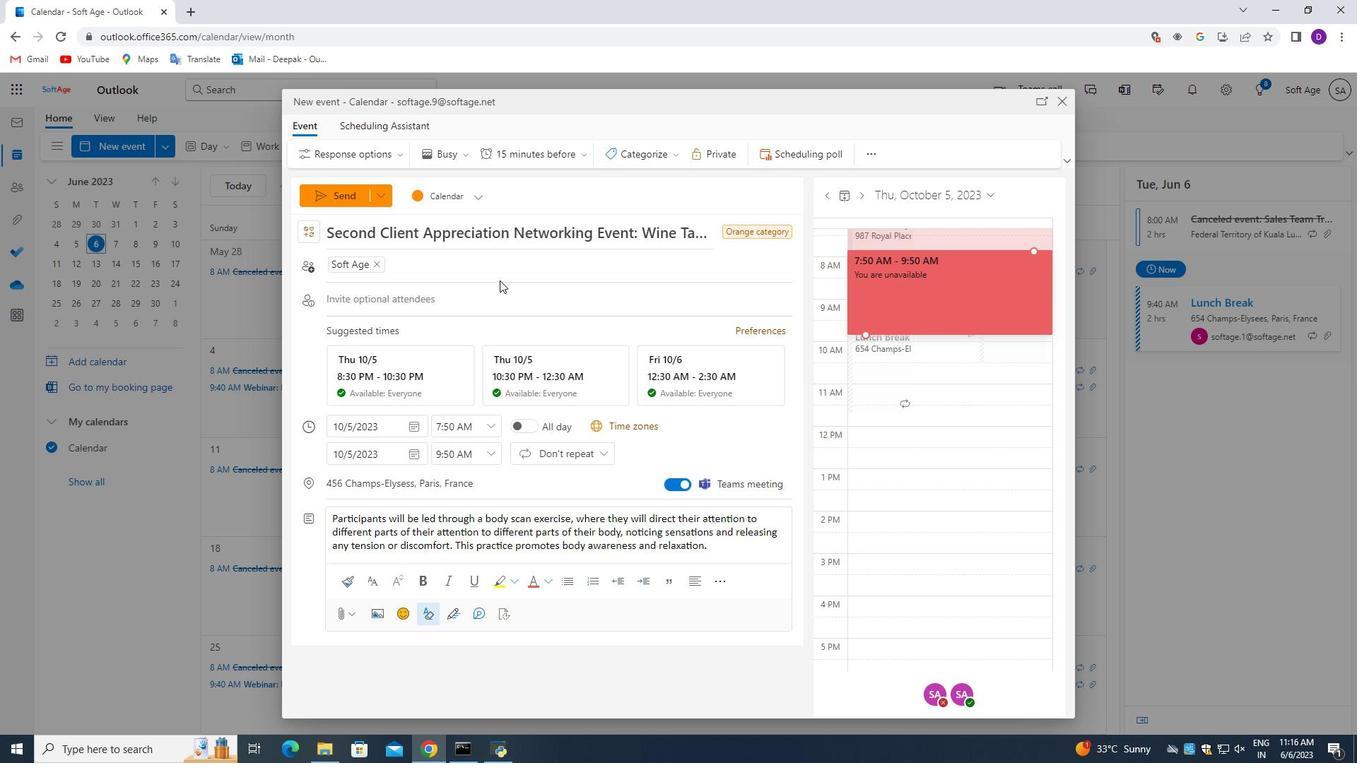 
Action: Key pressed softage.2<Key.shift>@softage.net<Key.enter>
Screenshot: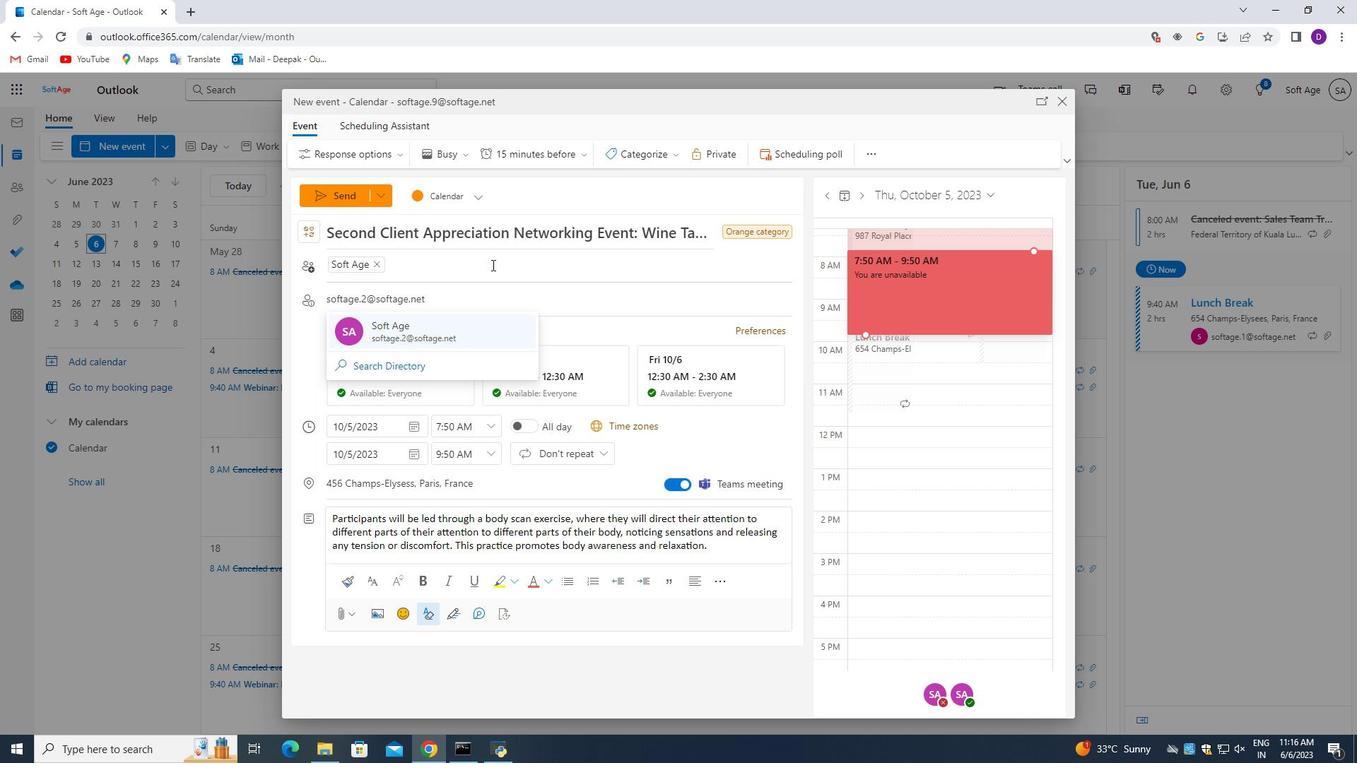 
Action: Mouse moved to (494, 319)
Screenshot: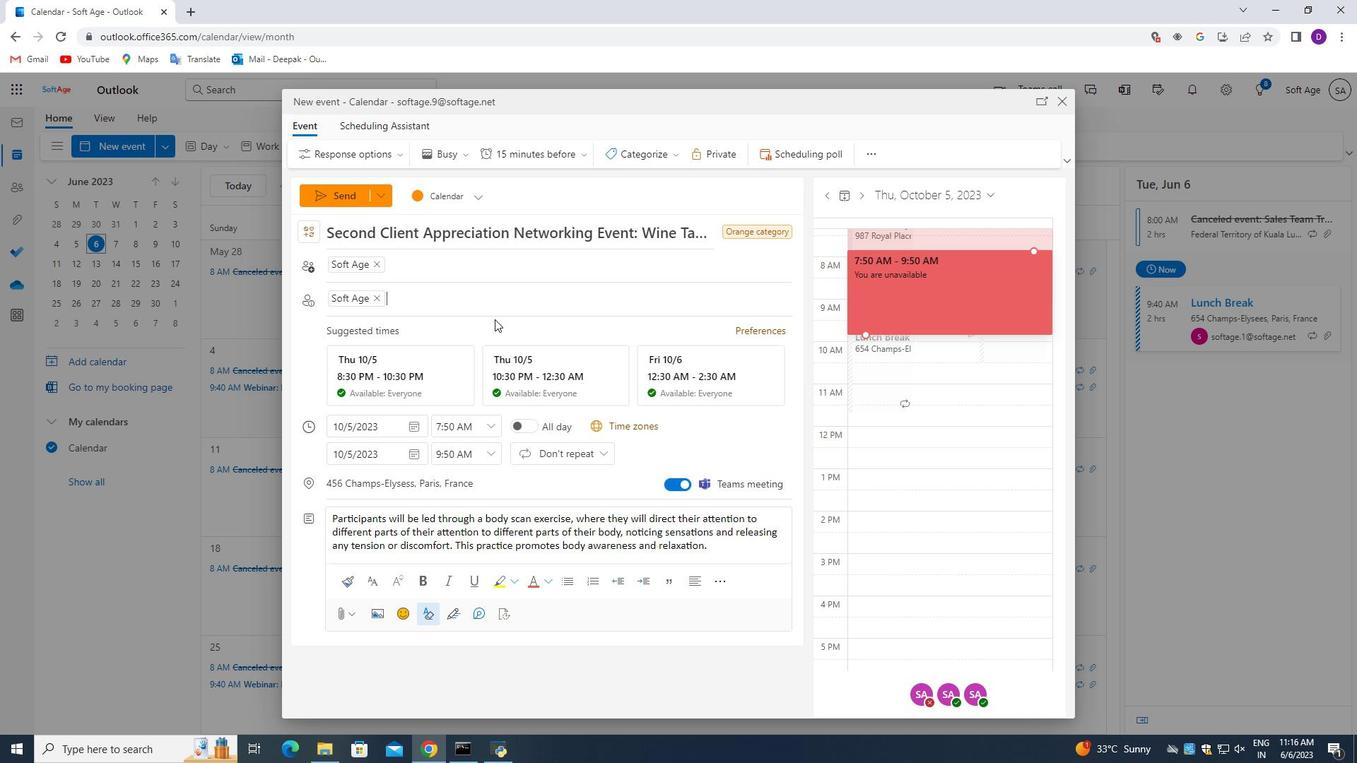 
Action: Mouse scrolled (494, 318) with delta (0, 0)
Screenshot: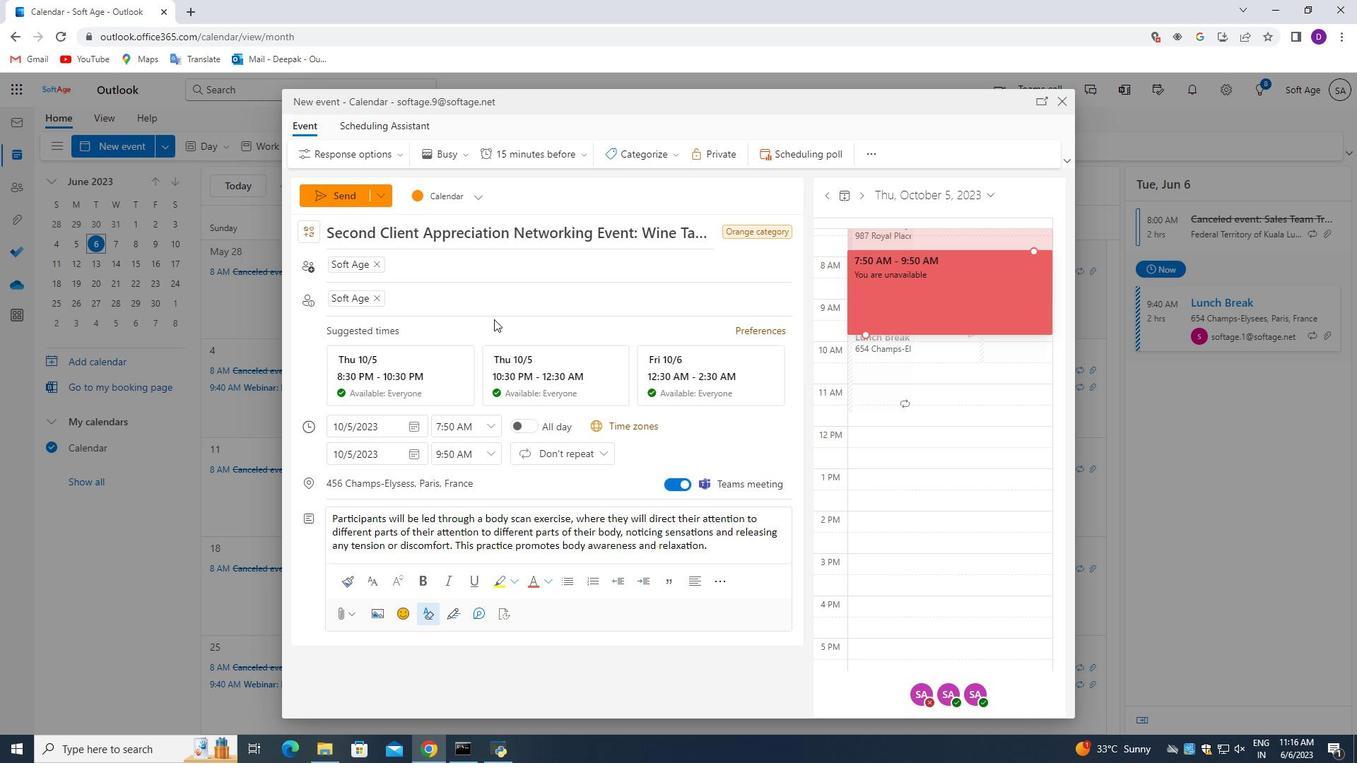 
Action: Mouse moved to (492, 320)
Screenshot: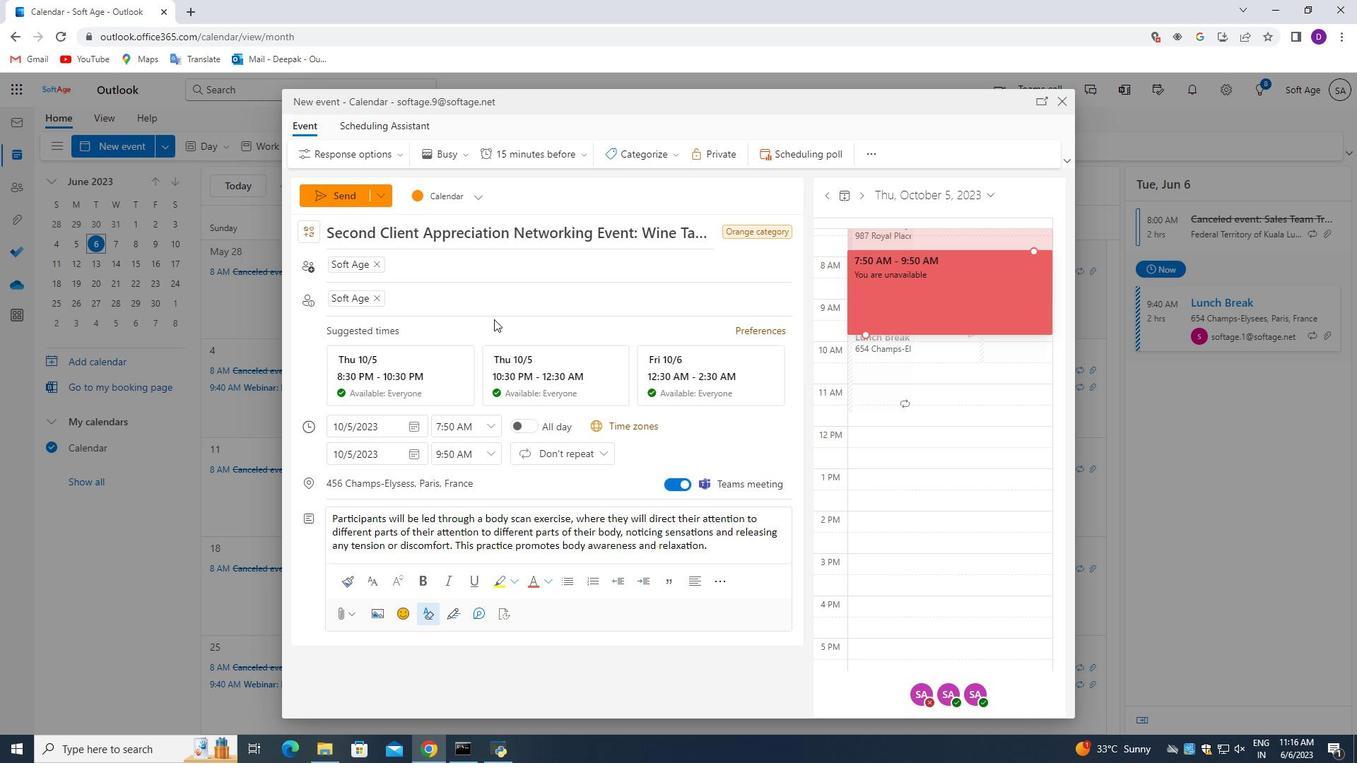 
Action: Mouse scrolled (492, 320) with delta (0, 0)
Screenshot: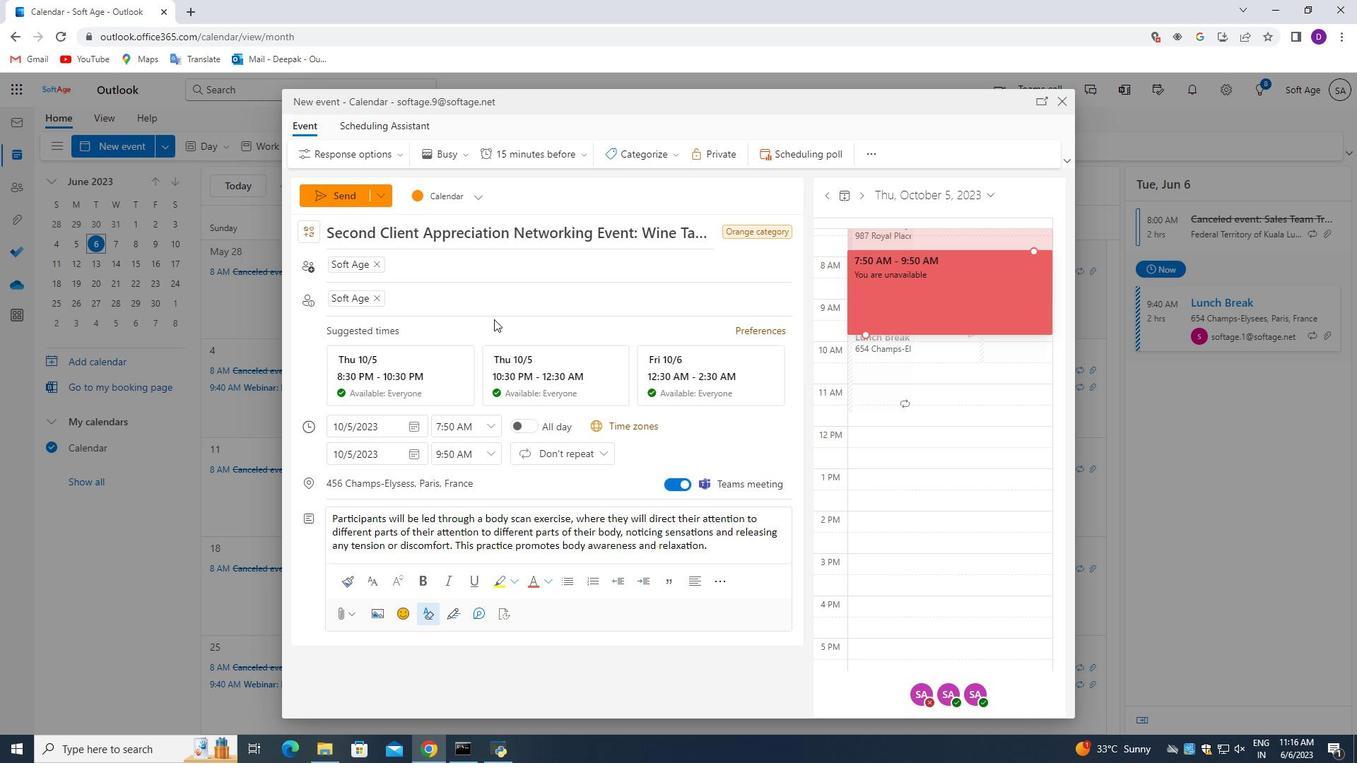 
Action: Mouse moved to (488, 335)
Screenshot: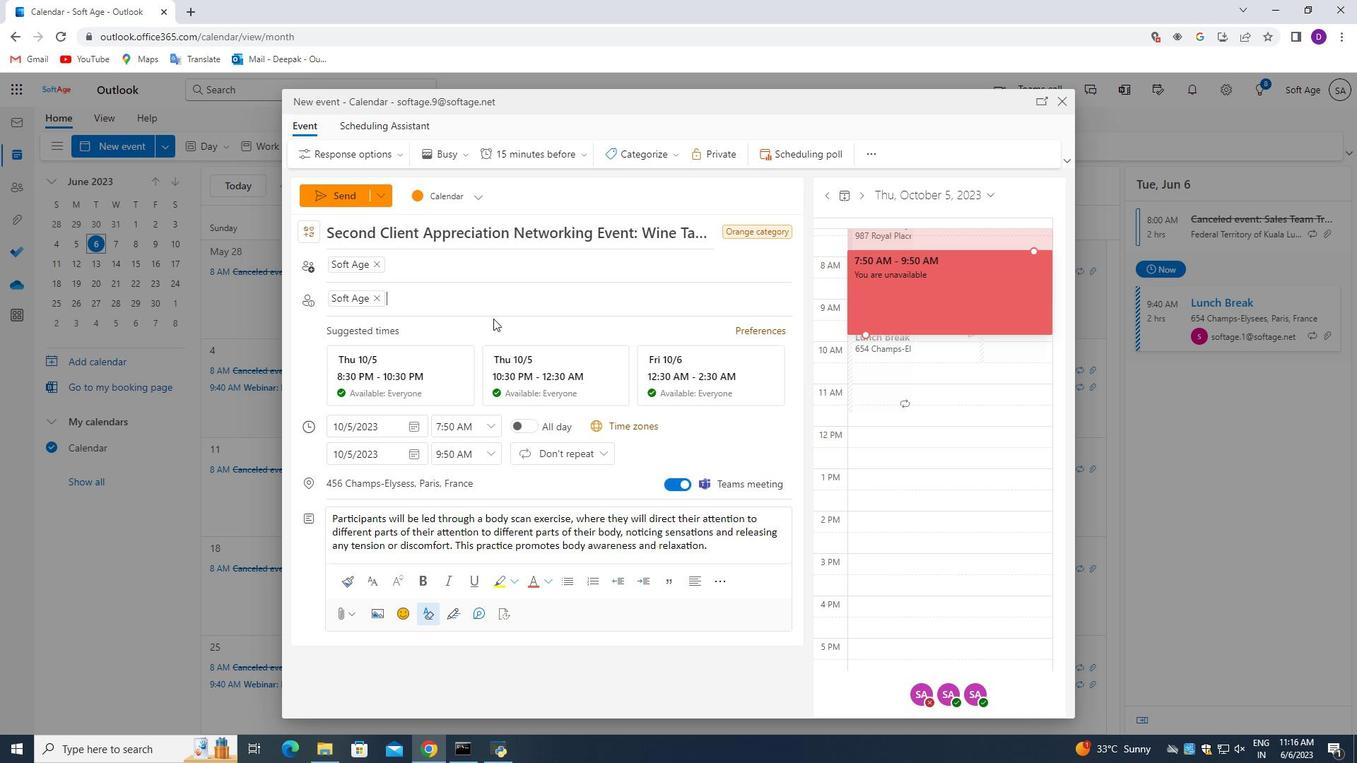 
Action: Mouse scrolled (488, 335) with delta (0, 0)
Screenshot: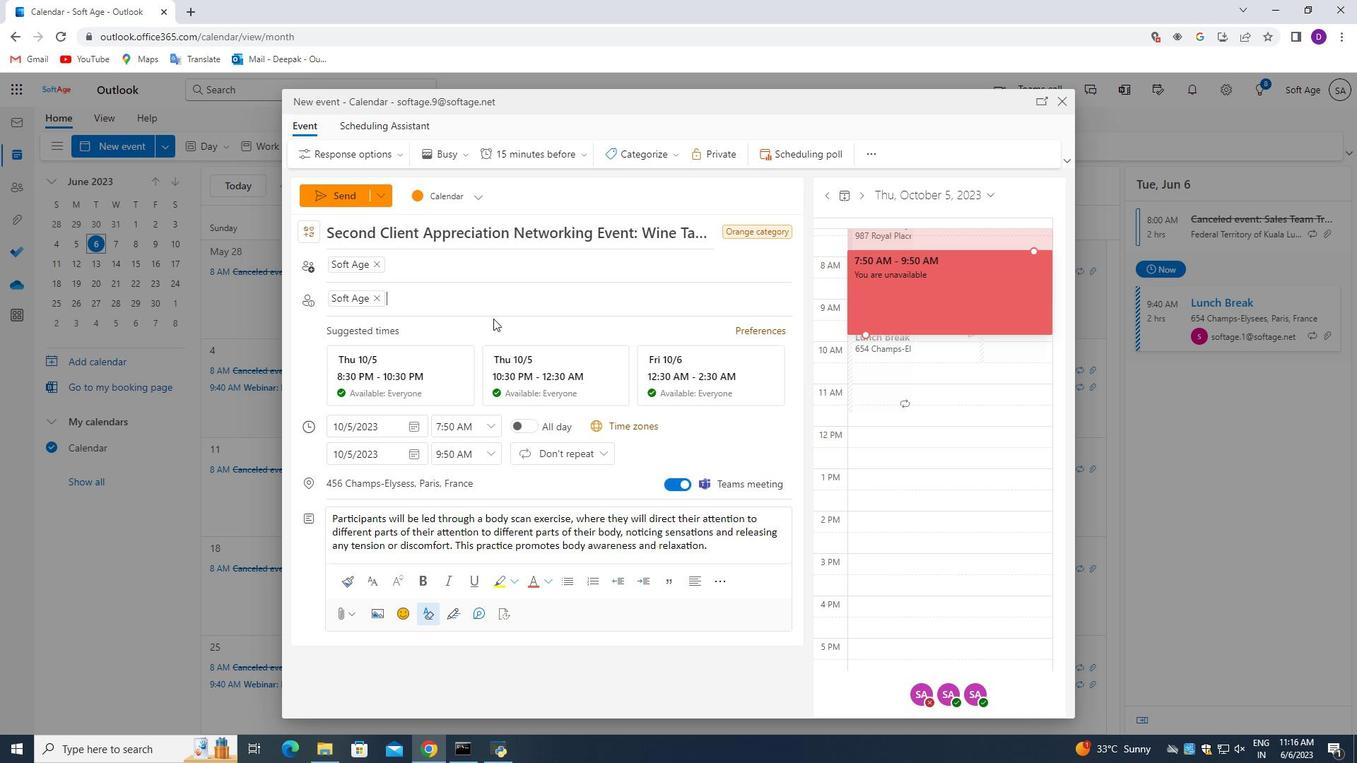 
Action: Mouse moved to (486, 346)
Screenshot: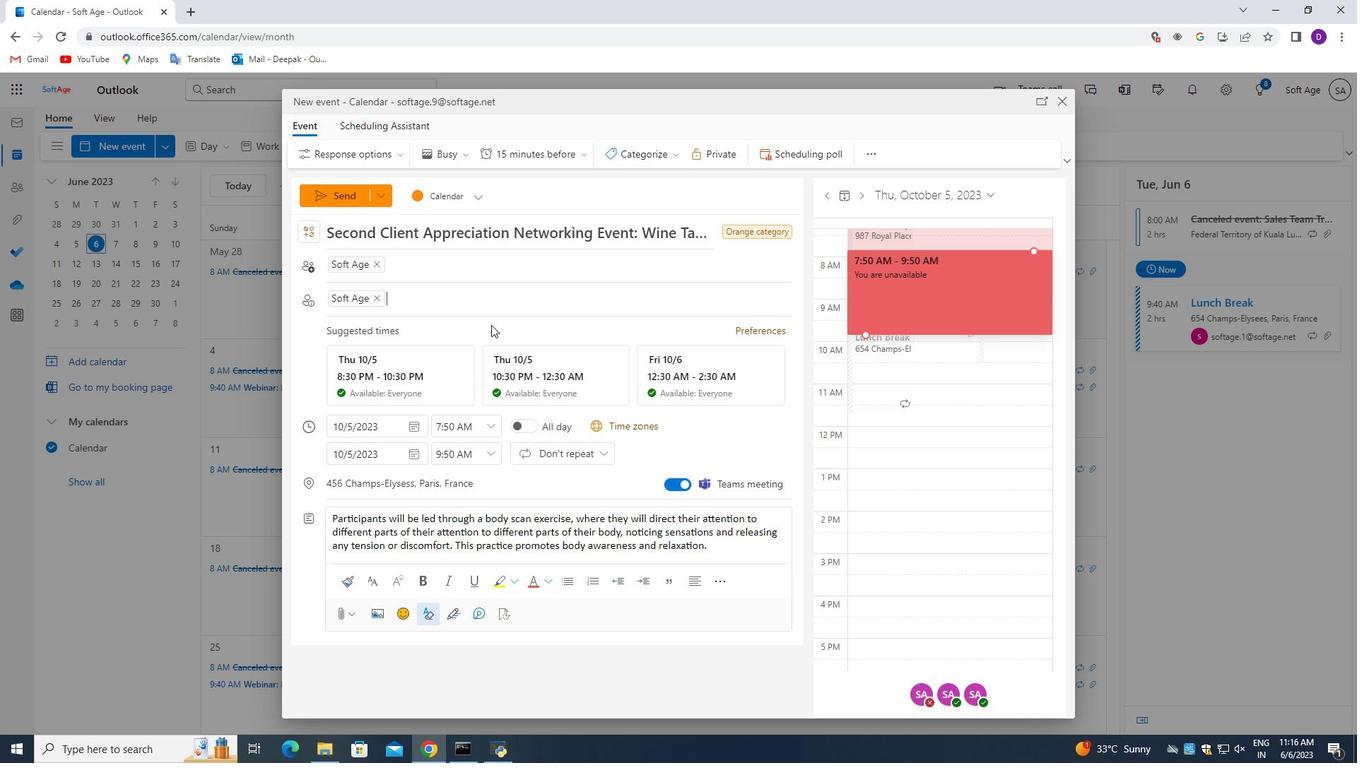 
Action: Mouse scrolled (486, 345) with delta (0, 0)
Screenshot: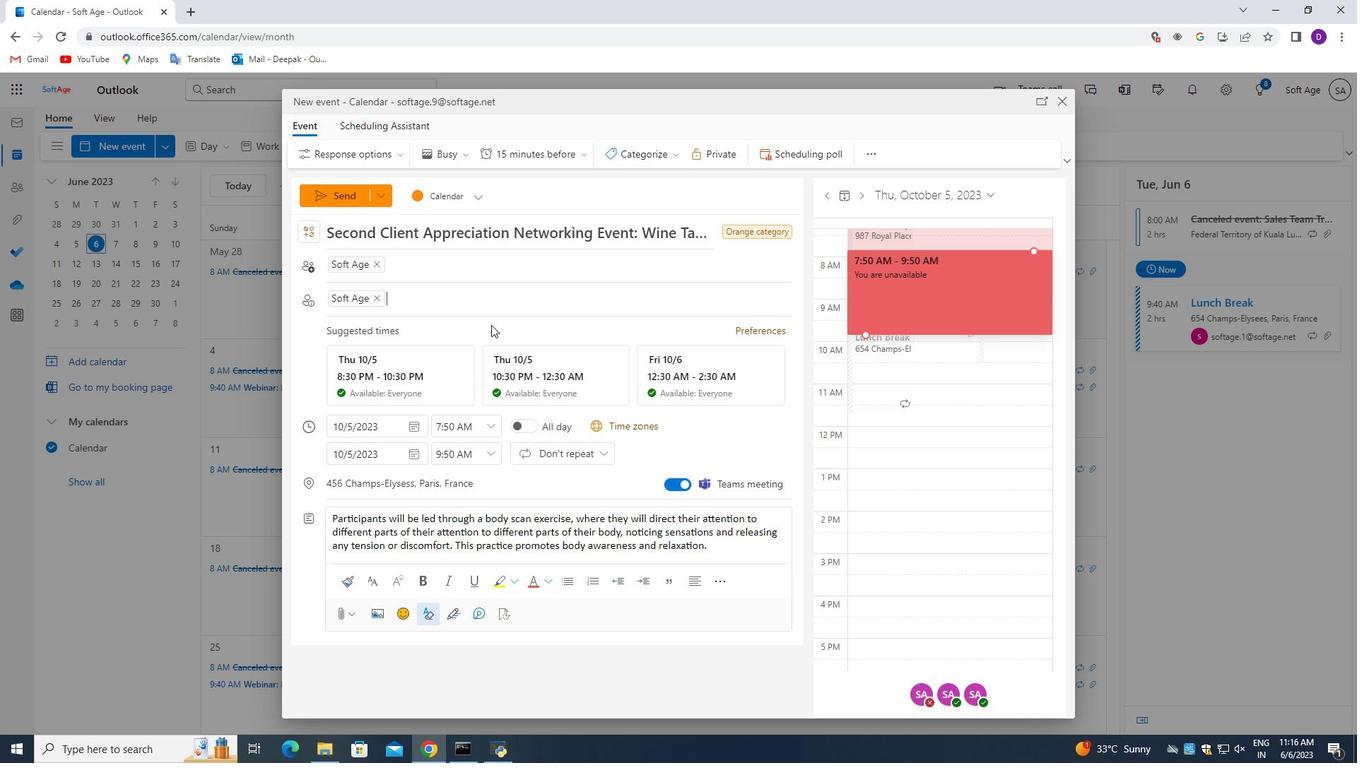 
Action: Mouse moved to (486, 353)
Screenshot: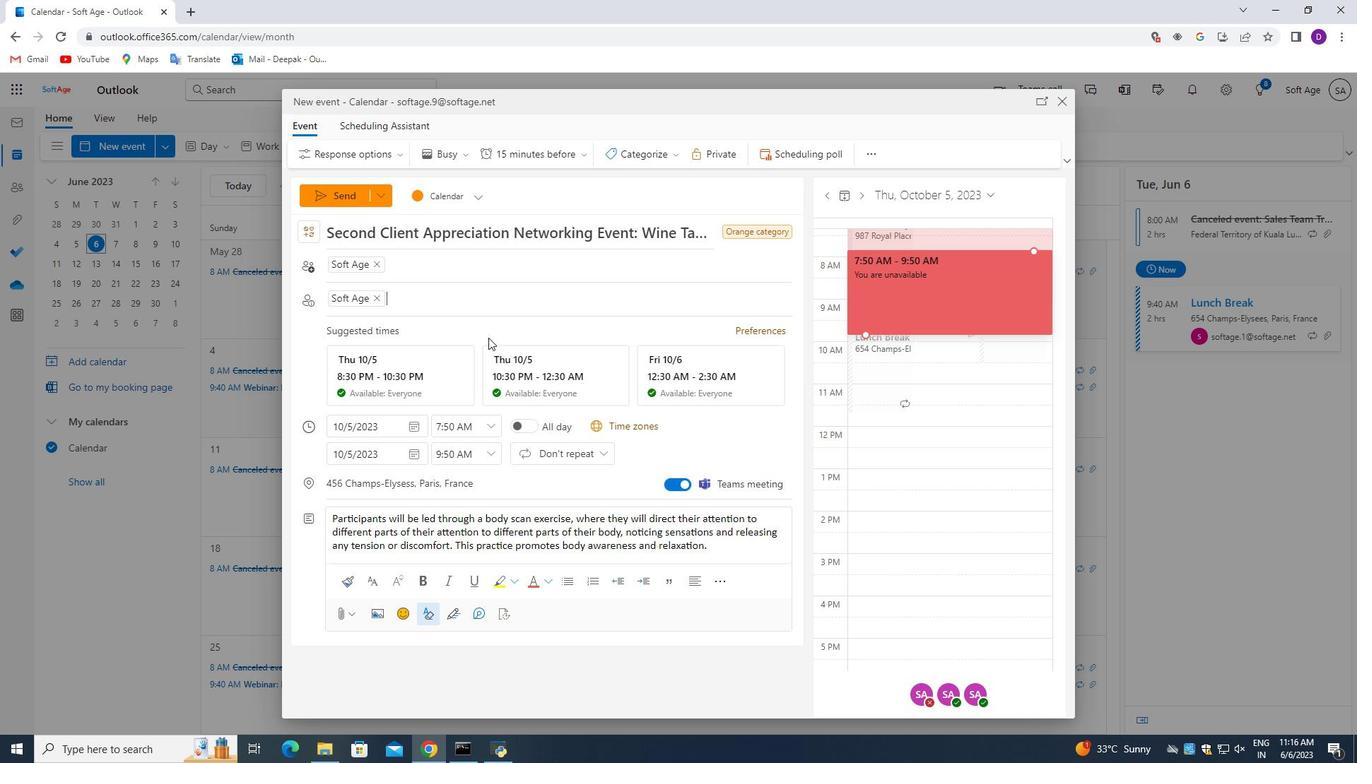
Action: Mouse scrolled (486, 352) with delta (0, 0)
Screenshot: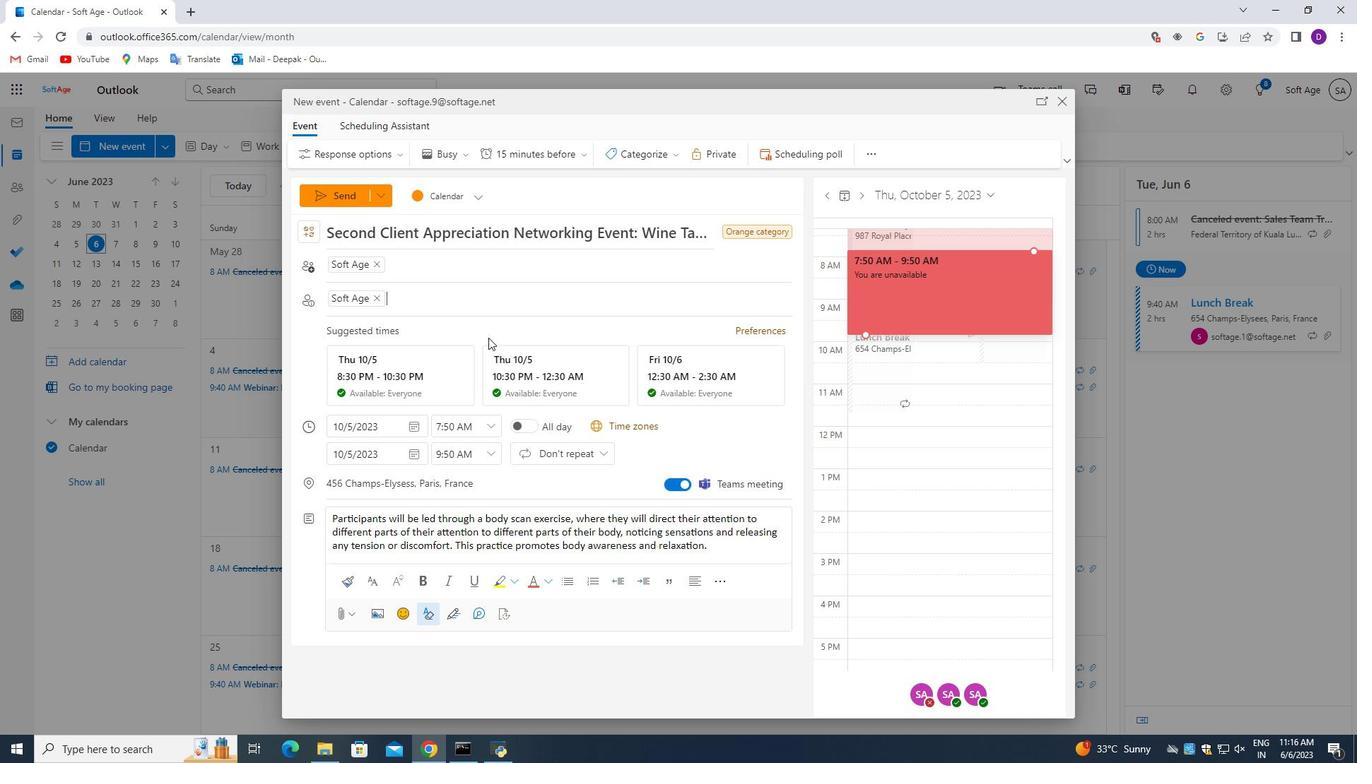 
Action: Mouse moved to (543, 159)
Screenshot: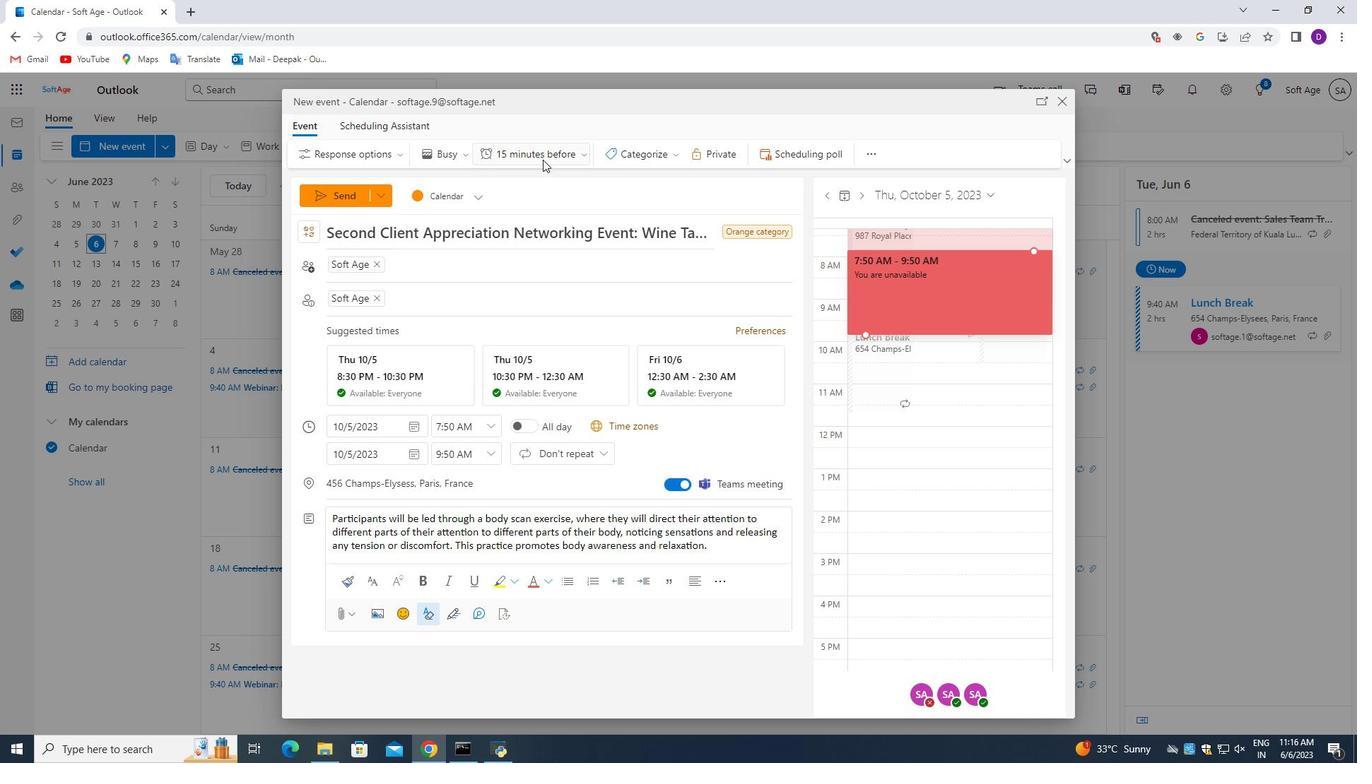 
Action: Mouse pressed left at (543, 159)
Screenshot: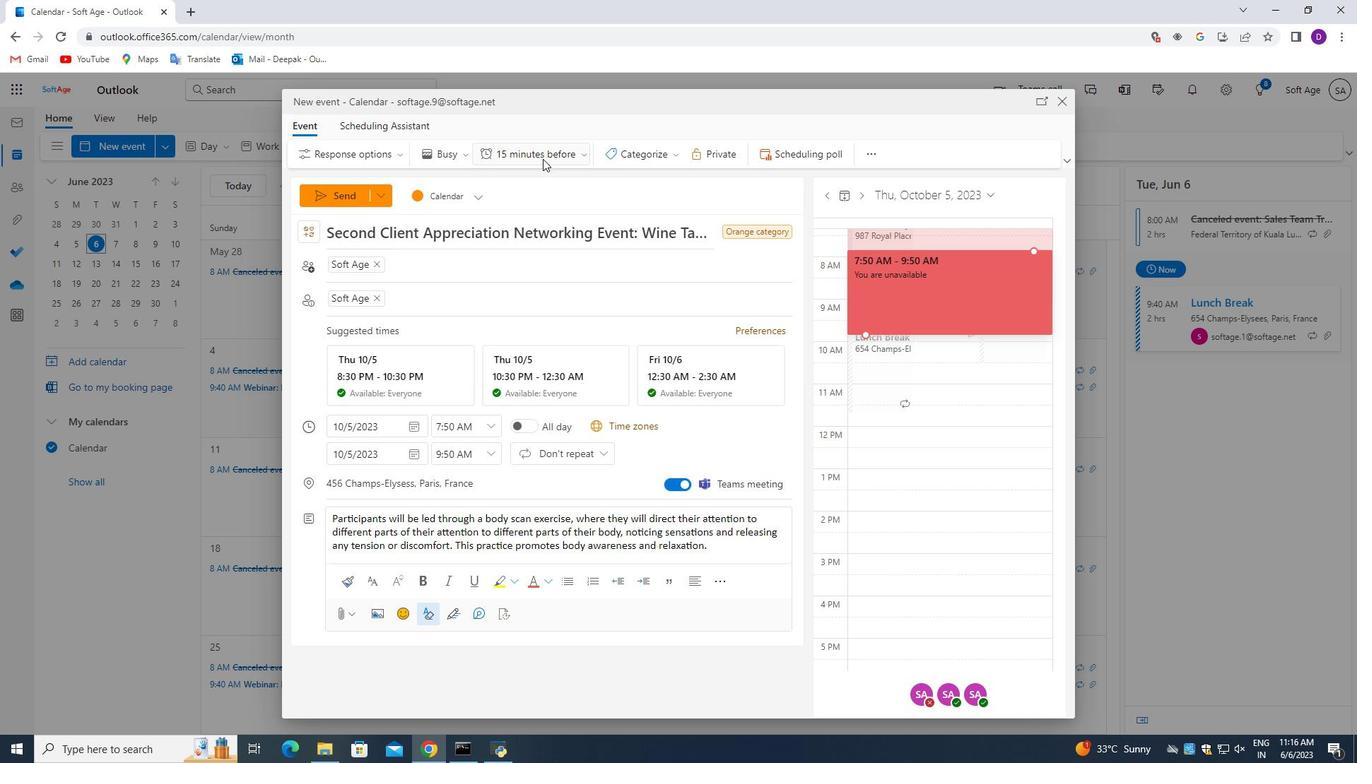 
Action: Mouse moved to (540, 437)
Screenshot: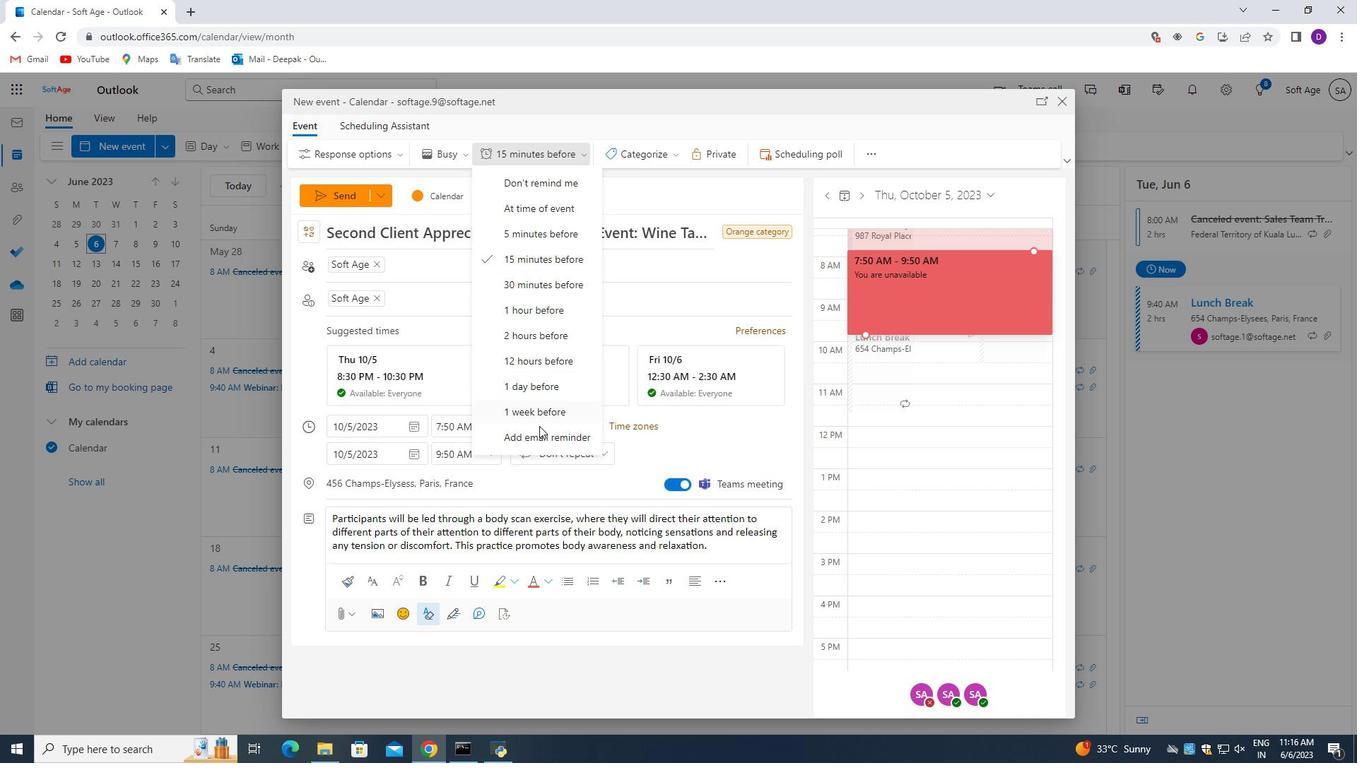 
Action: Mouse pressed left at (540, 437)
Screenshot: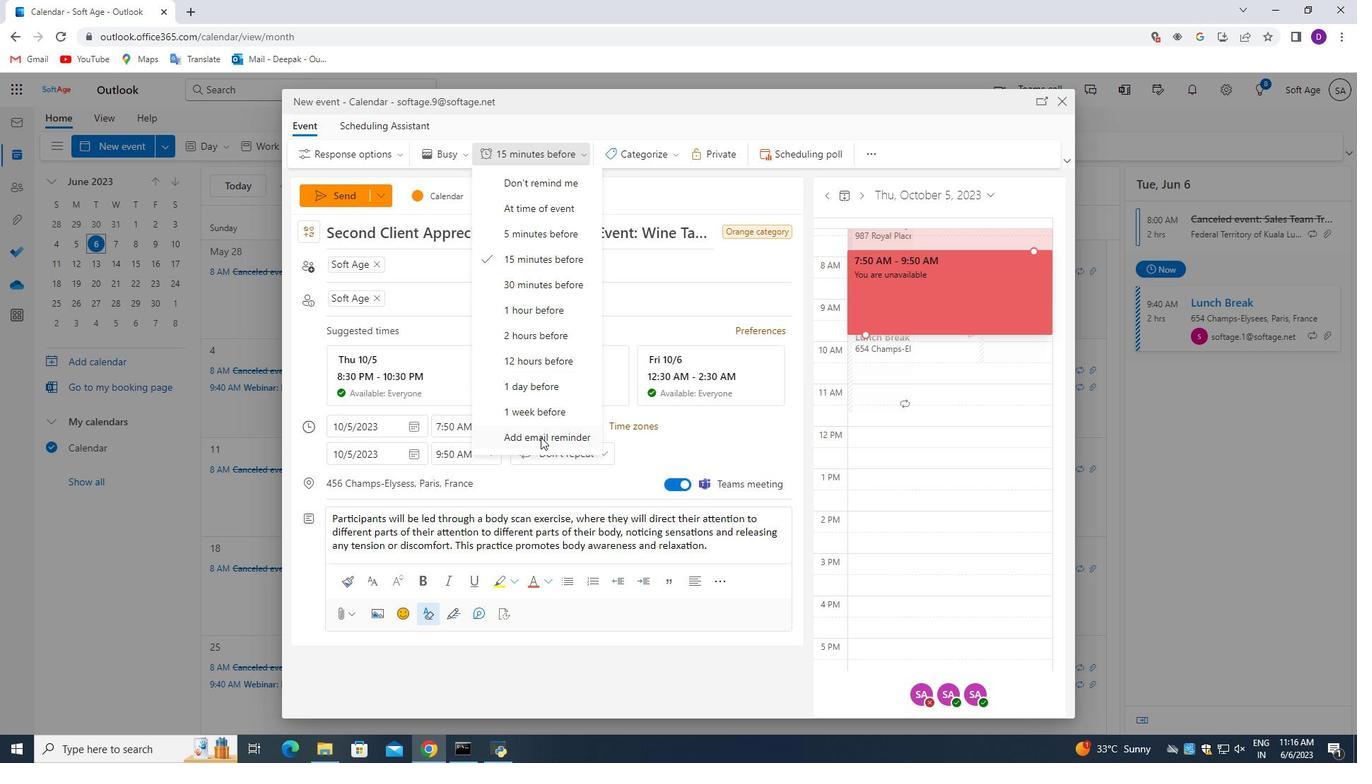 
Action: Mouse moved to (554, 433)
Screenshot: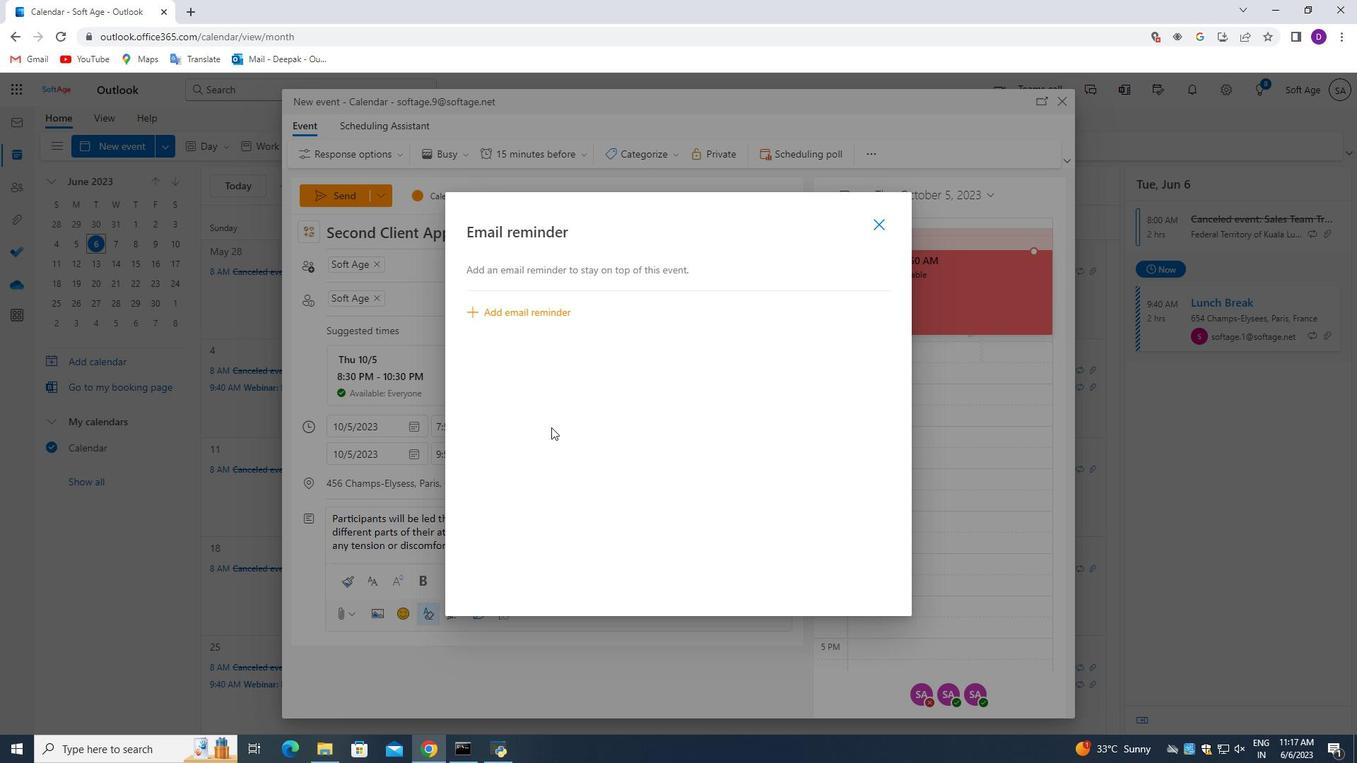
Action: Mouse scrolled (554, 432) with delta (0, 0)
Screenshot: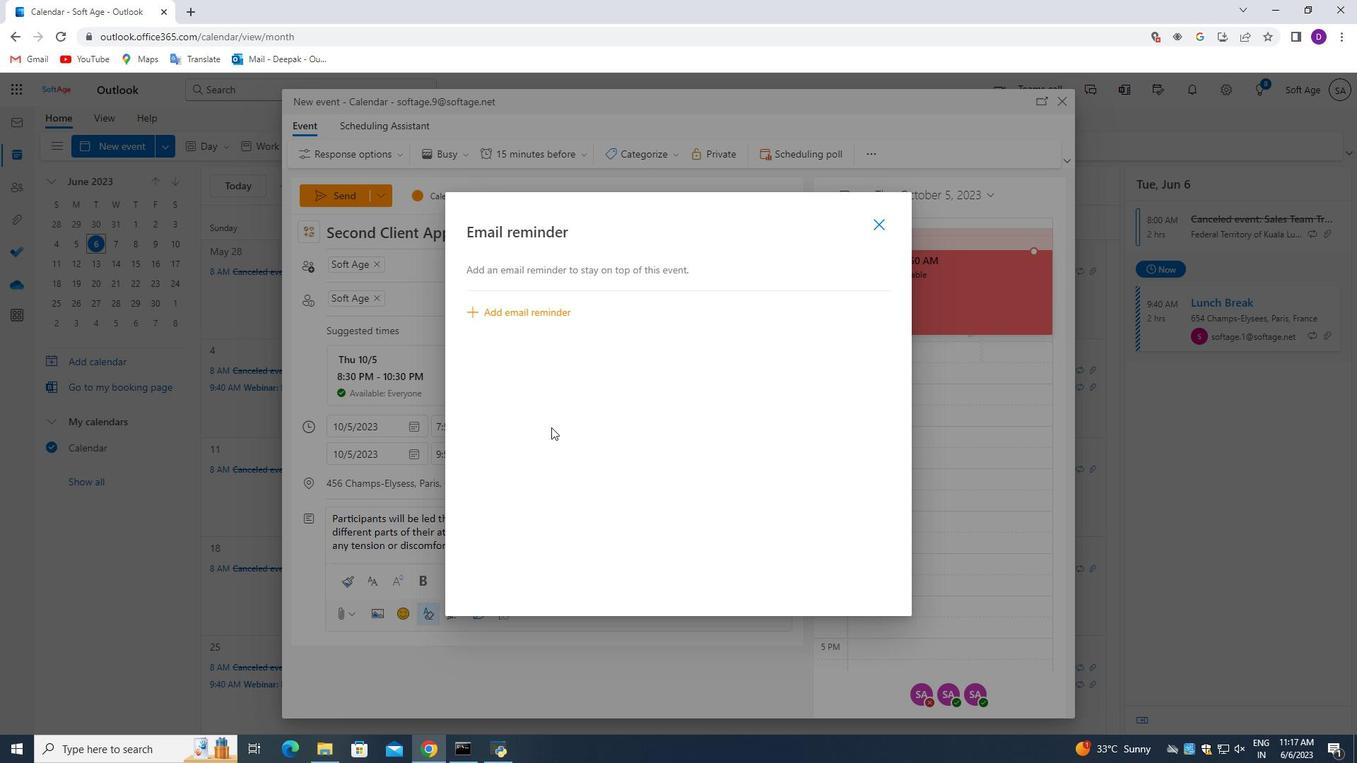
Action: Mouse moved to (557, 435)
Screenshot: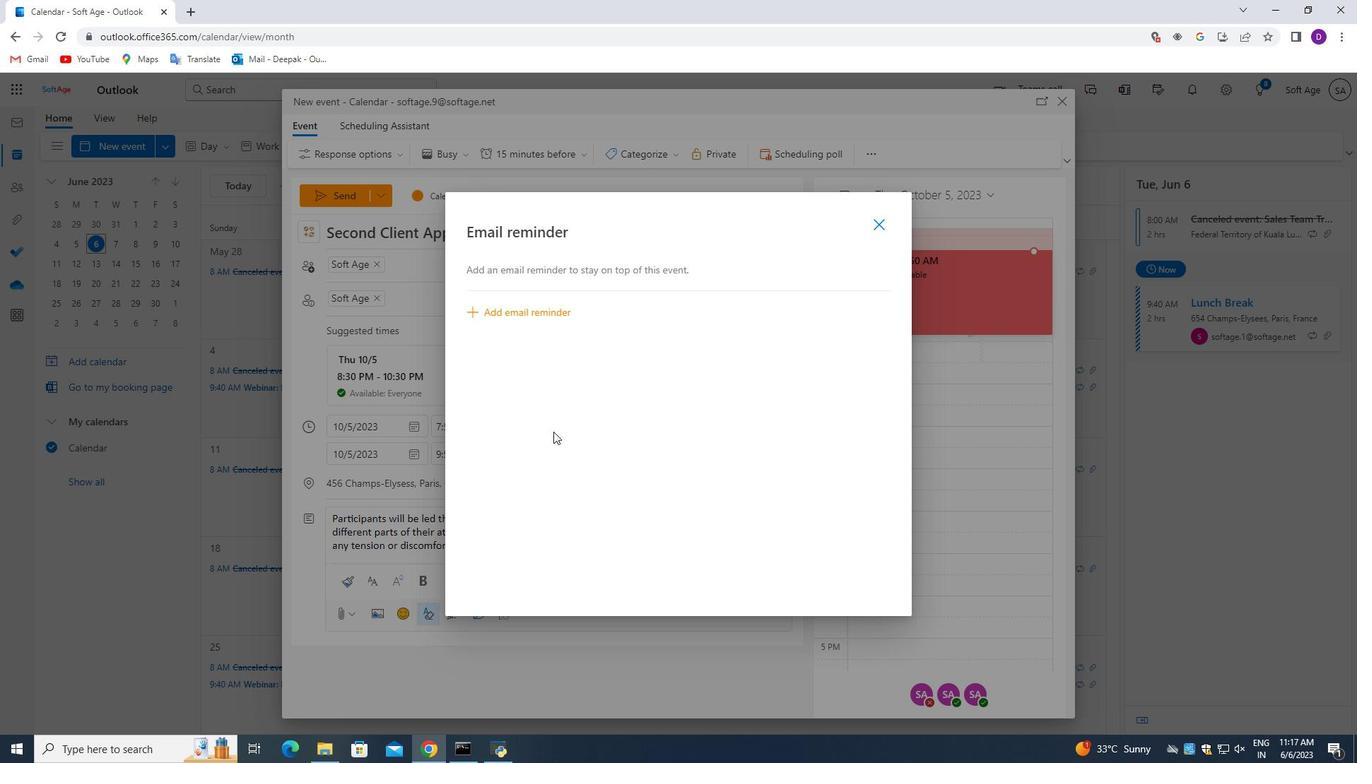 
Action: Mouse scrolled (557, 434) with delta (0, 0)
Screenshot: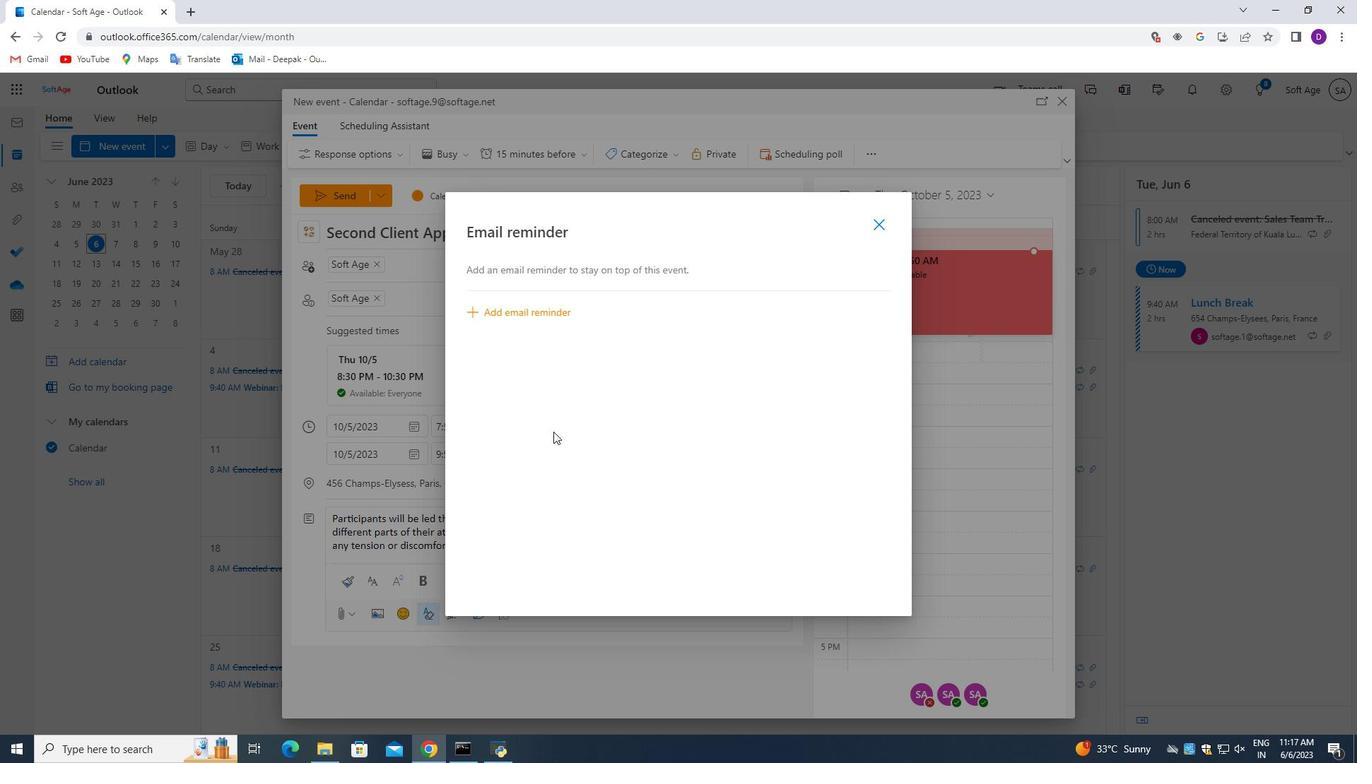 
Action: Mouse moved to (561, 441)
Screenshot: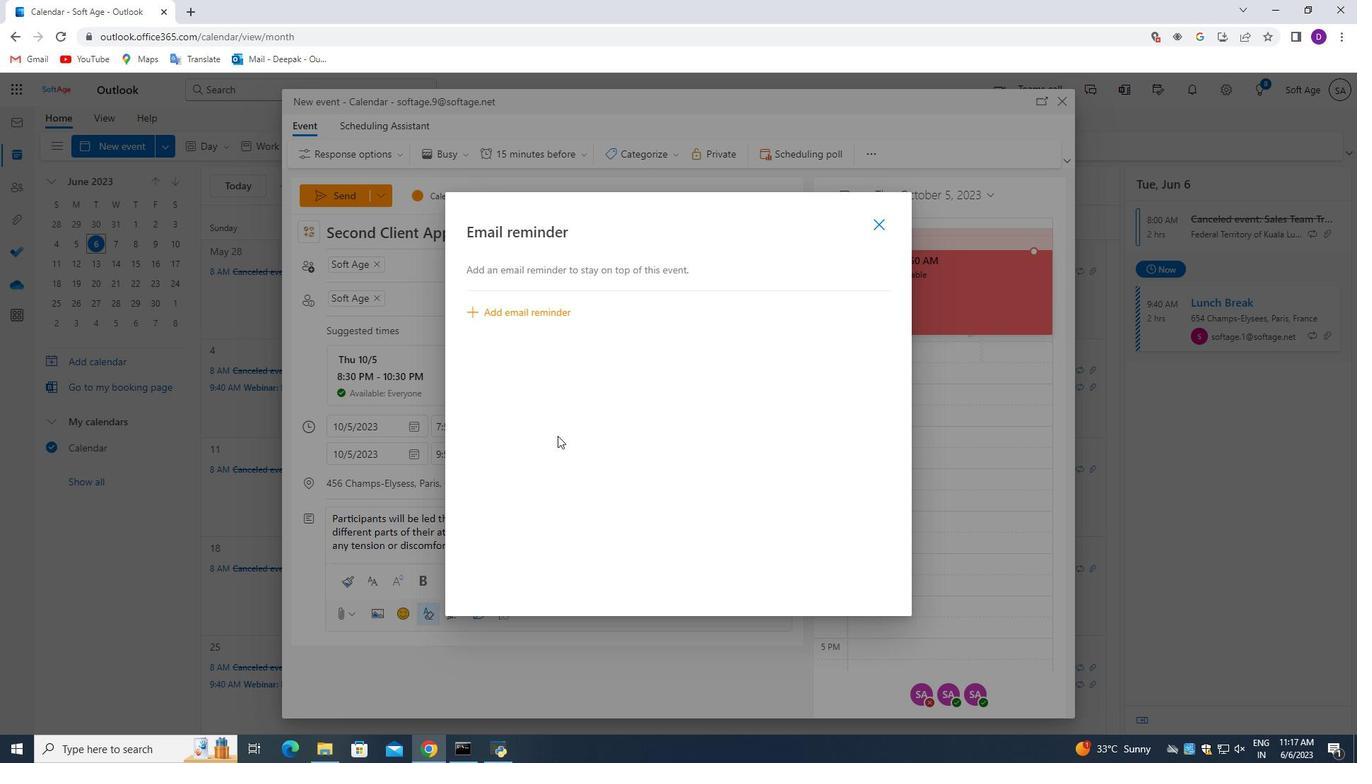 
Action: Mouse scrolled (561, 441) with delta (0, 0)
Screenshot: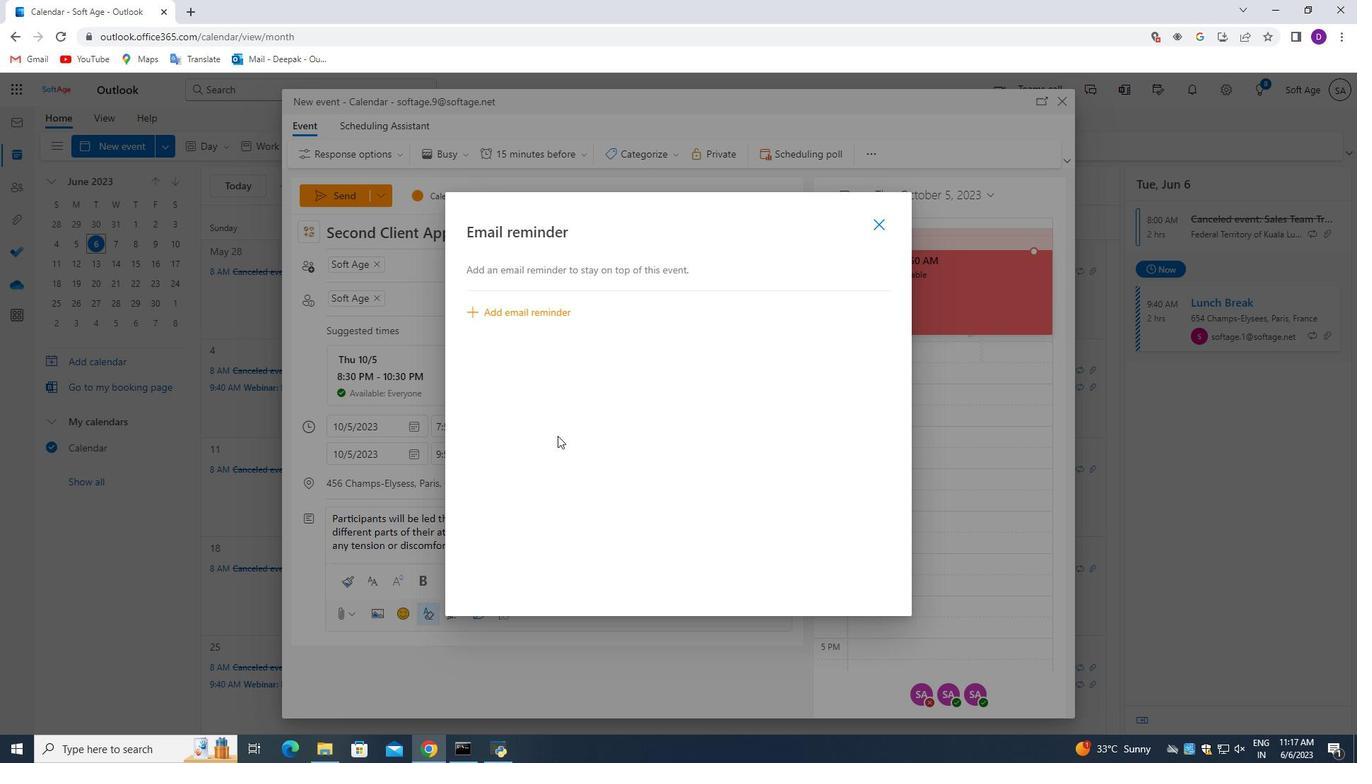 
Action: Mouse moved to (521, 313)
Screenshot: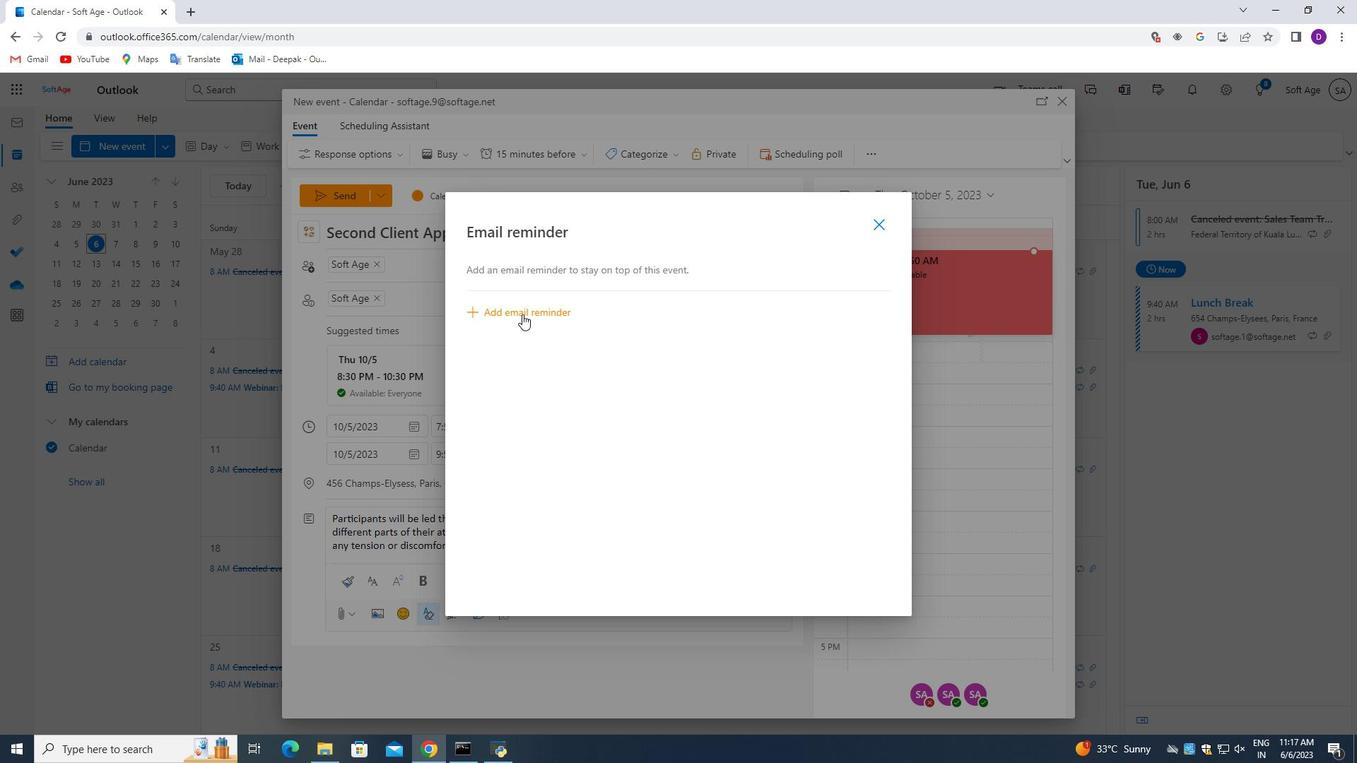 
Action: Mouse pressed left at (521, 313)
Screenshot: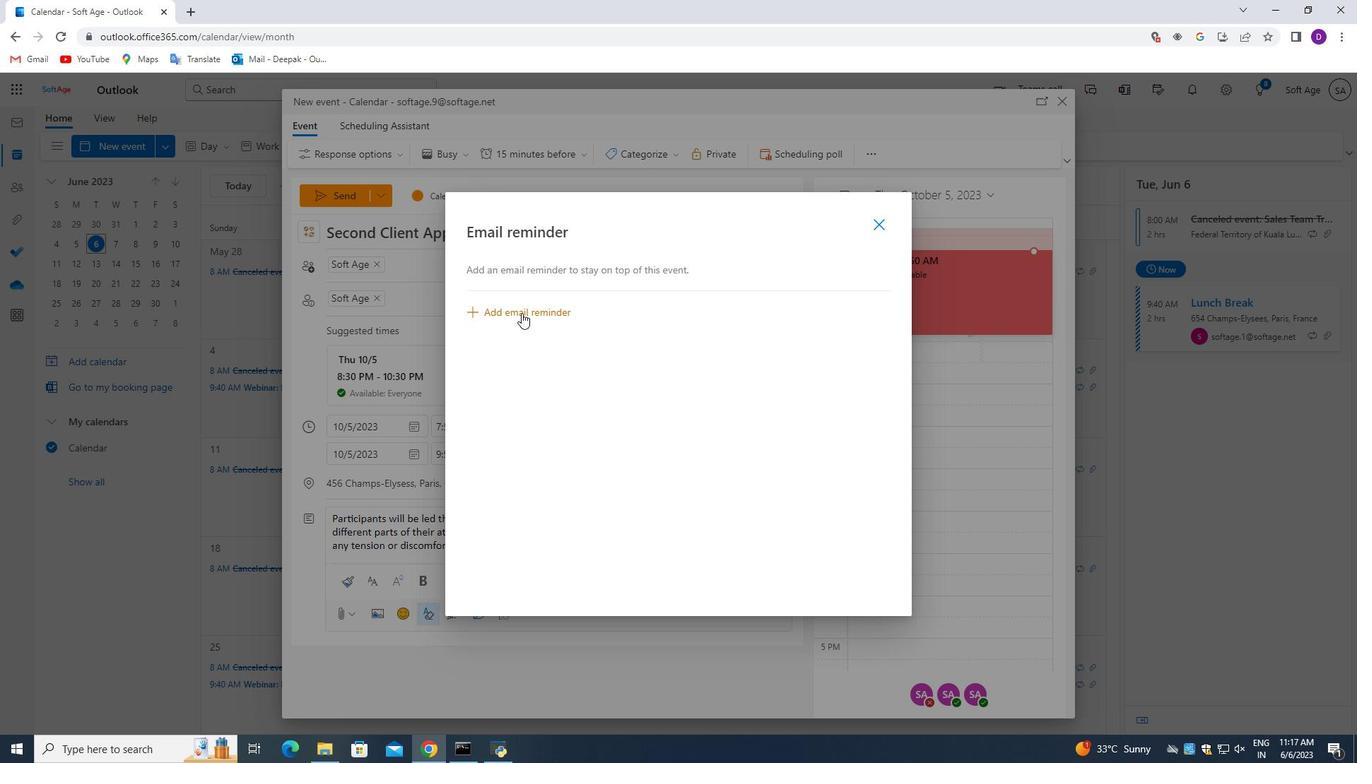 
Action: Mouse moved to (608, 308)
Screenshot: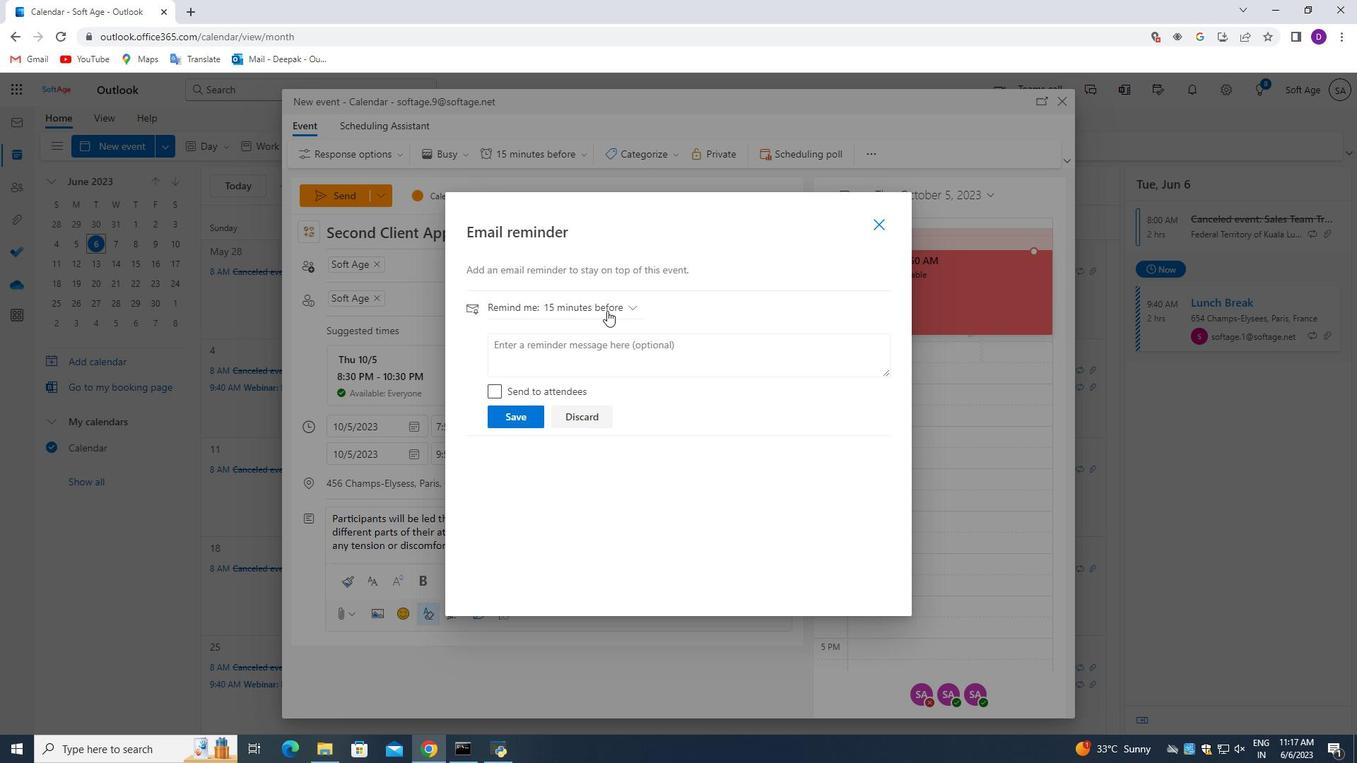 
Action: Mouse pressed left at (608, 308)
Screenshot: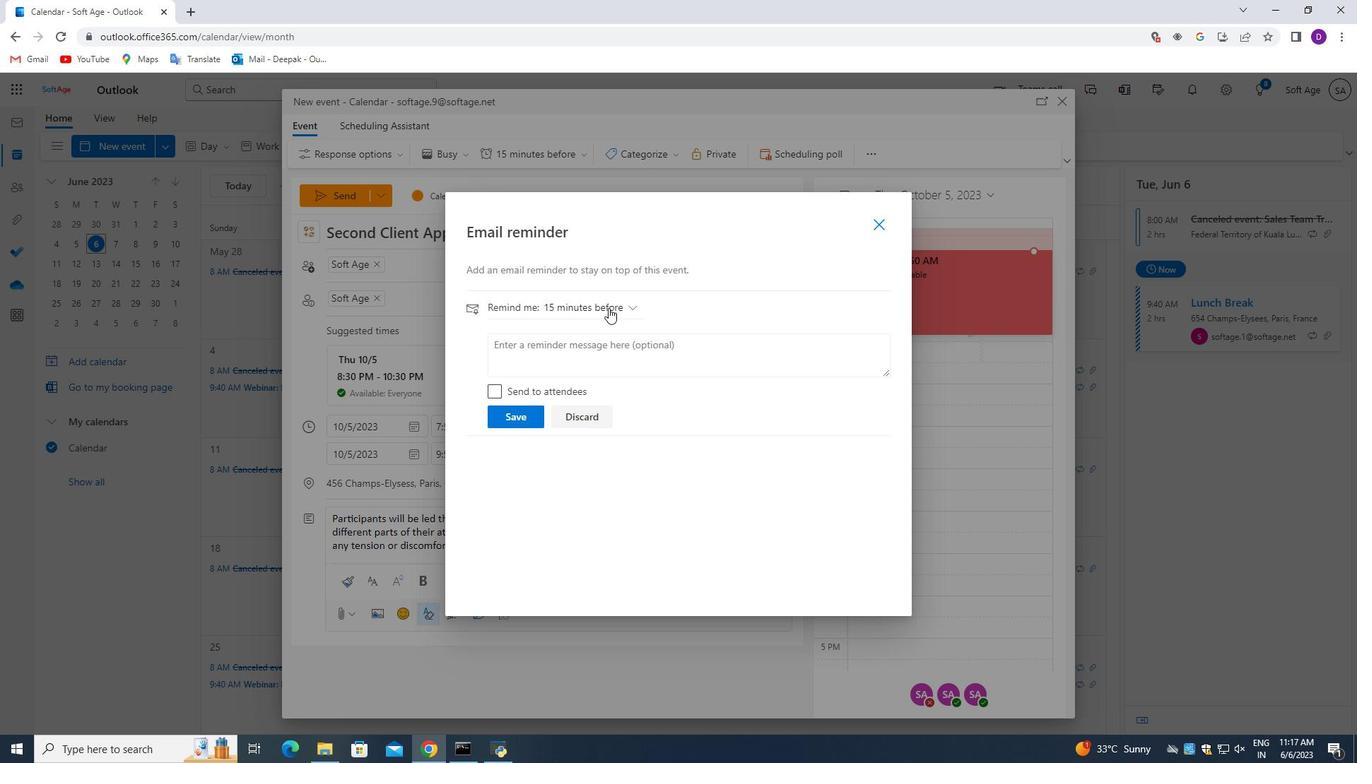 
Action: Mouse moved to (573, 550)
Screenshot: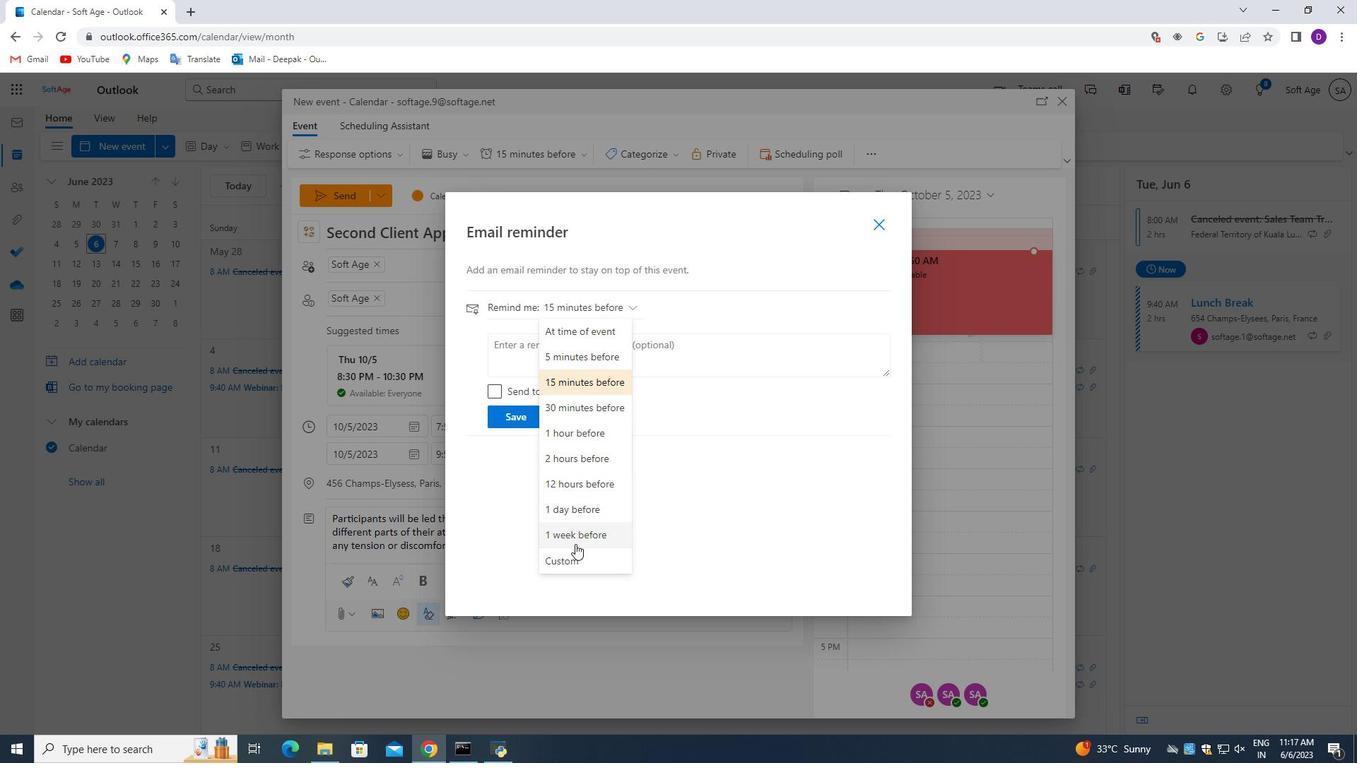 
Action: Mouse pressed left at (573, 550)
Screenshot: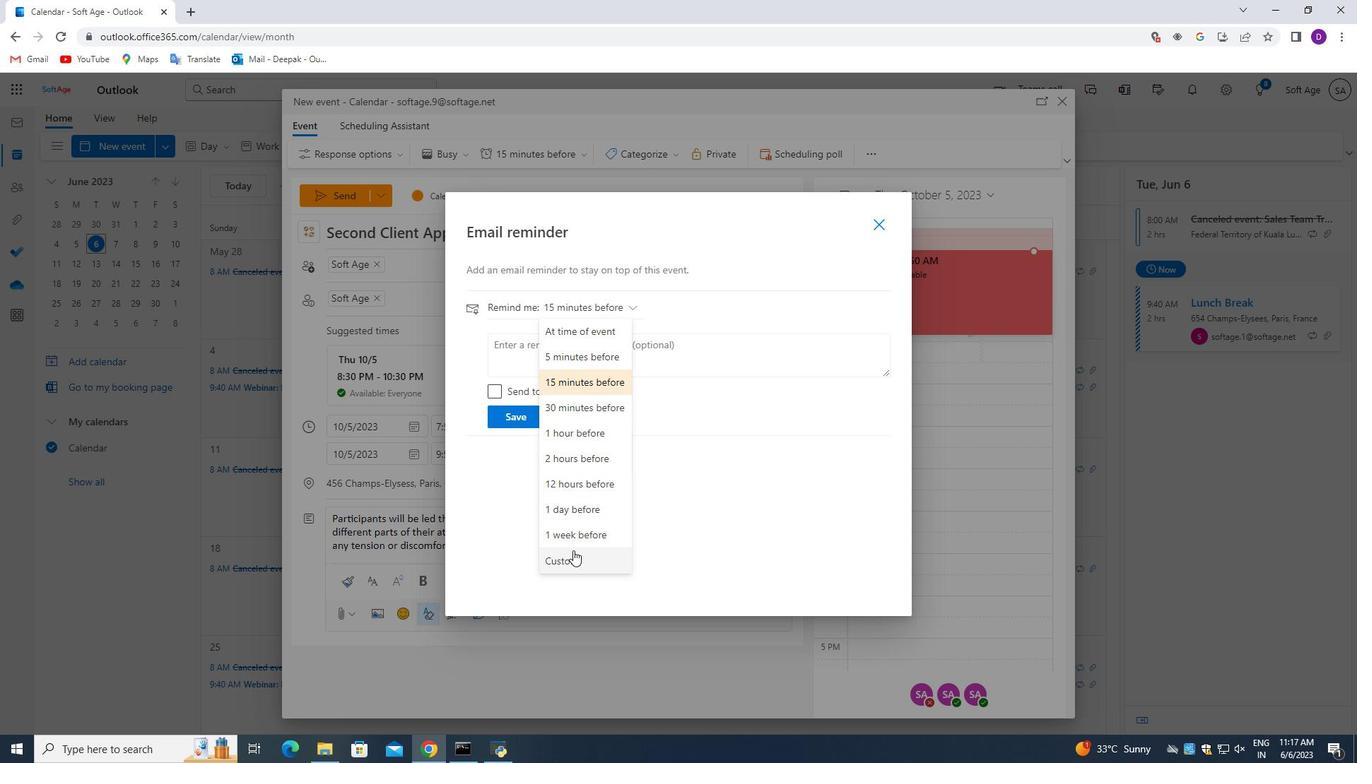 
Action: Mouse moved to (541, 381)
Screenshot: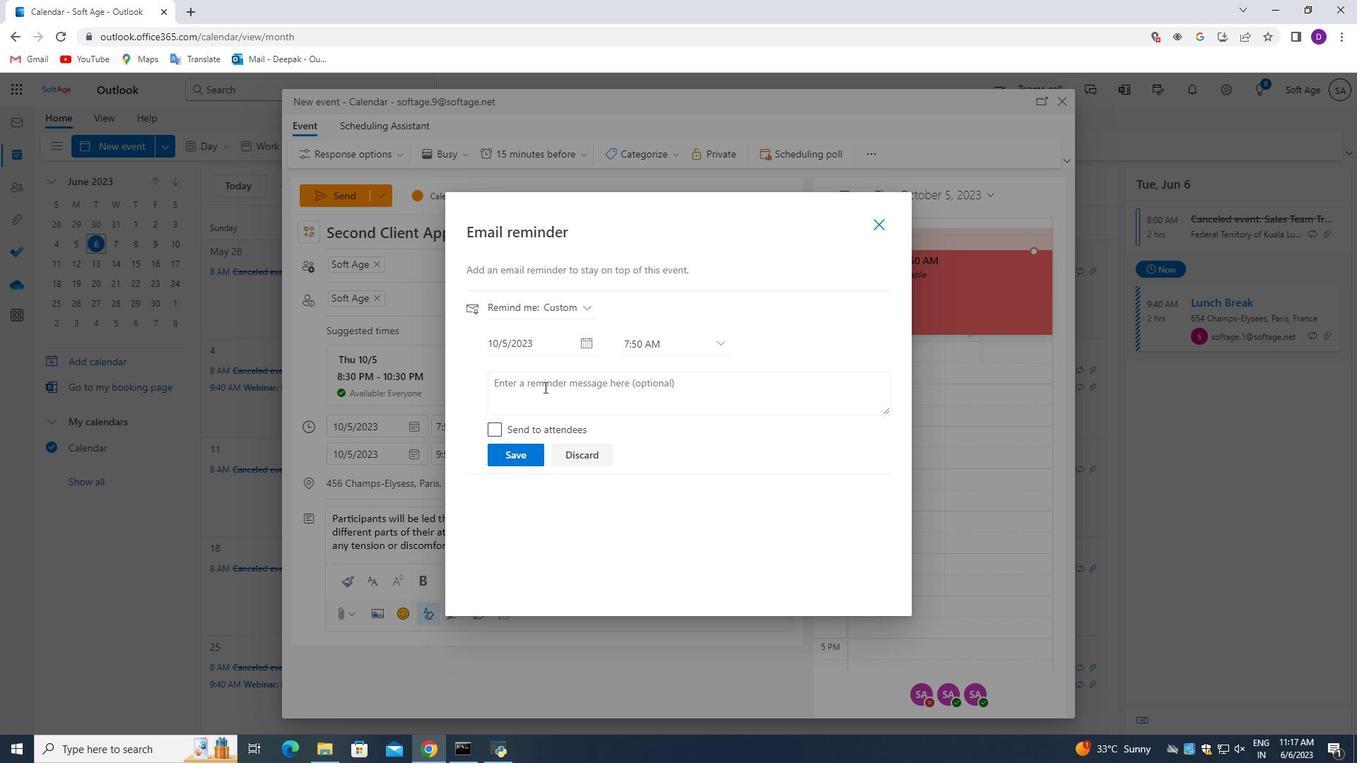 
Action: Mouse pressed left at (541, 381)
Screenshot: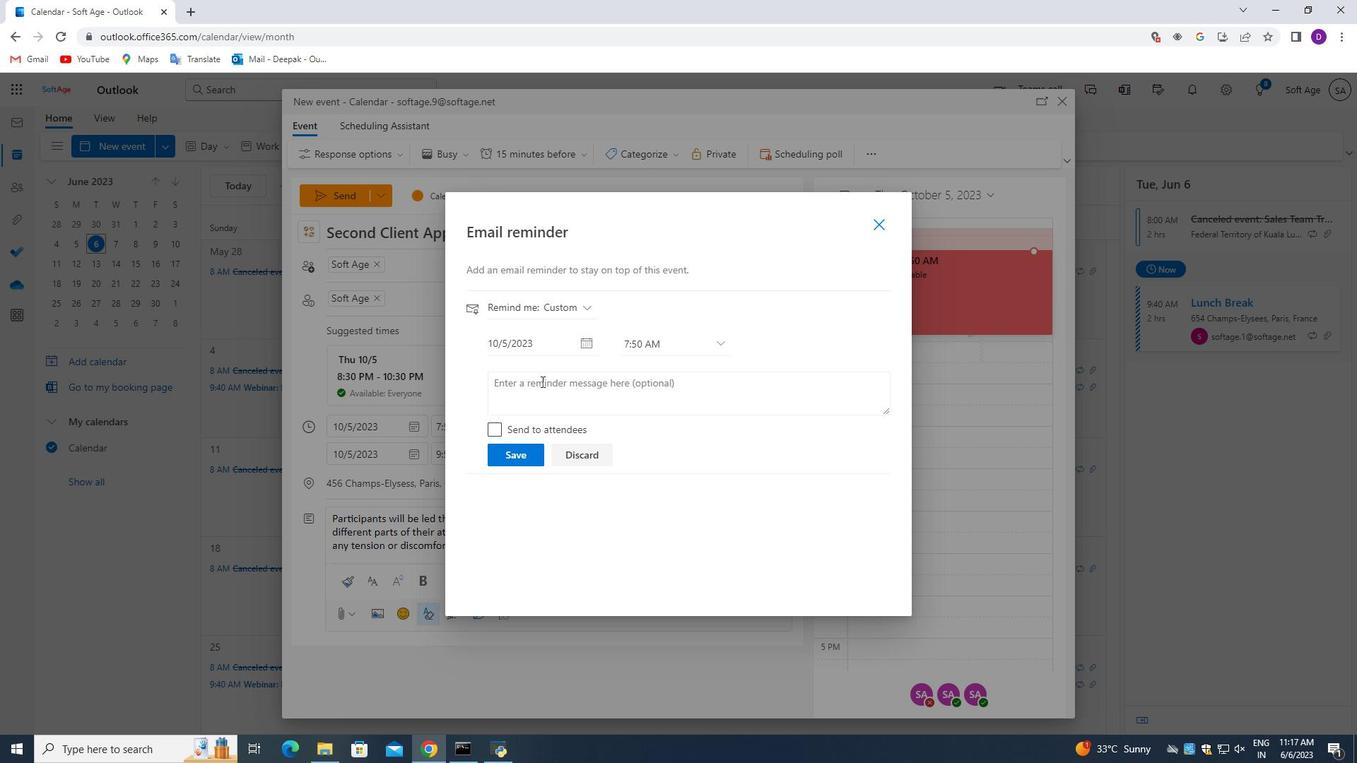 
Action: Key pressed 693<Key.space>day<Key.space>before
Screenshot: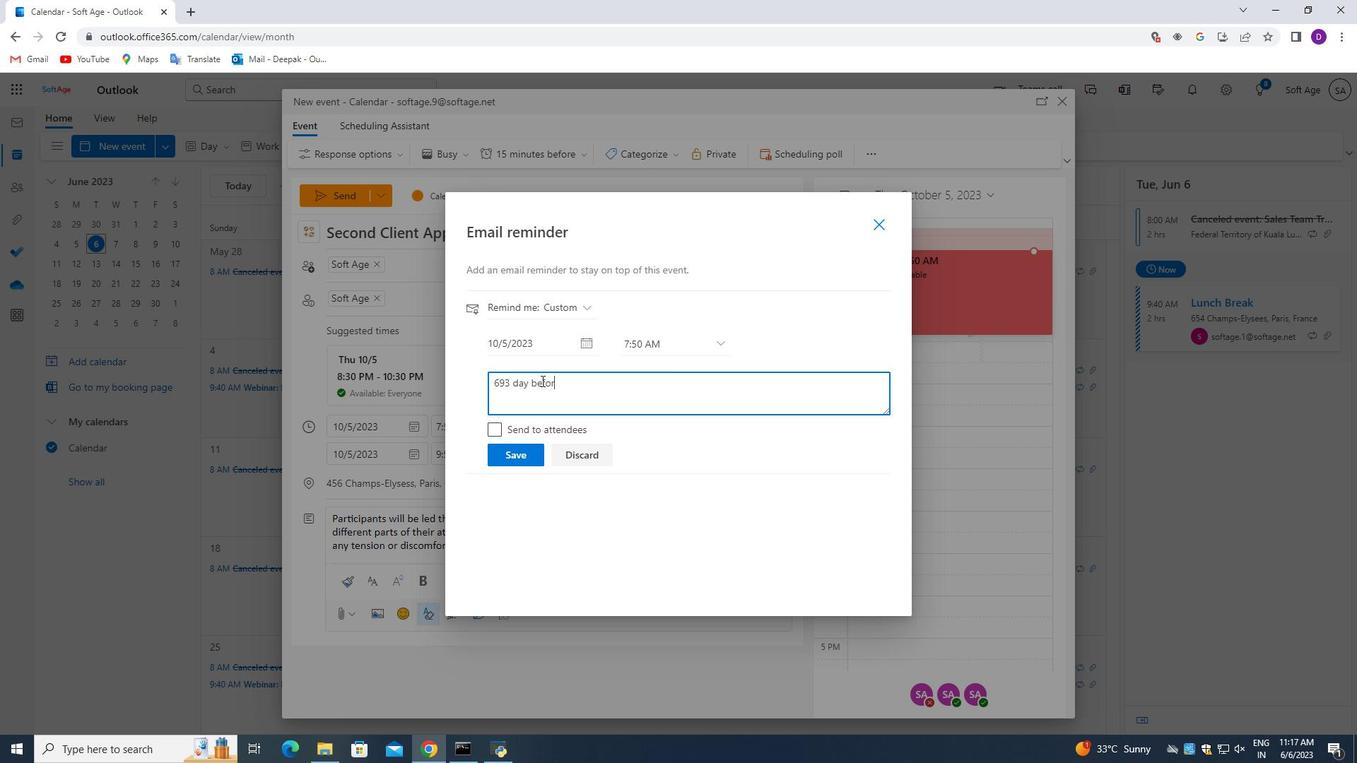 
Action: Mouse moved to (514, 456)
Screenshot: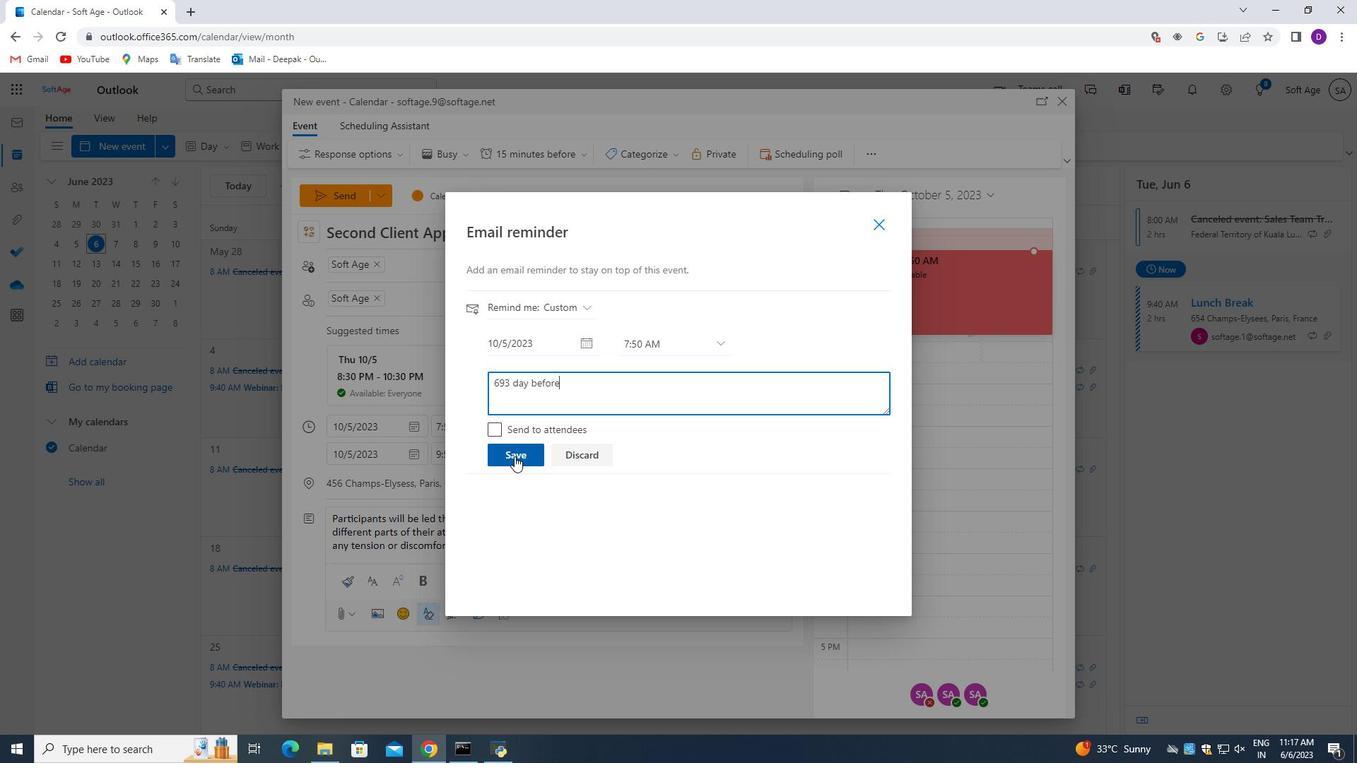 
Action: Mouse pressed left at (514, 456)
Screenshot: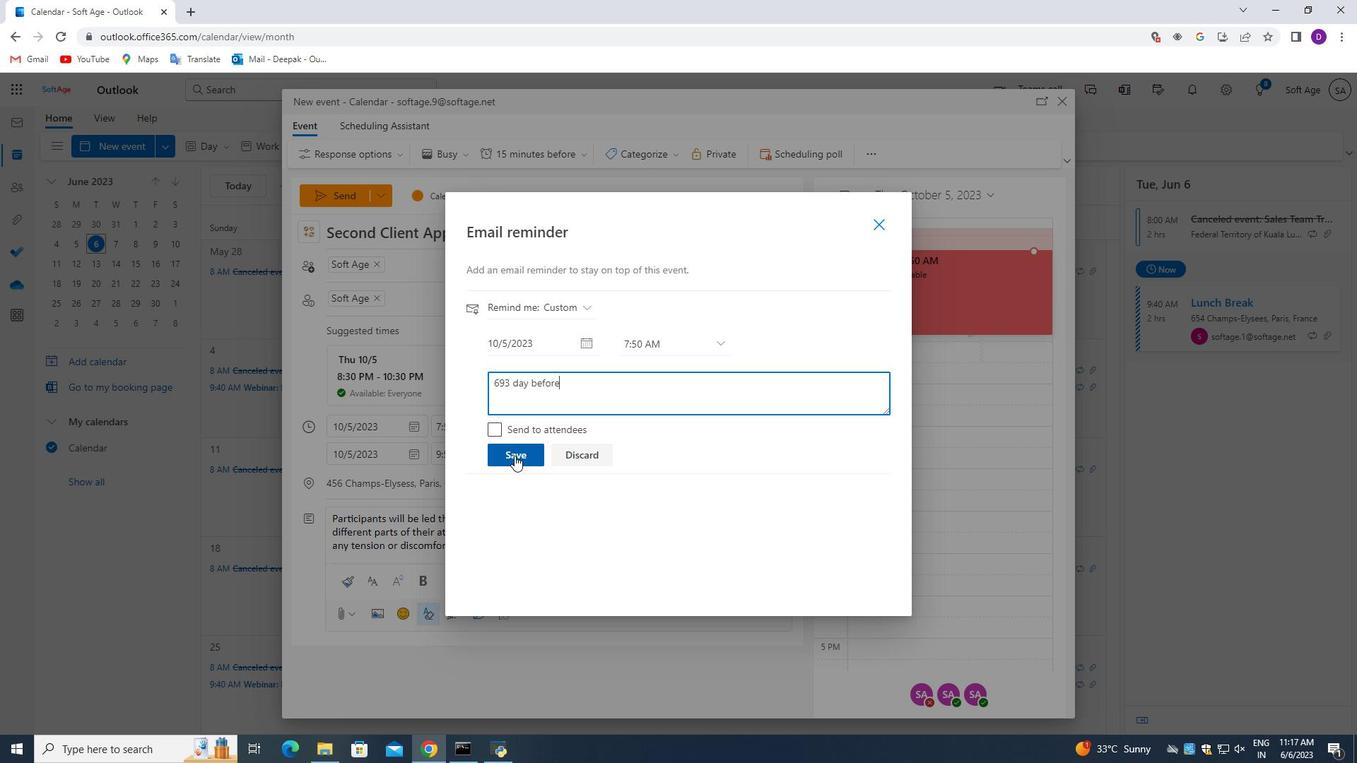 
Action: Mouse moved to (878, 229)
Screenshot: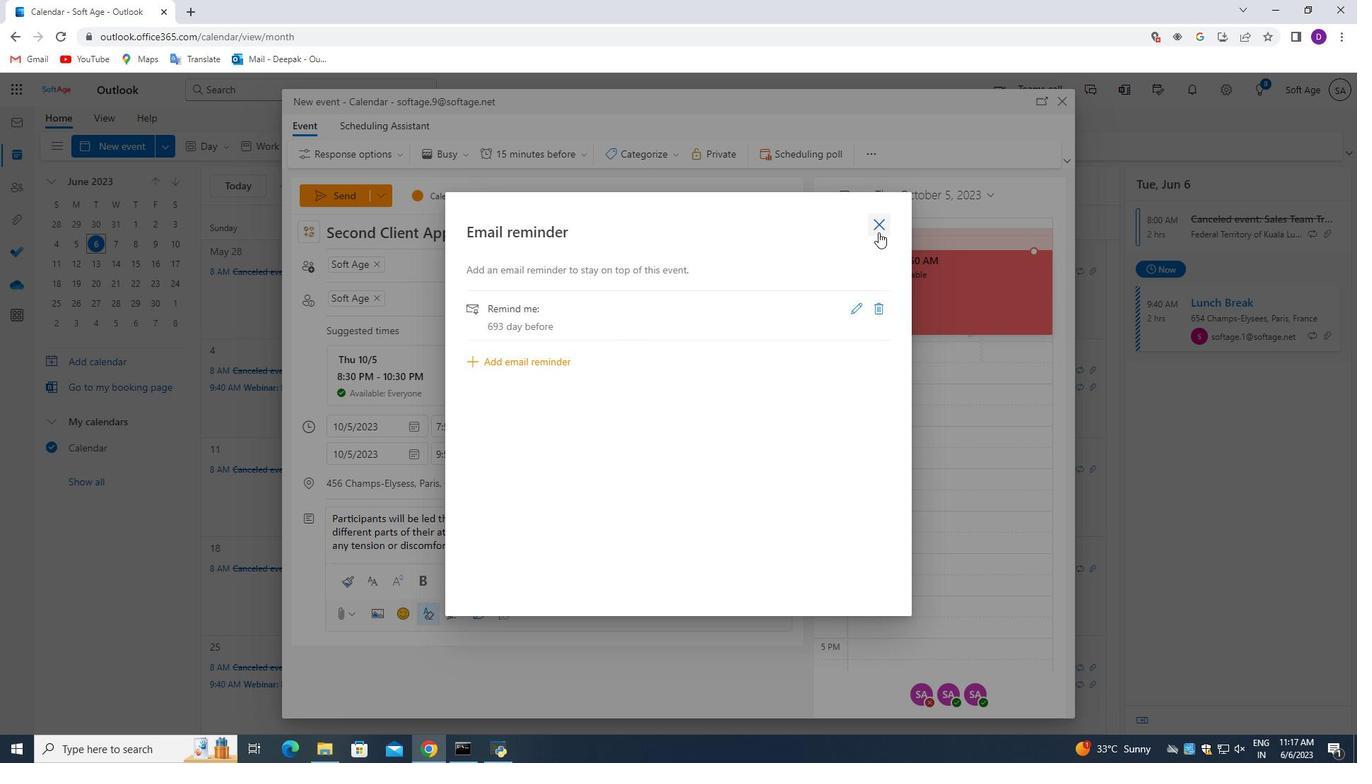 
Action: Mouse pressed left at (878, 229)
Screenshot: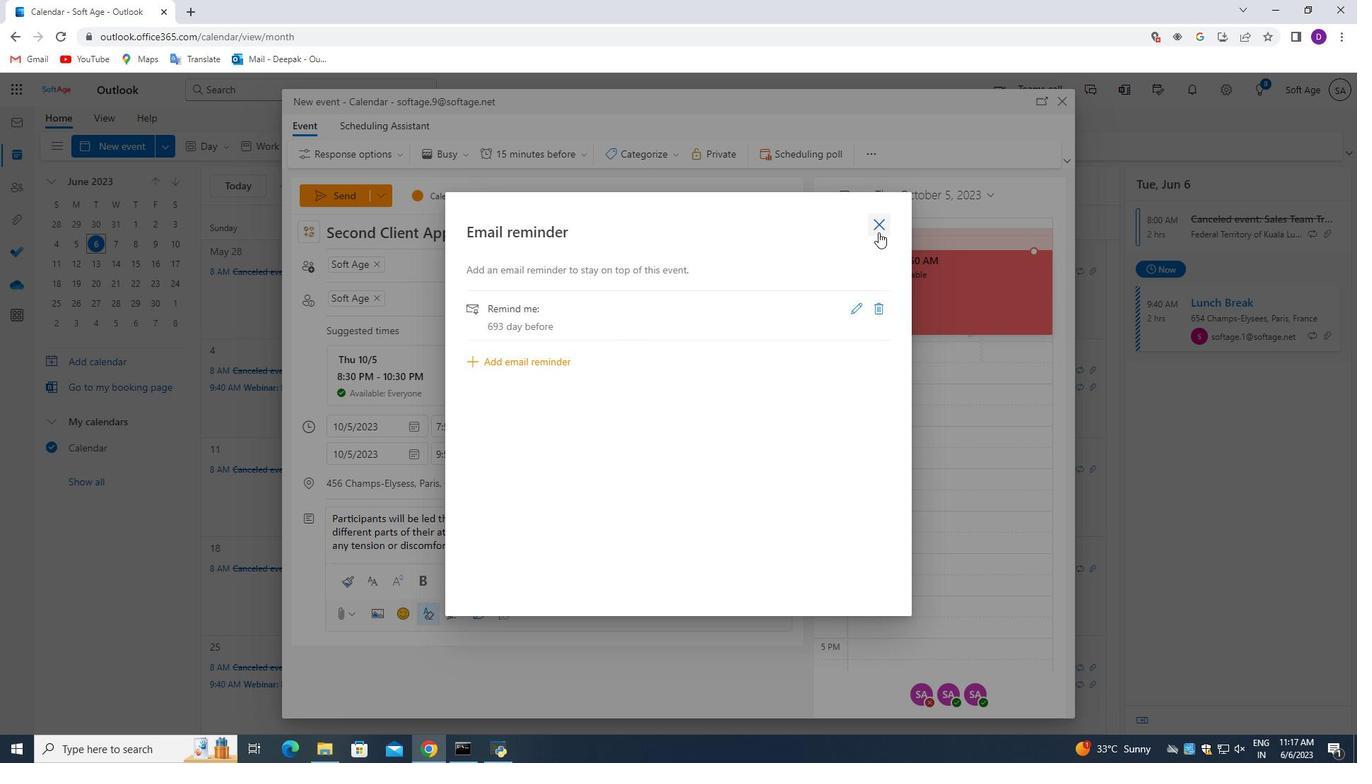 
Action: Mouse moved to (547, 313)
Screenshot: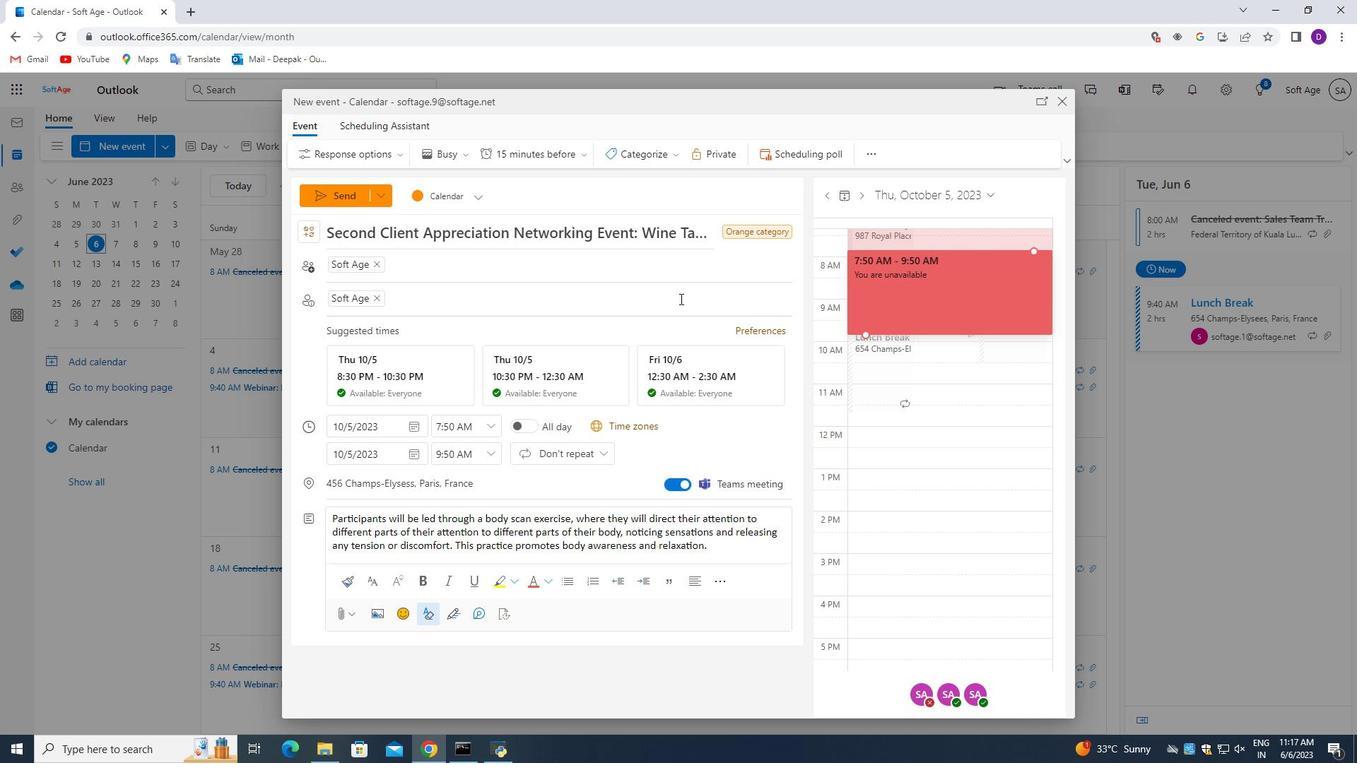 
Action: Mouse scrolled (551, 313) with delta (0, 0)
Screenshot: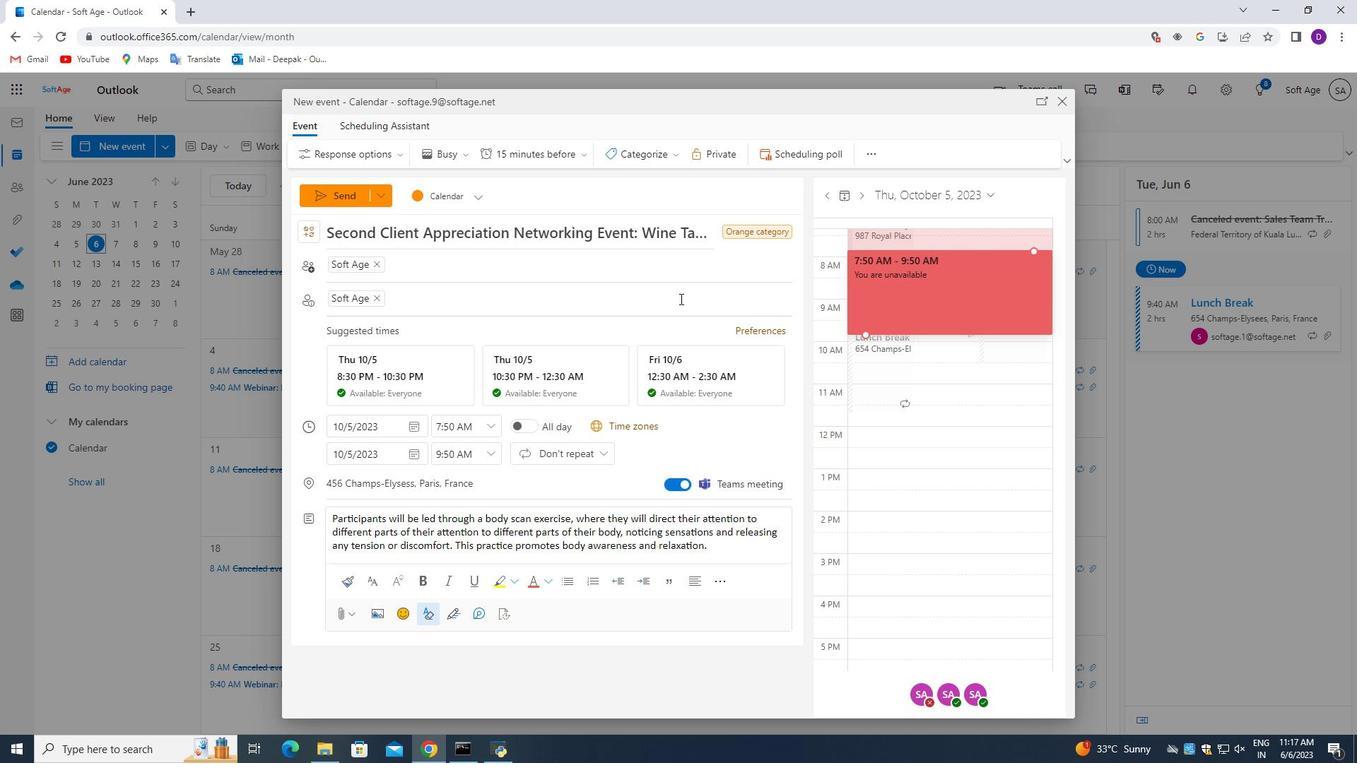 
Action: Mouse scrolled (547, 312) with delta (0, 0)
Screenshot: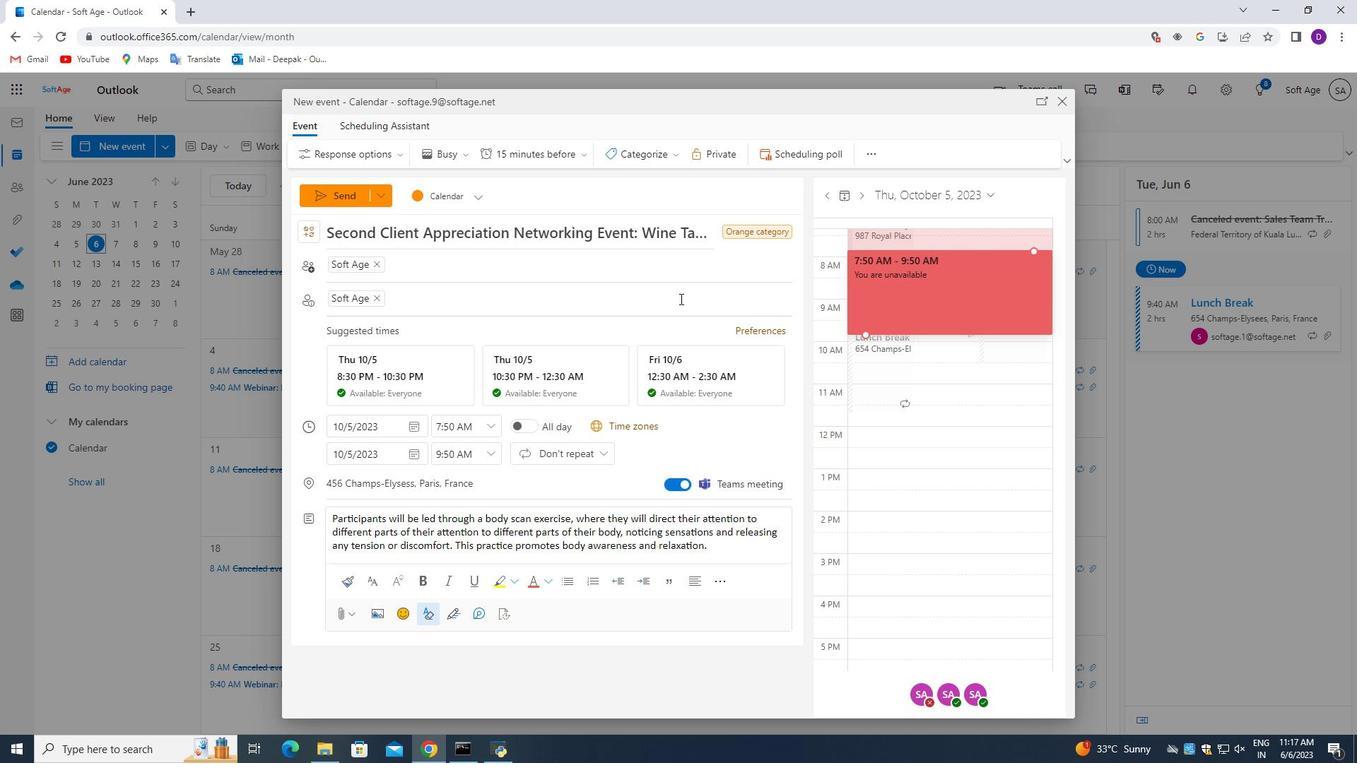 
Action: Mouse moved to (488, 300)
Screenshot: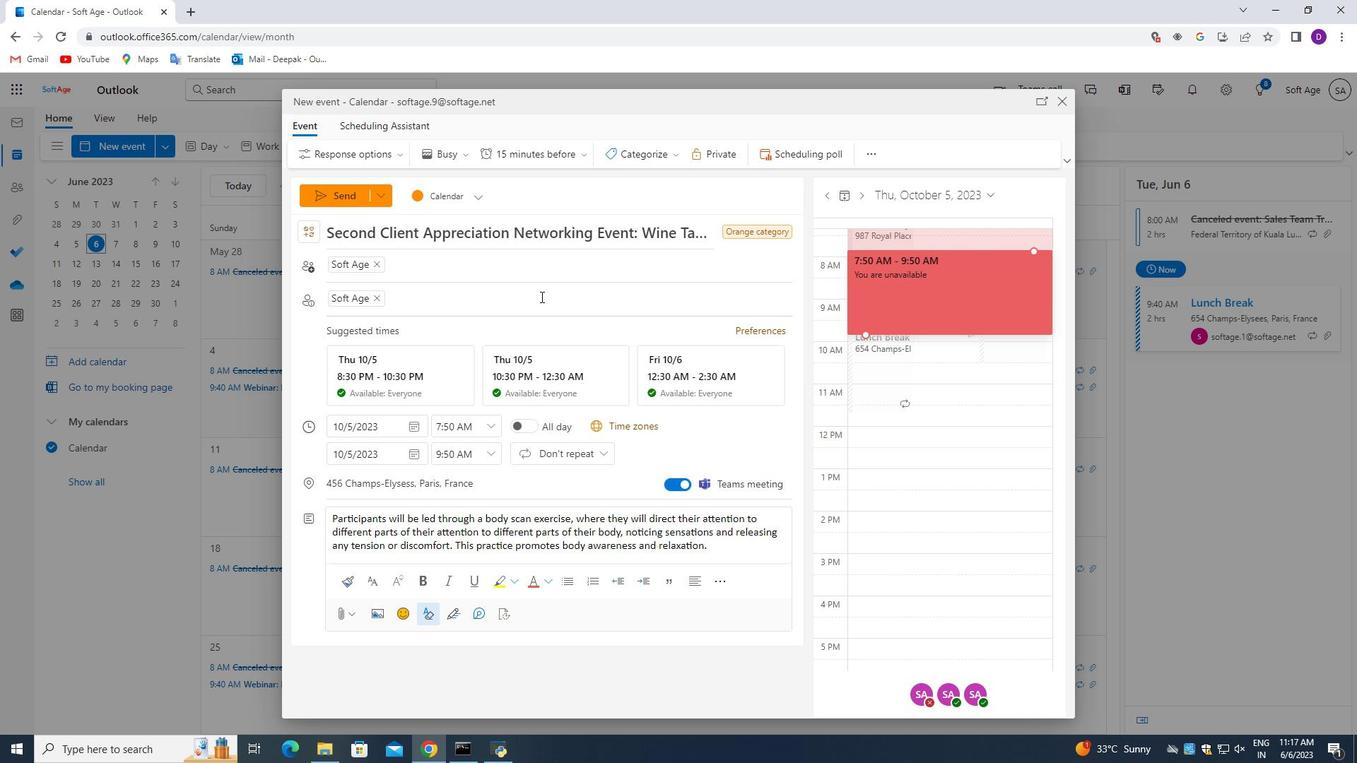 
Action: Mouse scrolled (488, 301) with delta (0, 0)
Screenshot: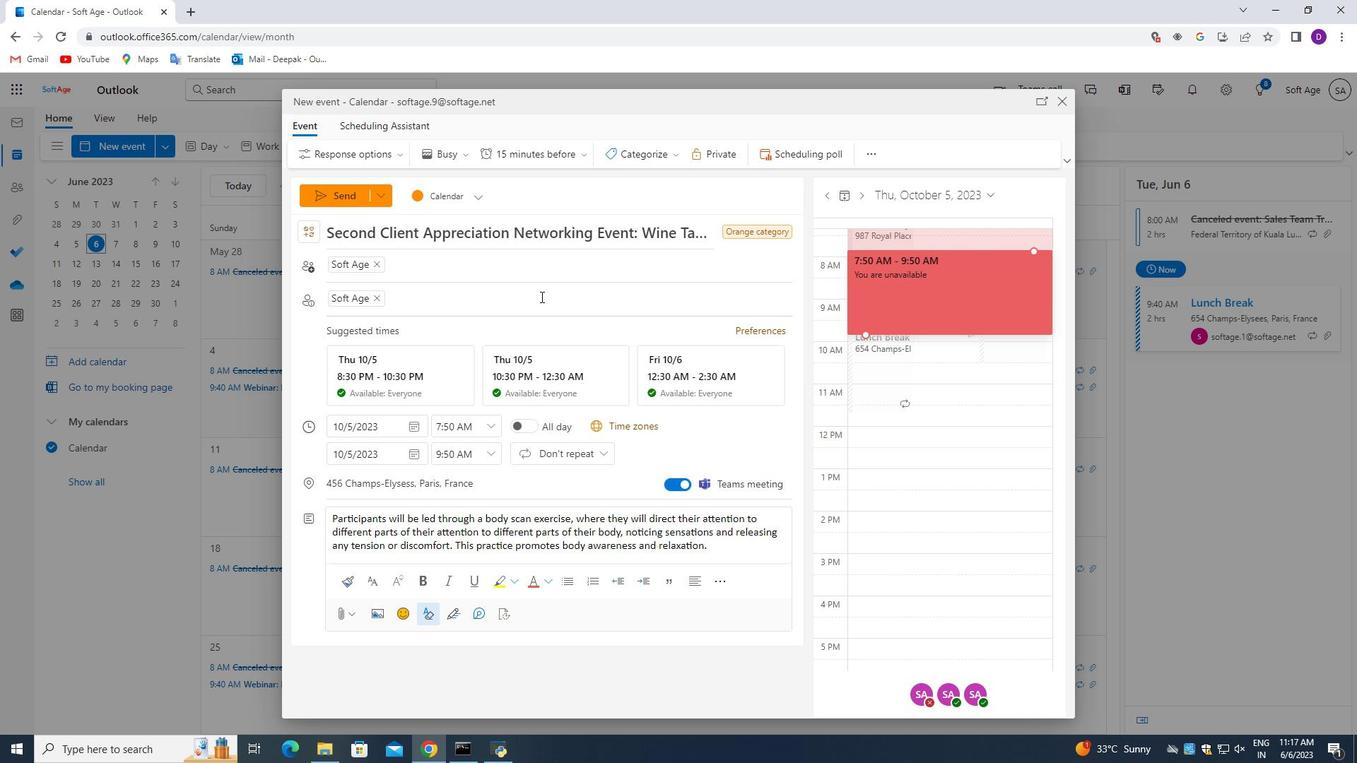 
Action: Mouse moved to (486, 300)
Screenshot: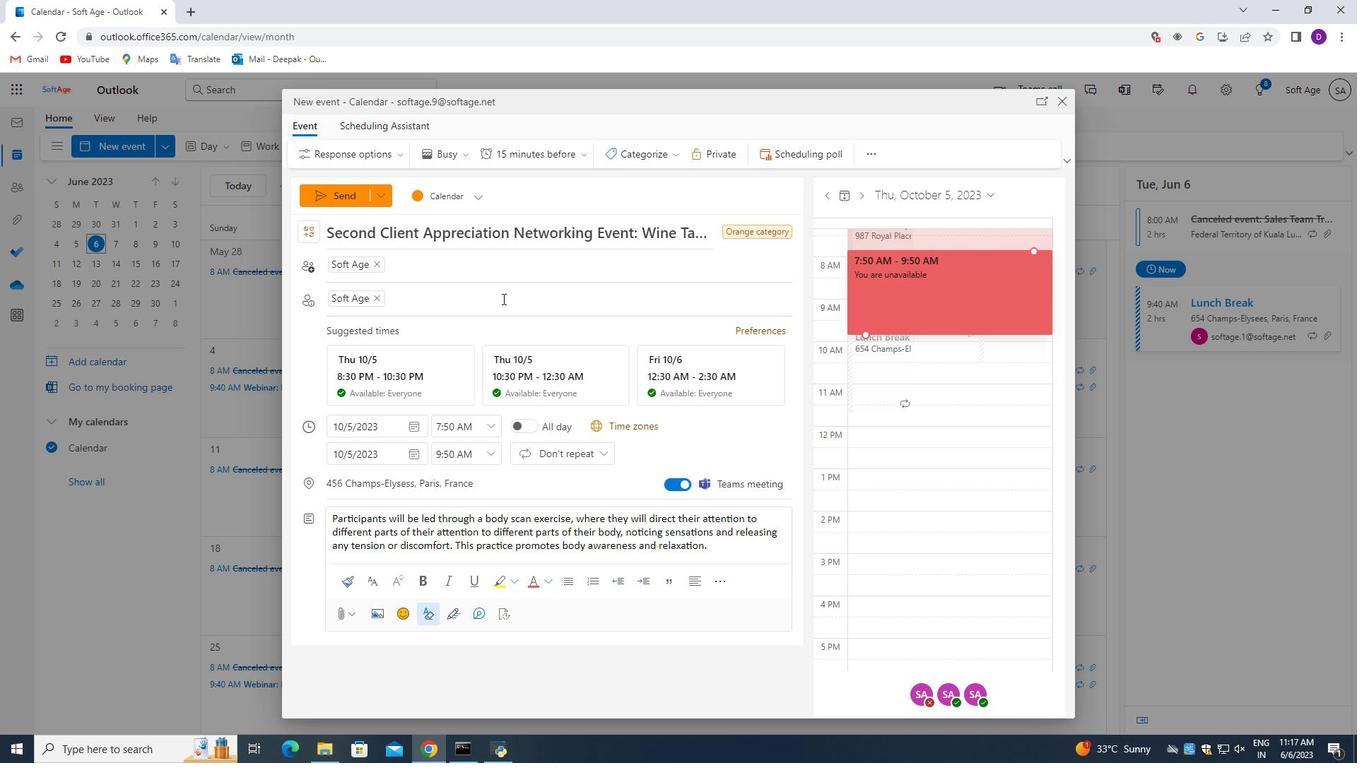 
Action: Mouse scrolled (486, 301) with delta (0, 0)
Screenshot: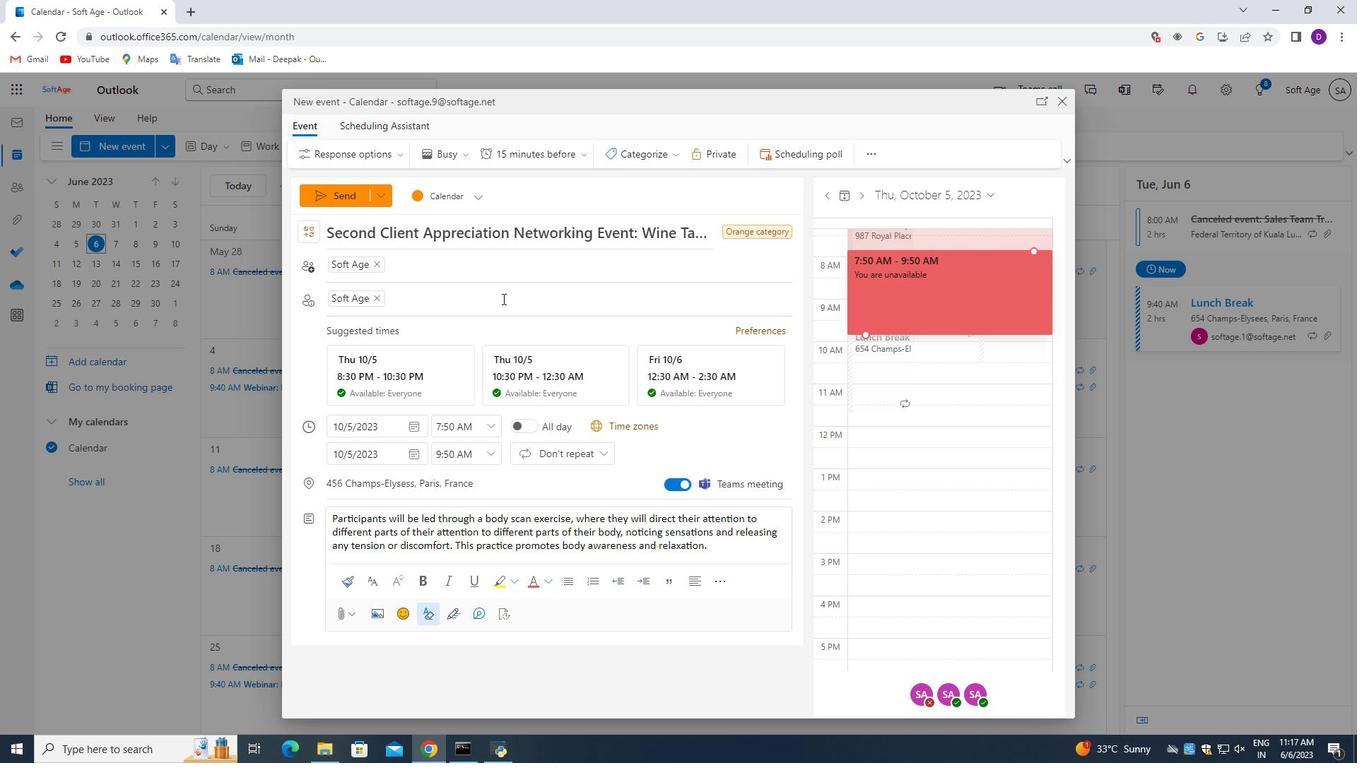 
Action: Mouse moved to (486, 300)
Screenshot: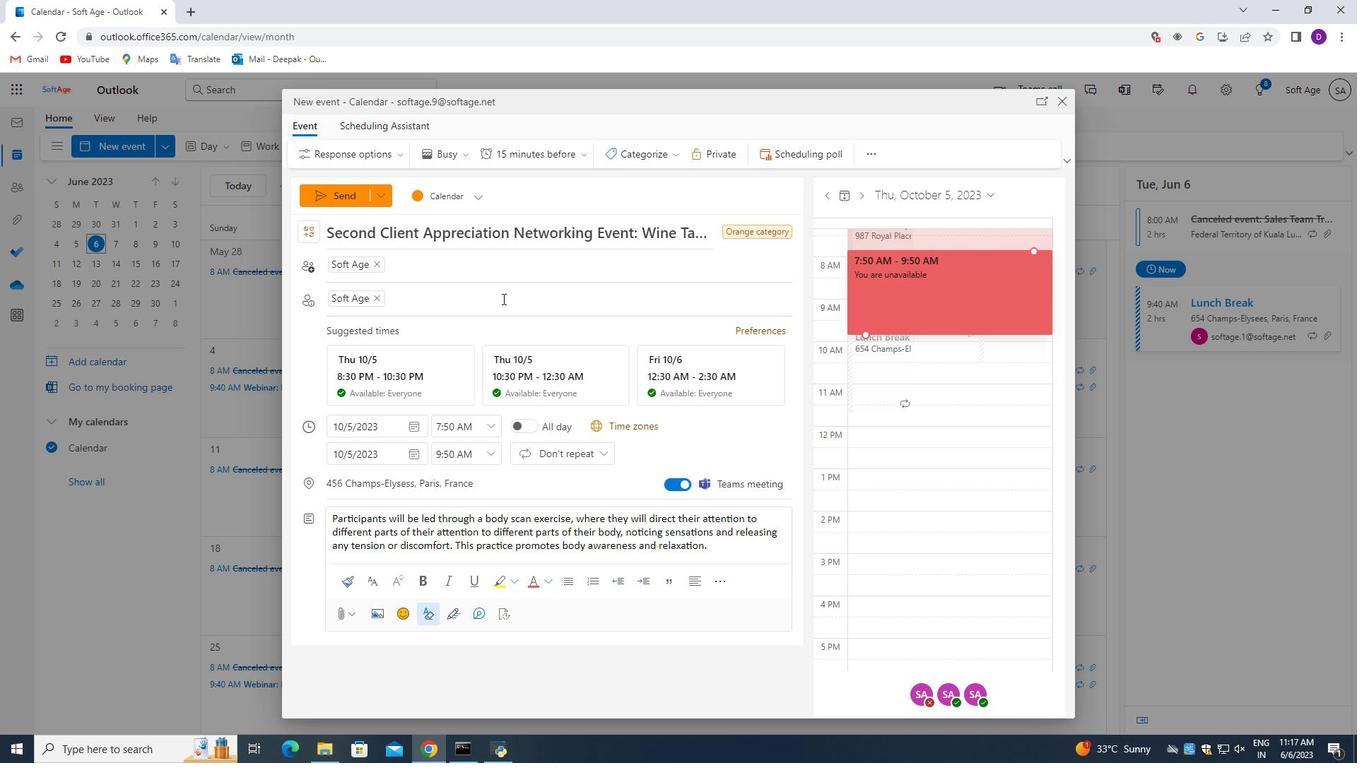 
Action: Mouse scrolled (486, 301) with delta (0, 0)
Screenshot: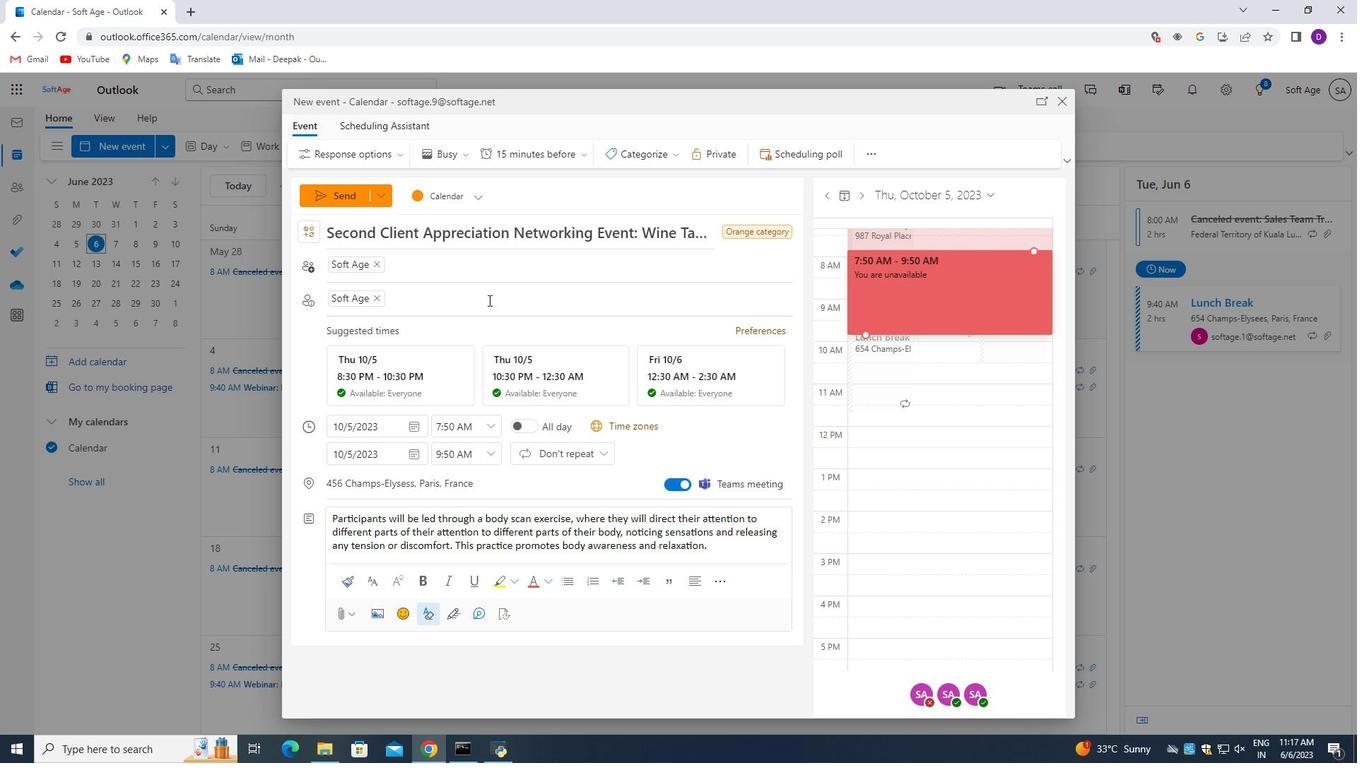 
Action: Mouse moved to (345, 198)
Screenshot: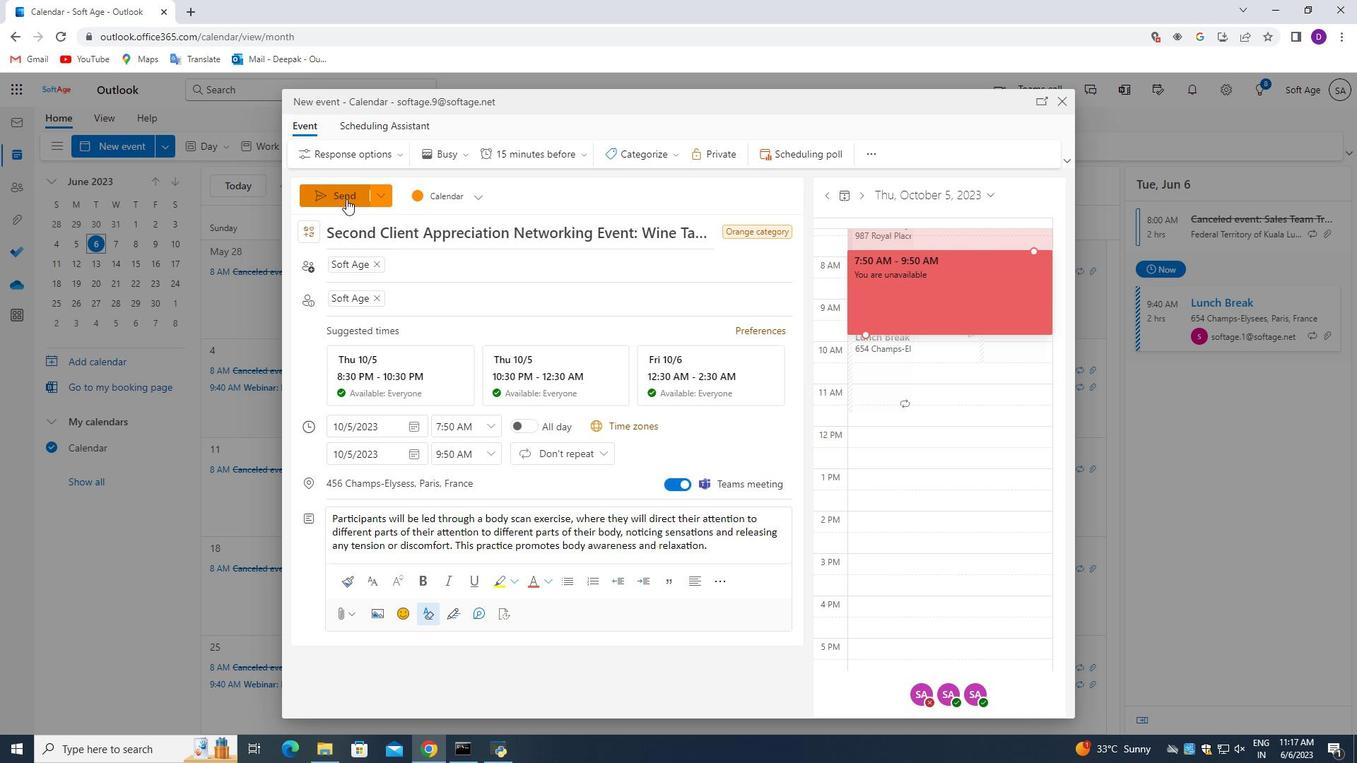
Action: Mouse pressed left at (345, 198)
Screenshot: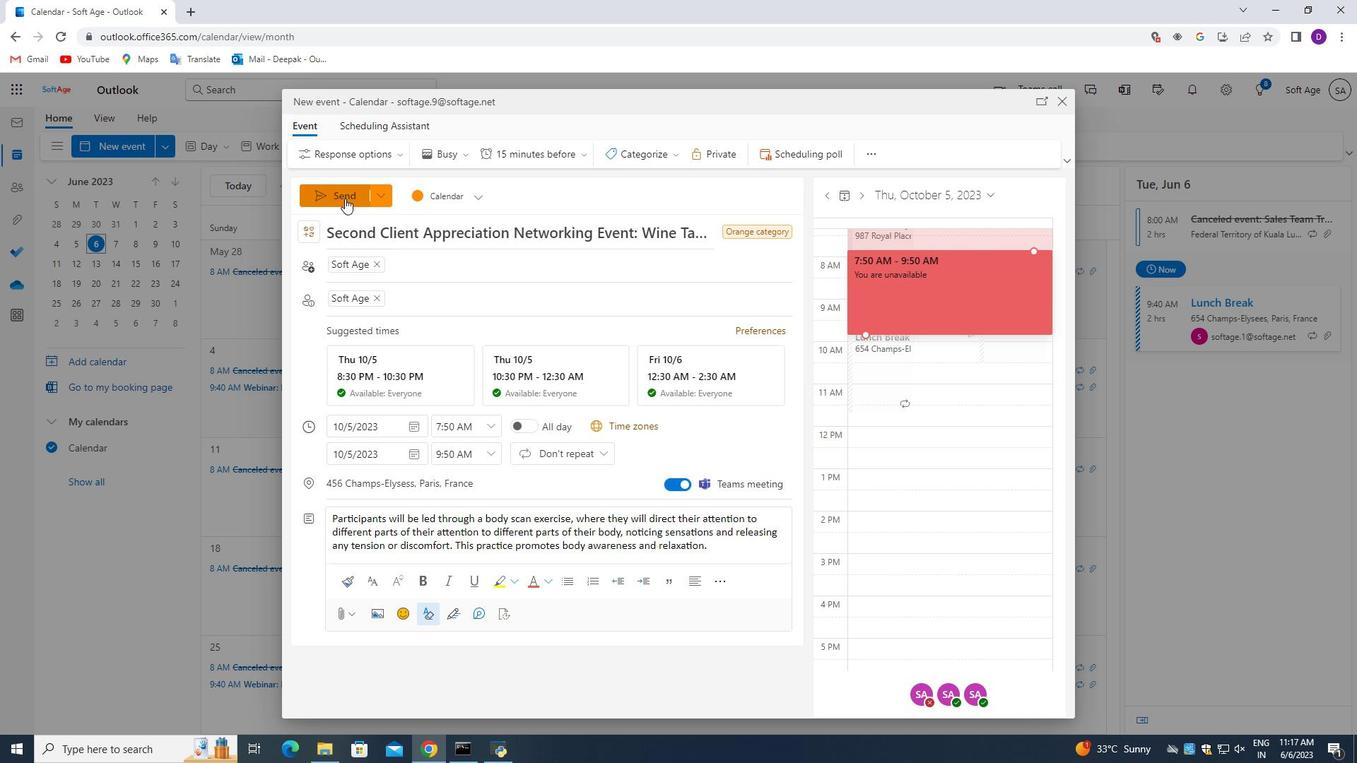 
Action: Mouse moved to (469, 352)
Screenshot: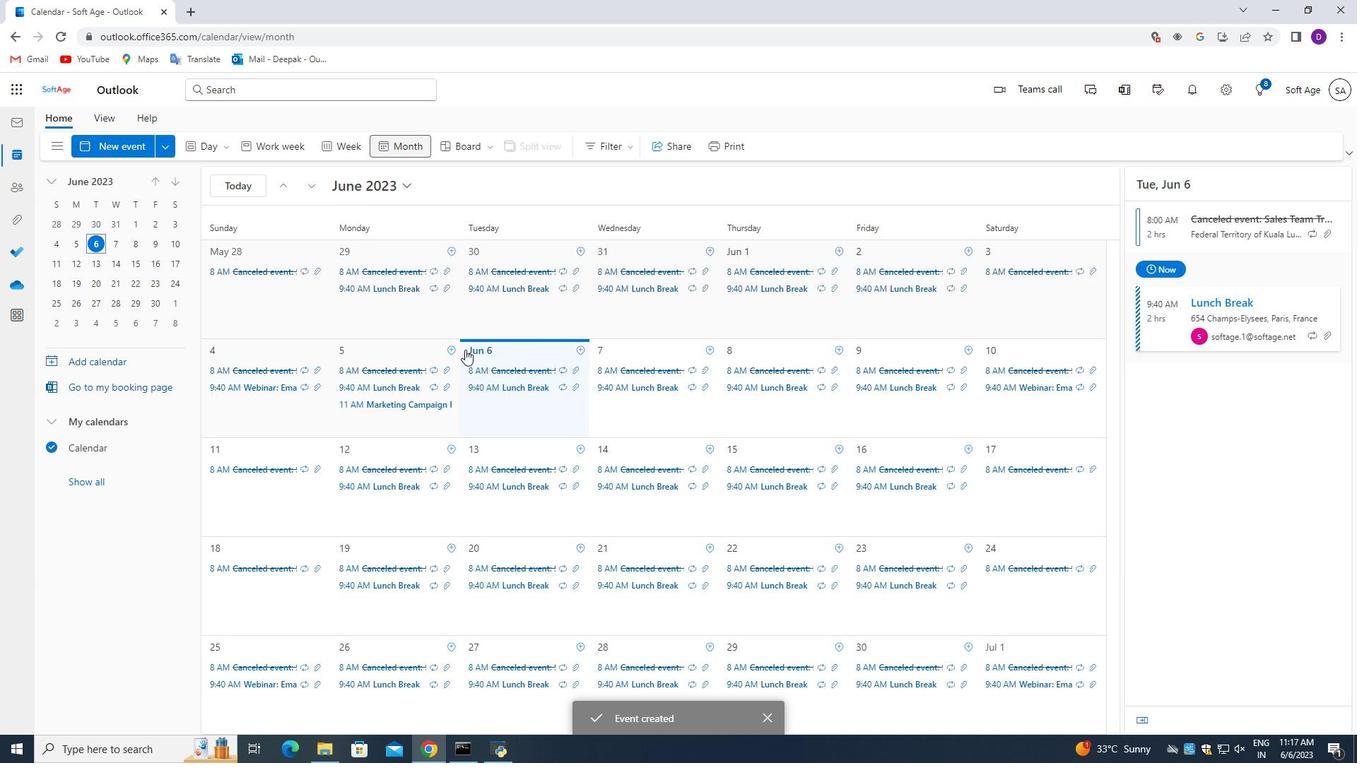 
Action: Mouse scrolled (469, 352) with delta (0, 0)
Screenshot: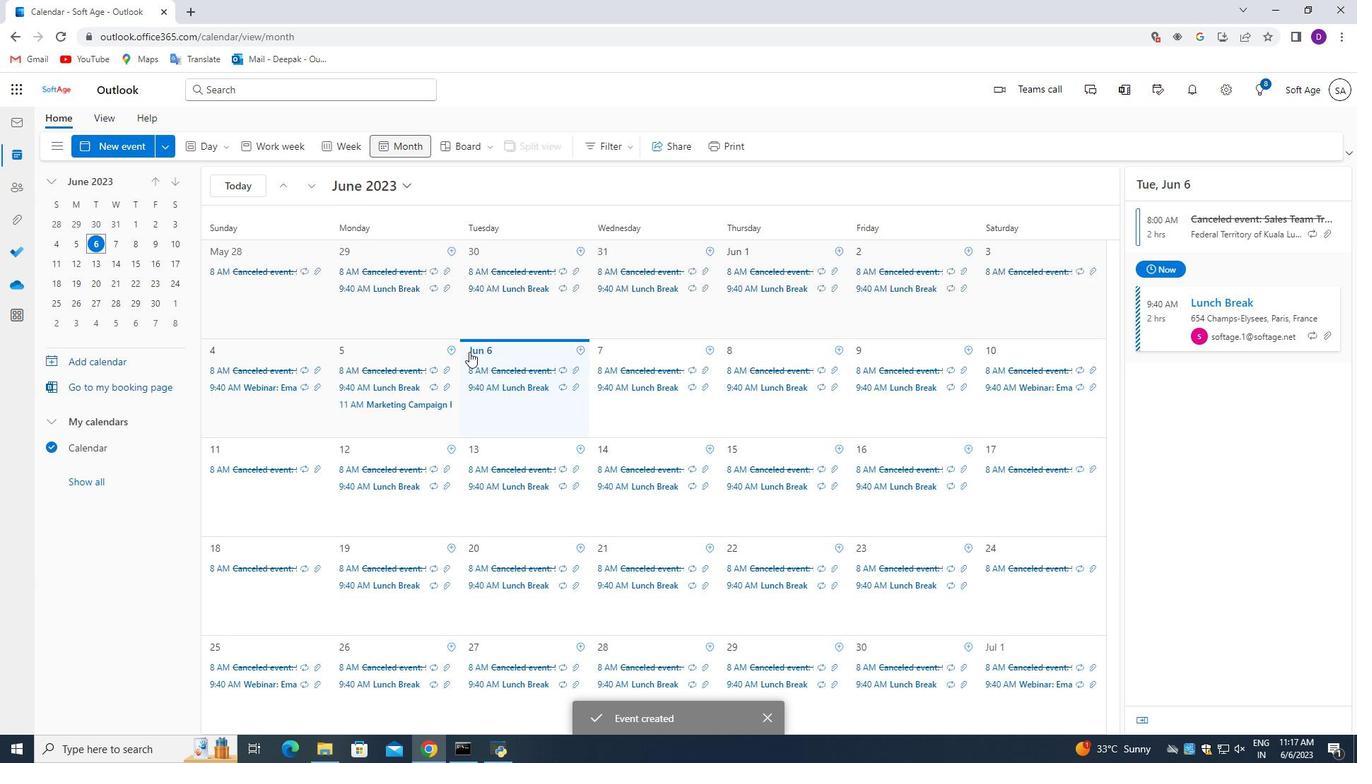
Action: Mouse moved to (470, 352)
Screenshot: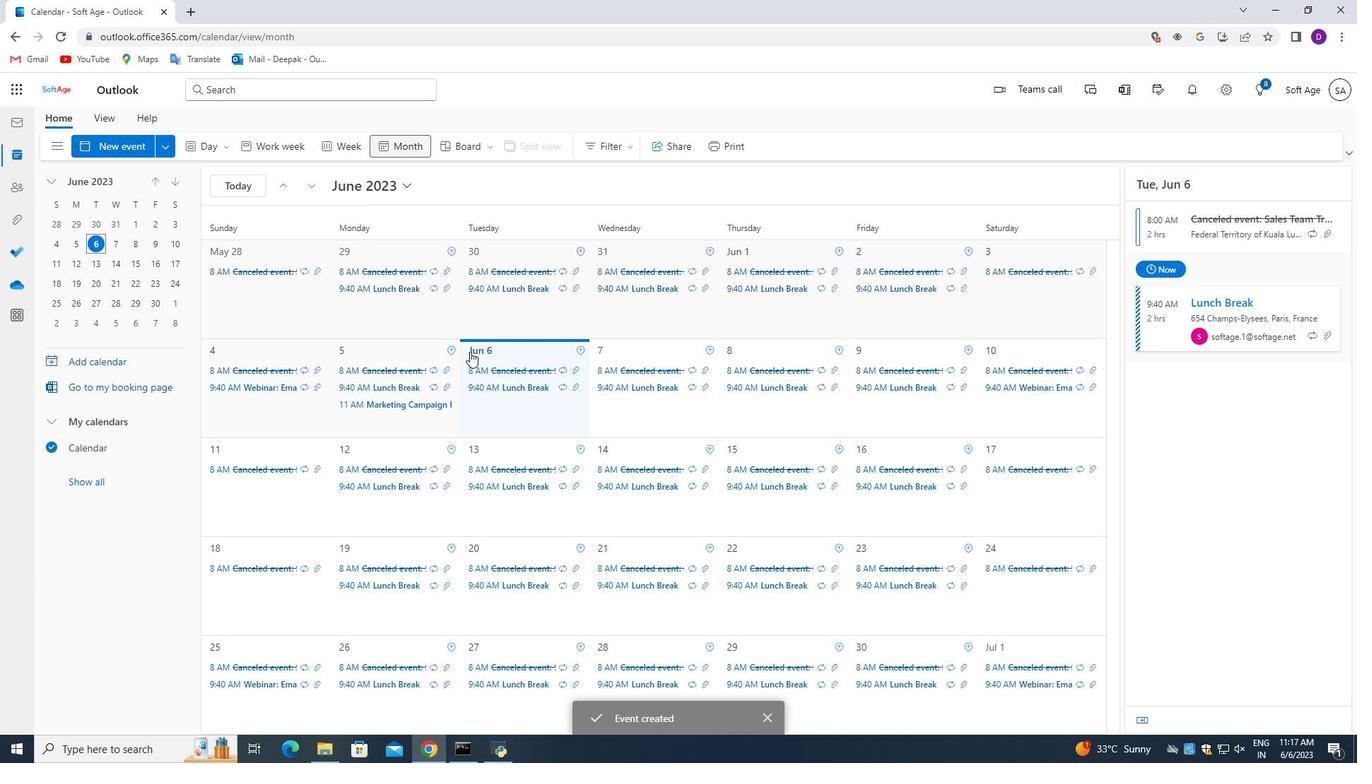 
